 Task: Get directions from Mount Everest, Nepal and China to Sagarmatha National Park, Nepal departing at 5:00 pm tomorrow
Action: Mouse moved to (254, 35)
Screenshot: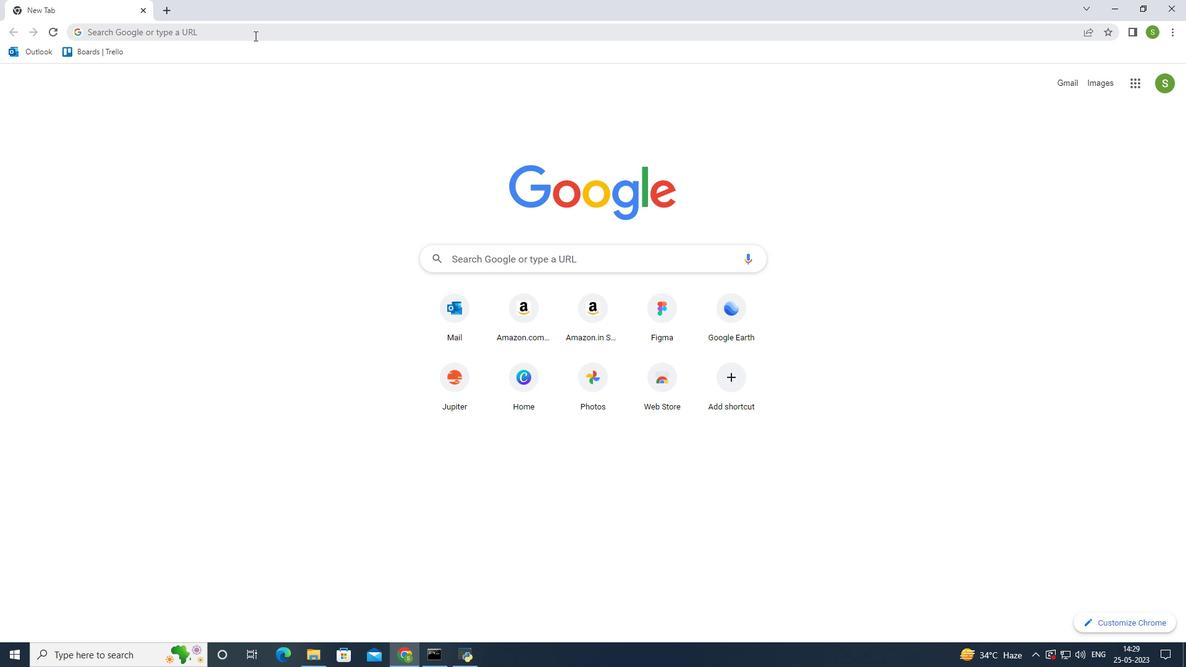 
Action: Mouse pressed left at (254, 35)
Screenshot: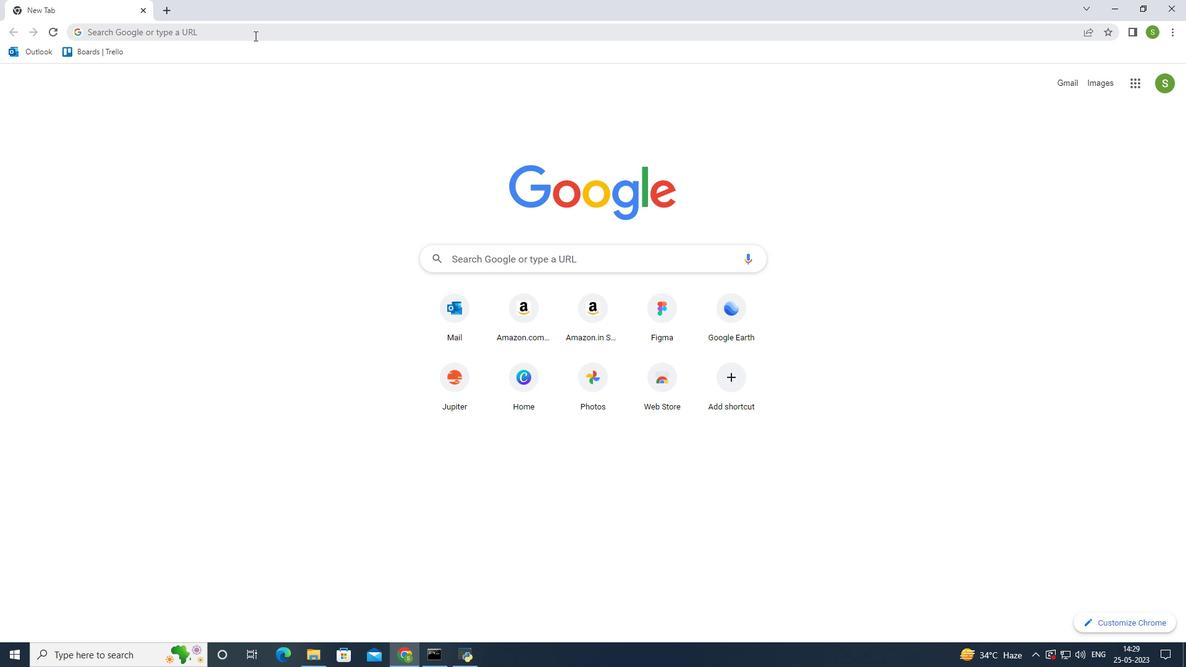 
Action: Mouse moved to (211, 56)
Screenshot: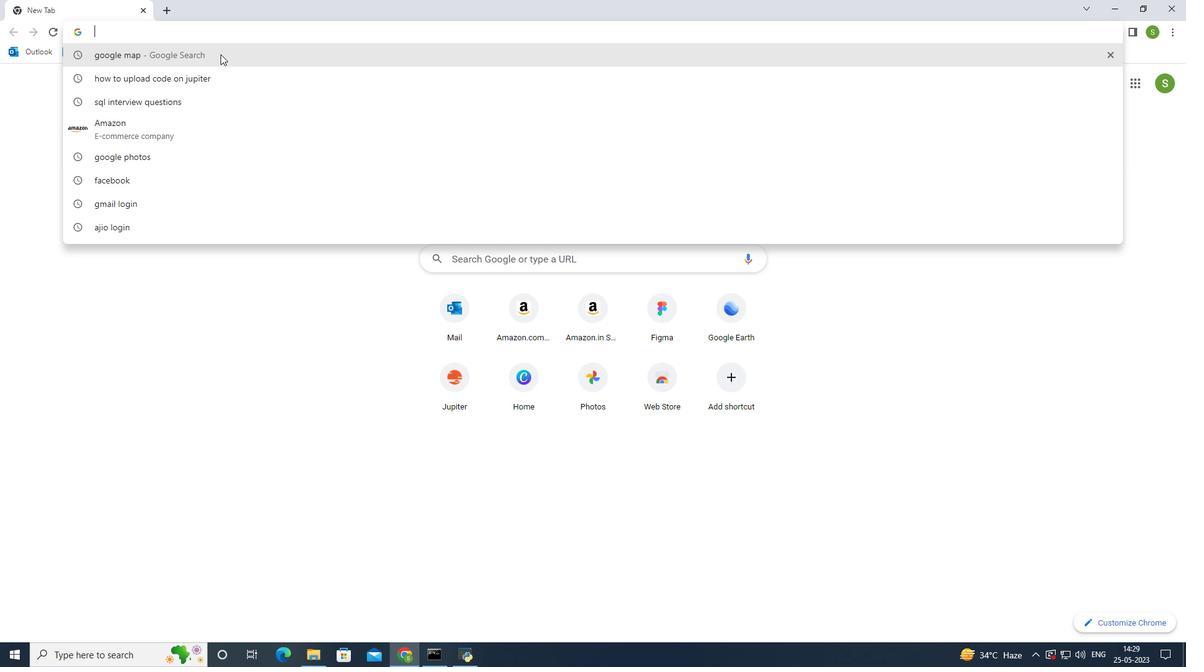 
Action: Mouse pressed left at (211, 56)
Screenshot: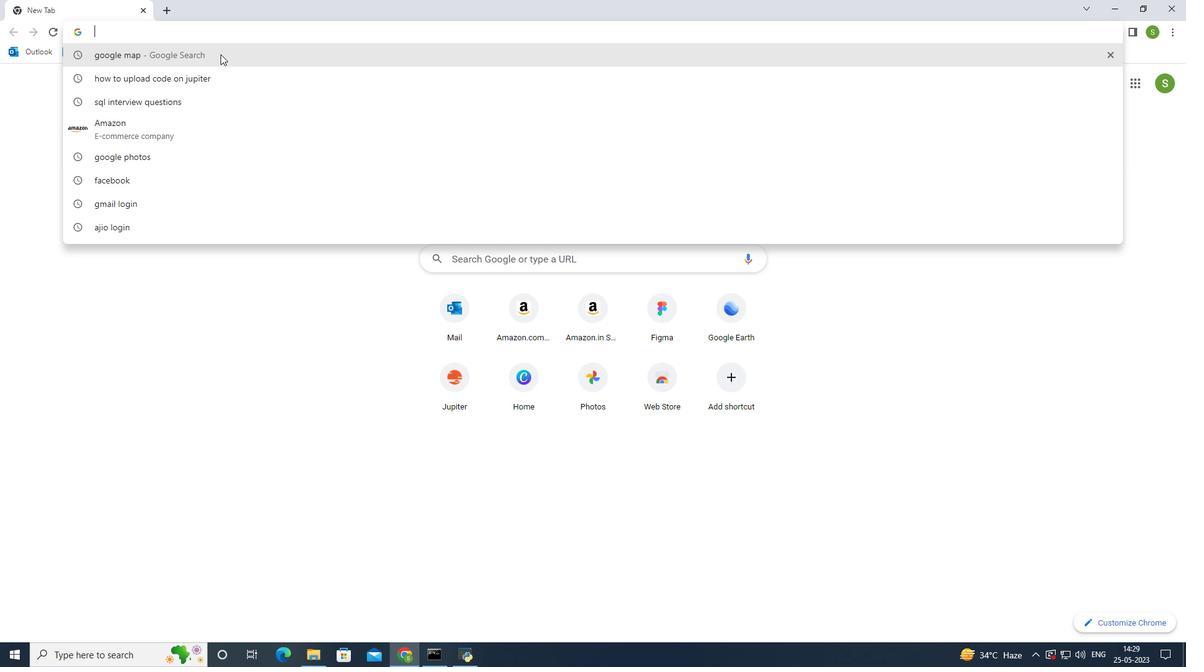 
Action: Mouse moved to (198, 190)
Screenshot: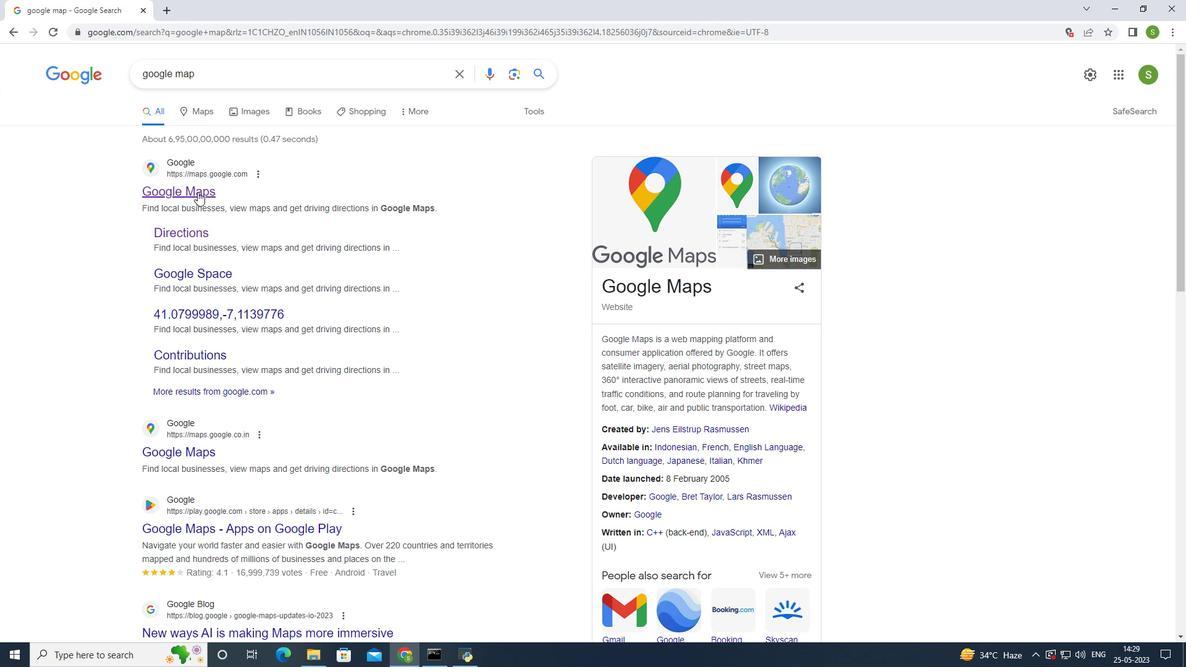 
Action: Mouse pressed left at (198, 190)
Screenshot: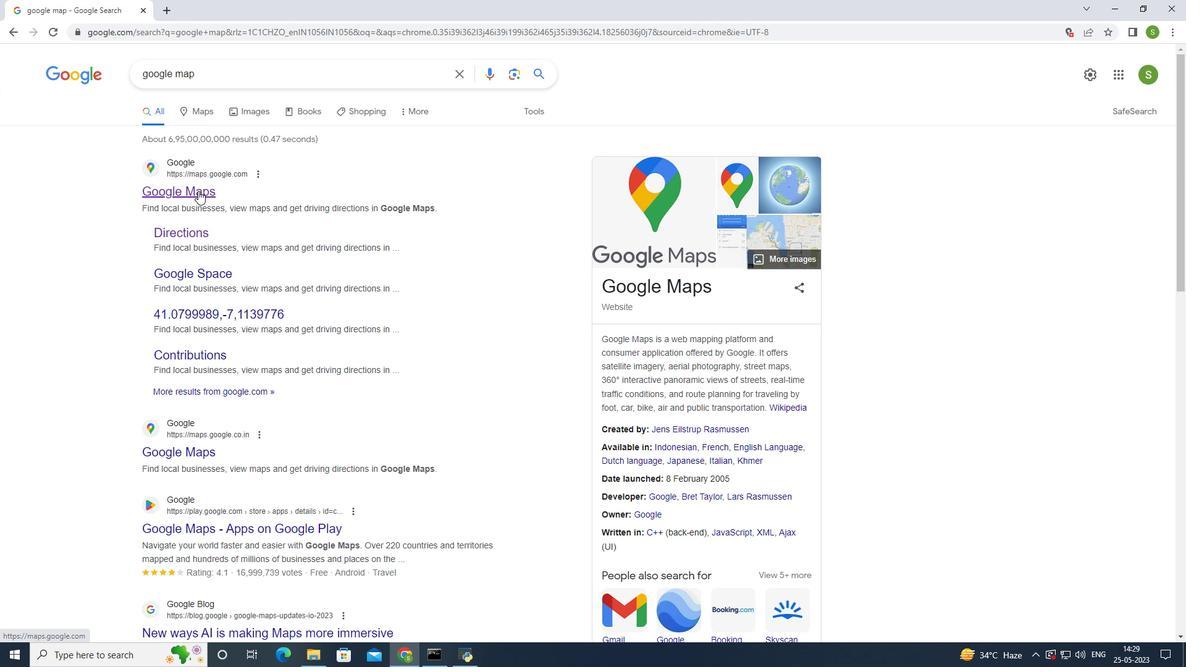 
Action: Mouse moved to (197, 66)
Screenshot: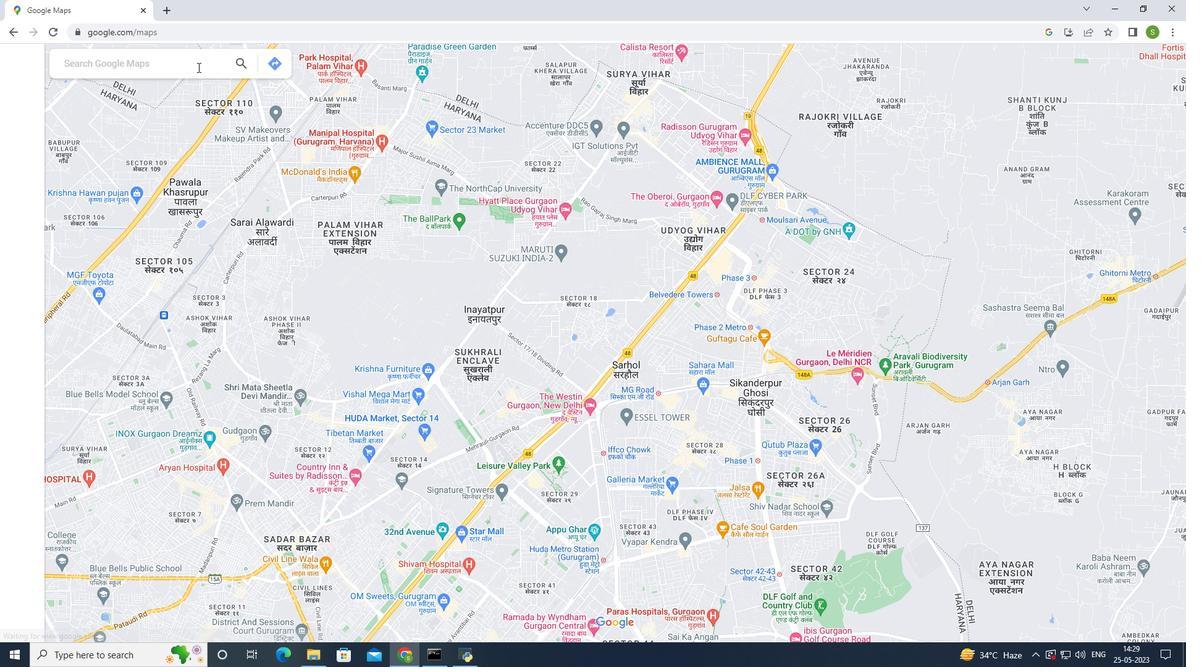 
Action: Mouse pressed left at (197, 66)
Screenshot: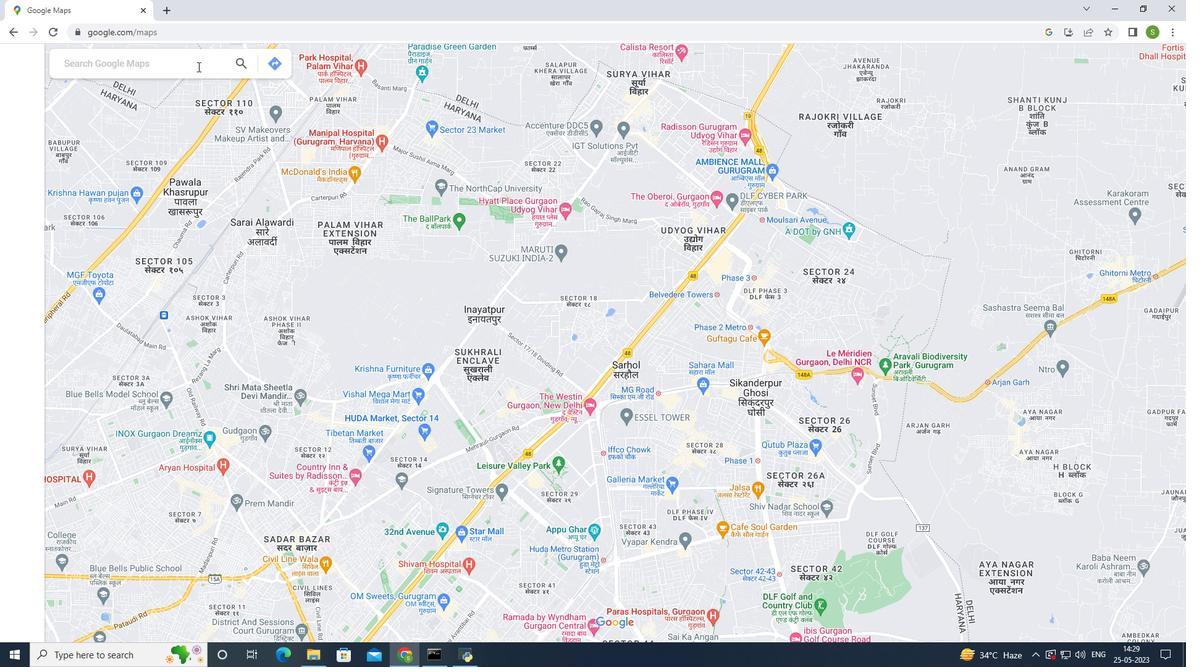 
Action: Mouse moved to (189, 67)
Screenshot: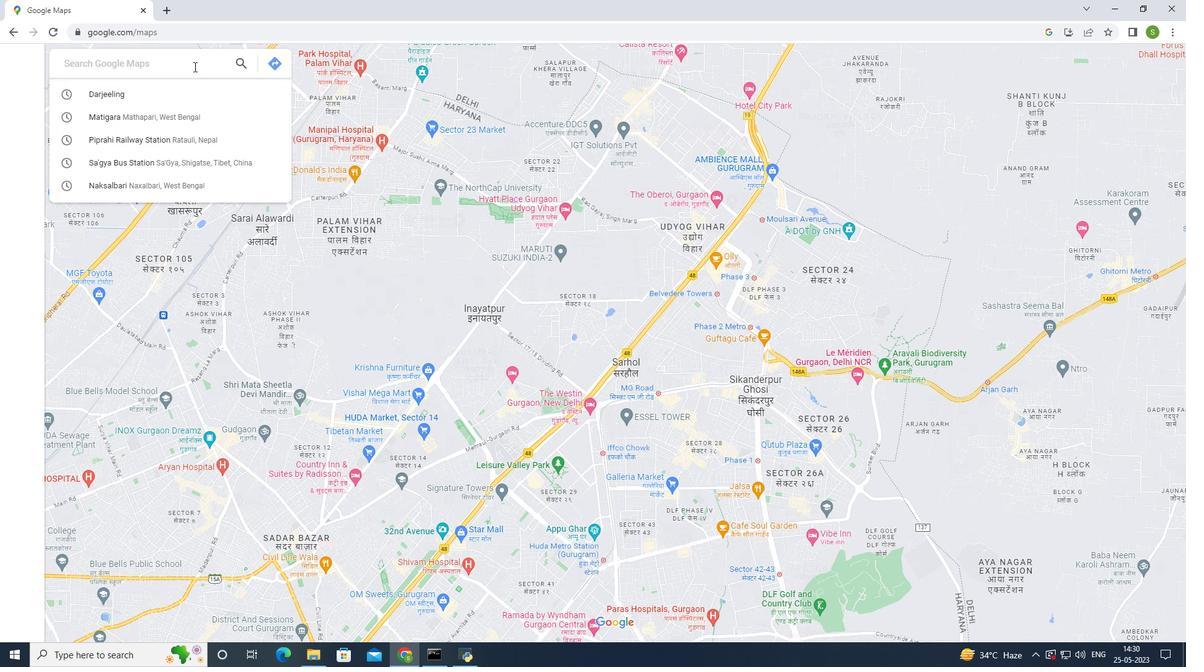 
Action: Key pressed <Key.caps_lock>M<Key.caps_lock>ount<Key.space><Key.caps_lock>E<Key.caps_lock>verest<Key.space><Key.caps_lock>N<Key.caps_lock>epal<Key.space>and<Key.space><Key.caps_lock>C<Key.caps_lock>hina<Key.space>tp<Key.backspace>o<Key.space><Key.caps_lock>S<Key.caps_lock>agarmatha<Key.space><Key.caps_lock>N<Key.caps_lock>ational<Key.space><Key.caps_lock>P<Key.caps_lock>ark,<Key.space><Key.caps_lock>N<Key.caps_lock>epal<Key.enter>
Screenshot: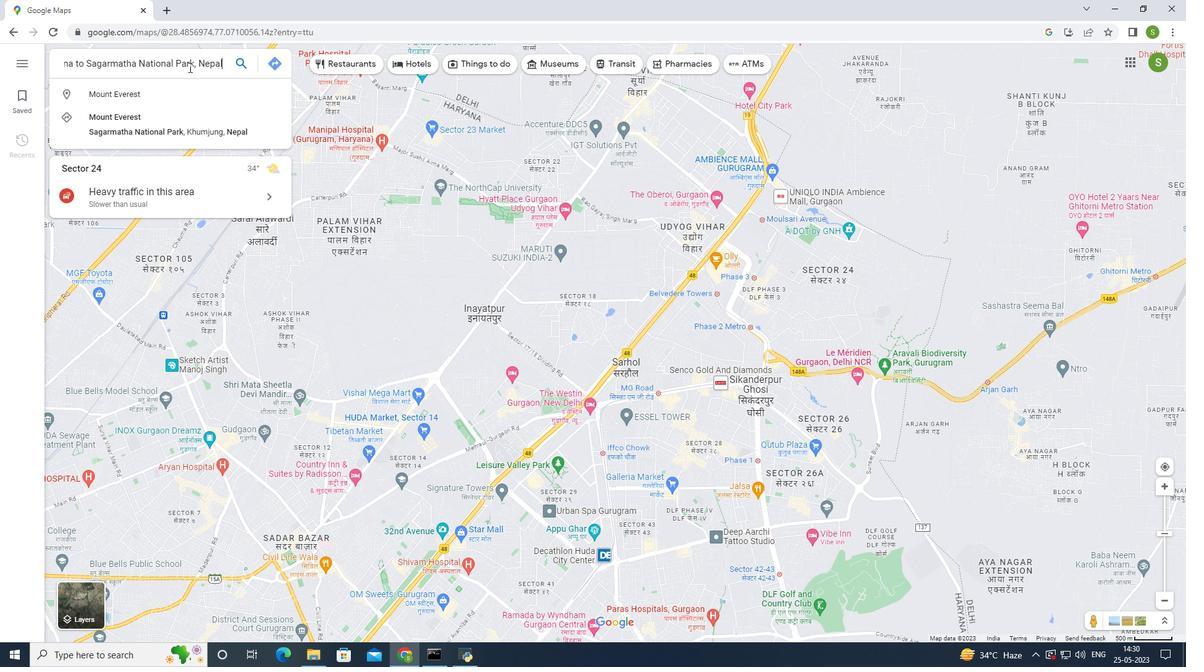 
Action: Mouse moved to (352, 66)
Screenshot: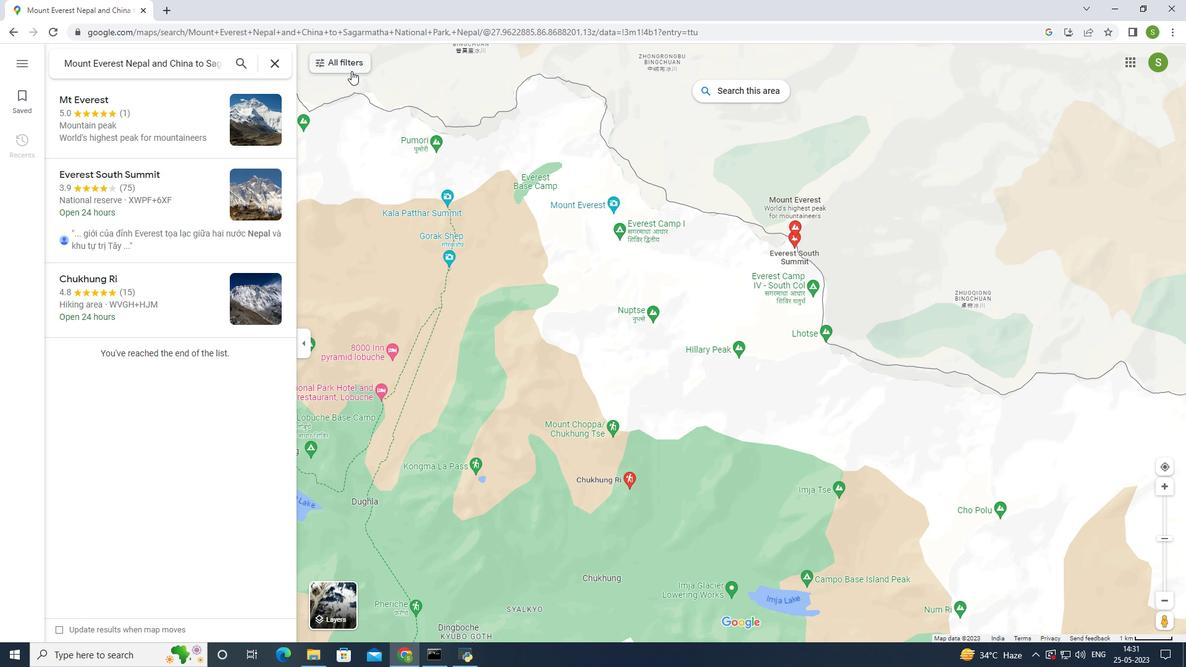 
Action: Mouse pressed left at (352, 66)
Screenshot: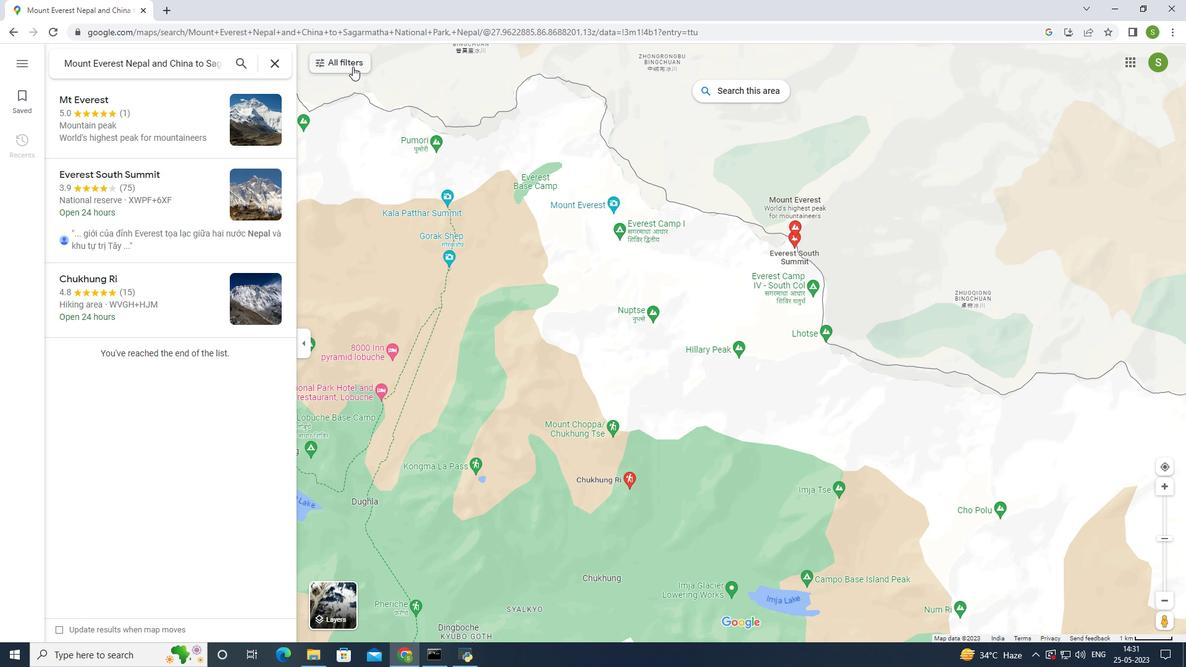 
Action: Mouse moved to (278, 65)
Screenshot: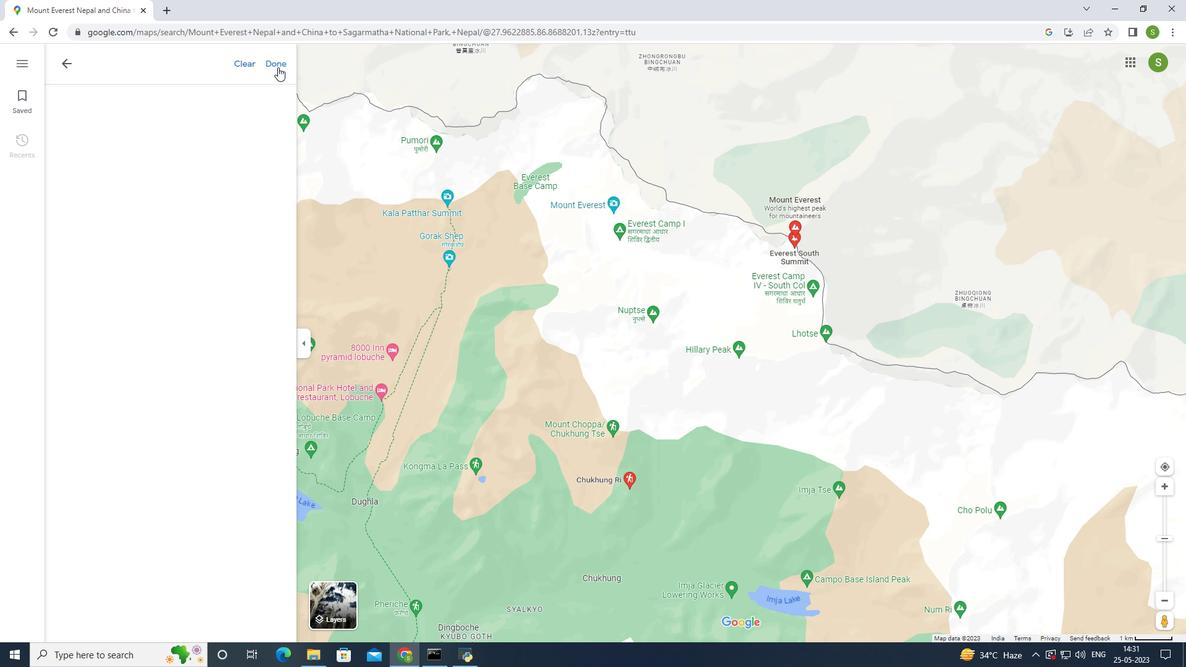 
Action: Mouse pressed left at (278, 65)
Screenshot: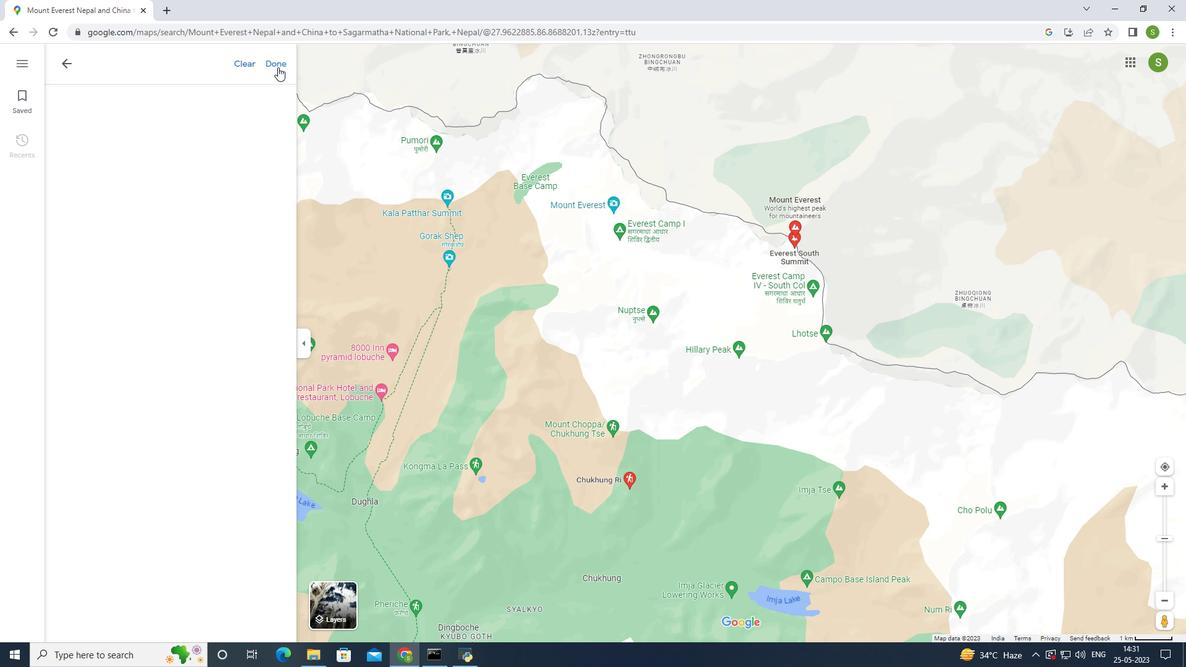 
Action: Mouse moved to (271, 63)
Screenshot: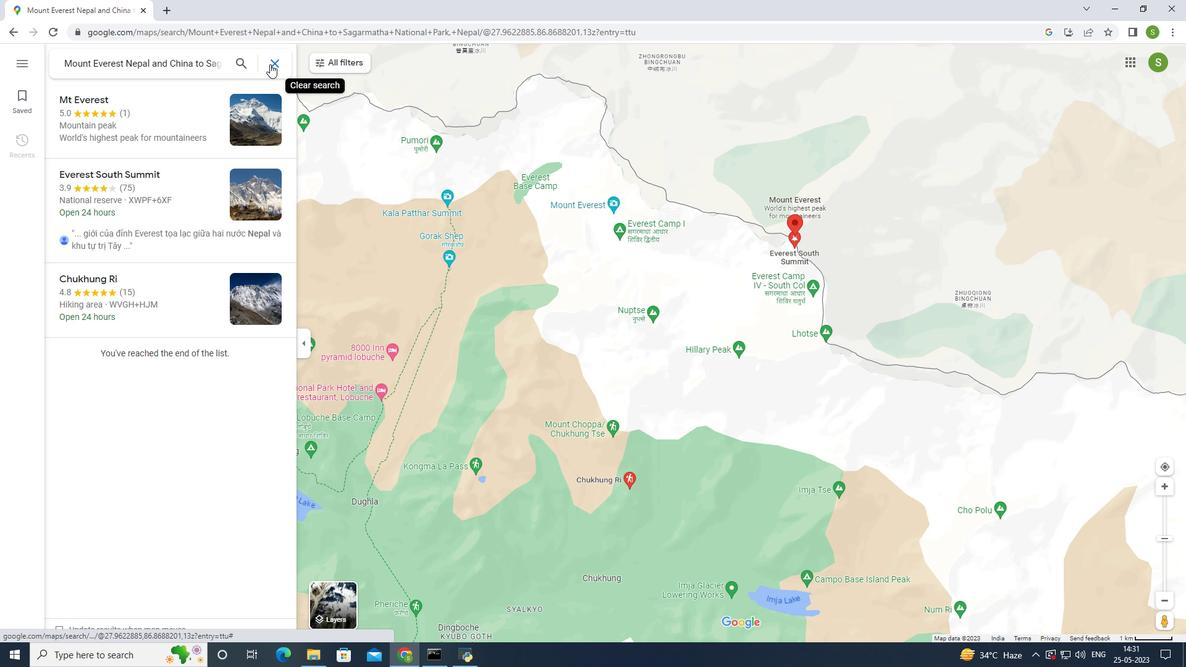 
Action: Mouse pressed left at (271, 63)
Screenshot: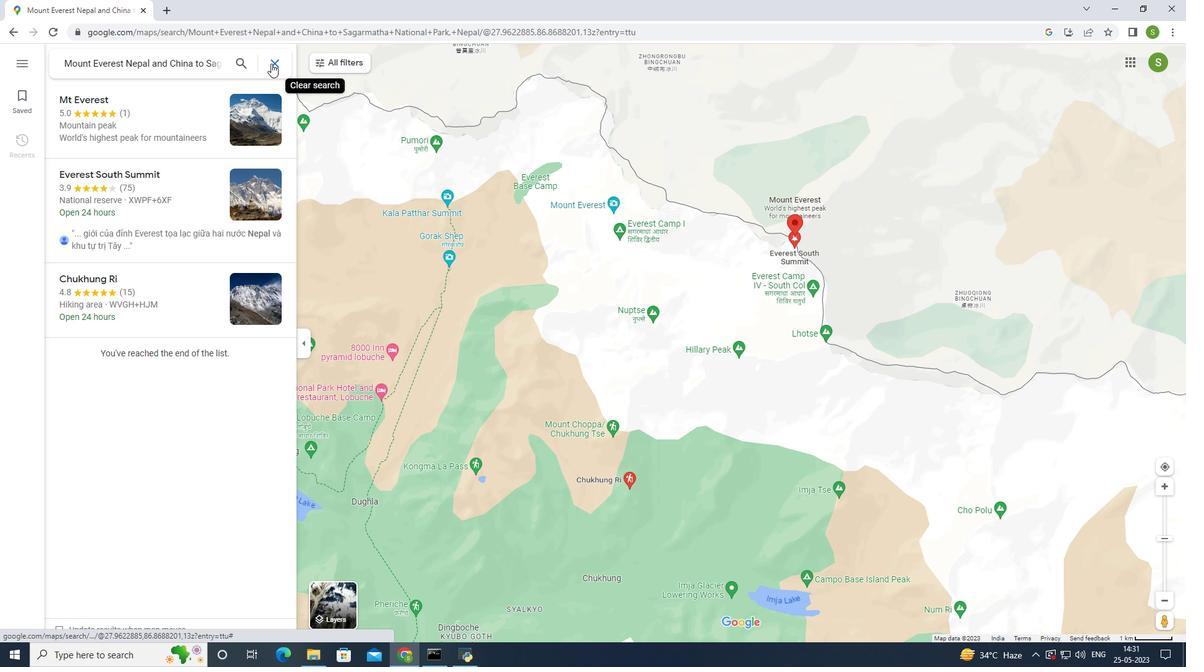 
Action: Mouse moved to (223, 63)
Screenshot: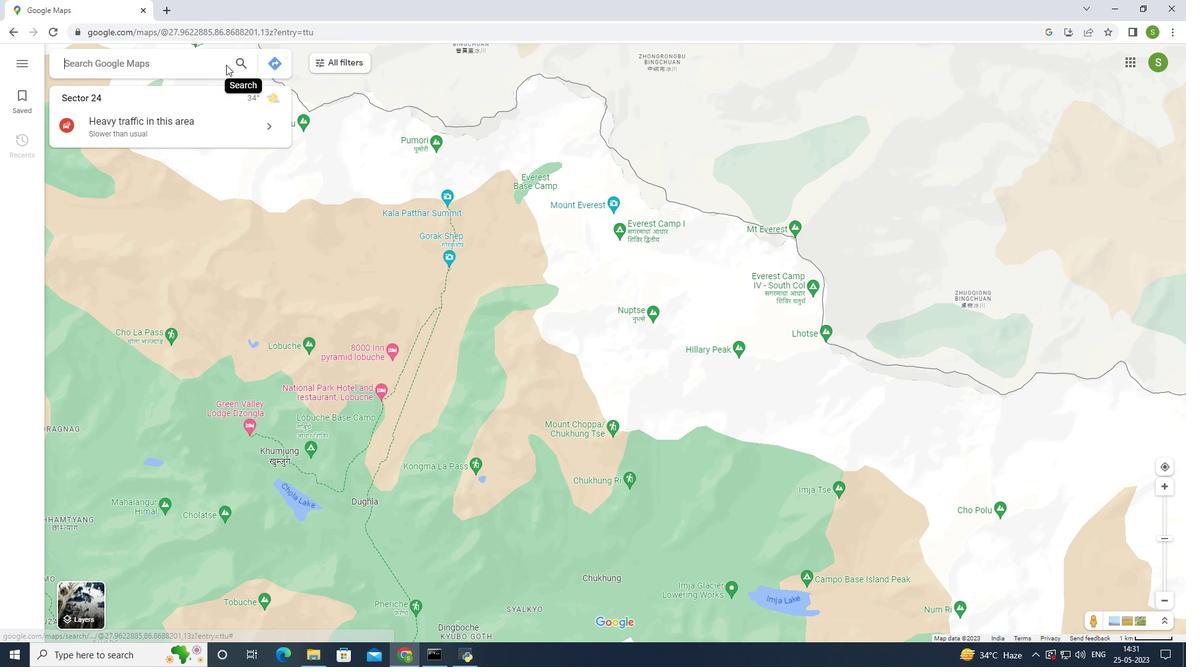 
Action: Mouse pressed left at (223, 63)
Screenshot: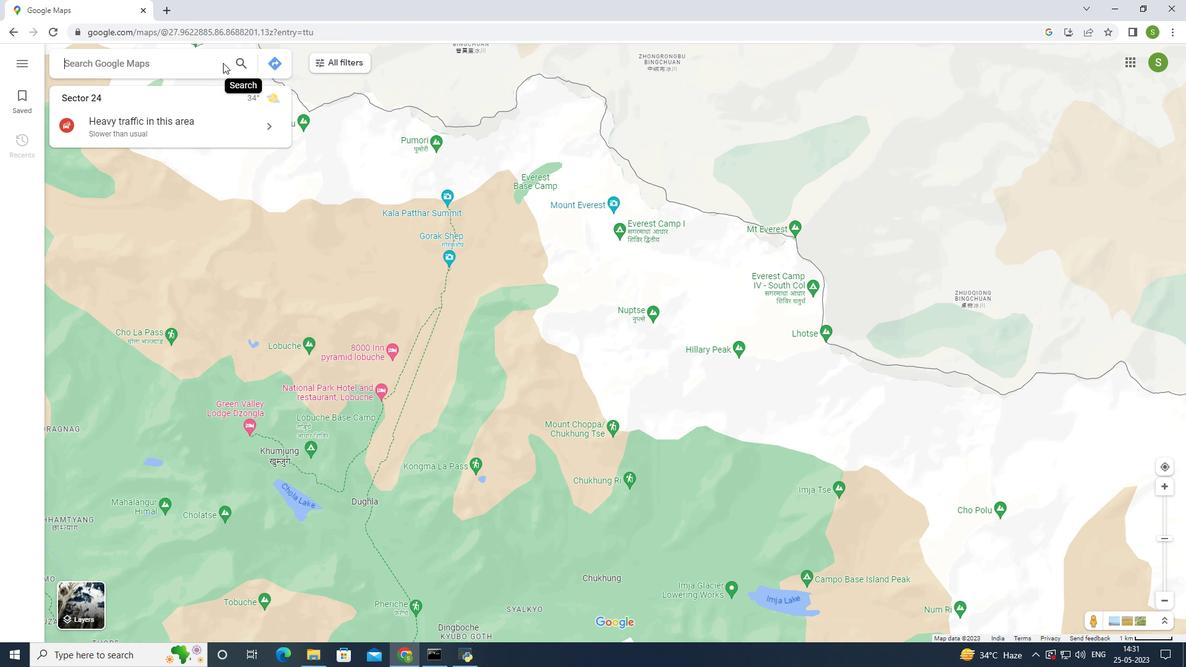 
Action: Mouse moved to (198, 64)
Screenshot: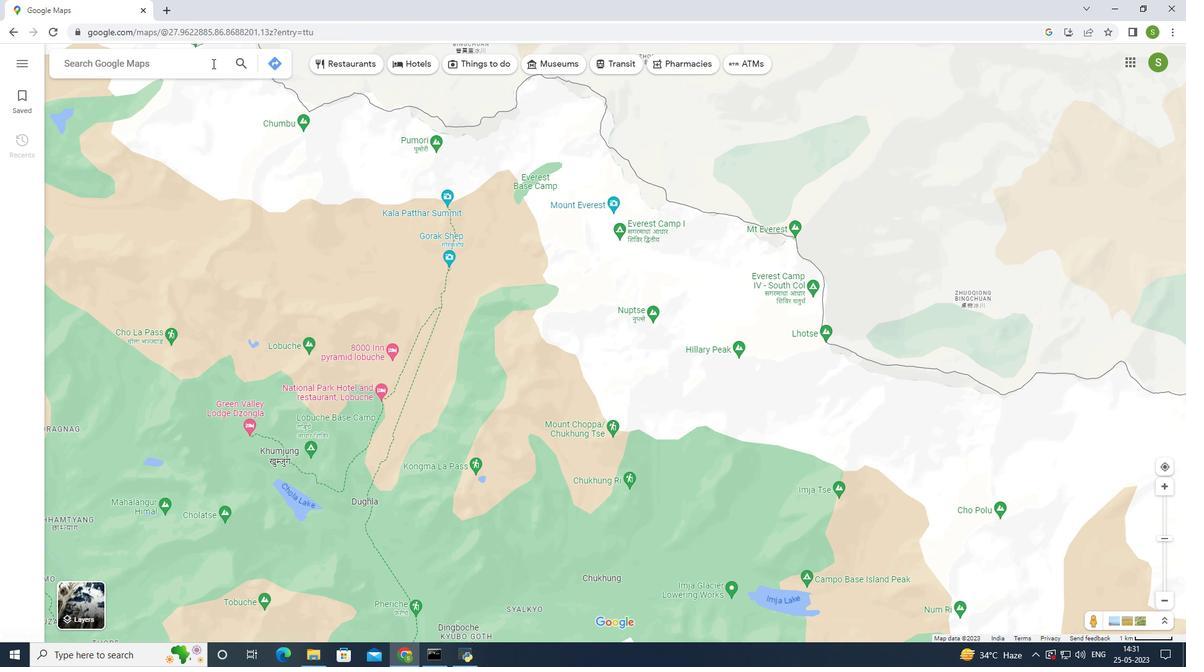
Action: Mouse pressed left at (198, 64)
Screenshot: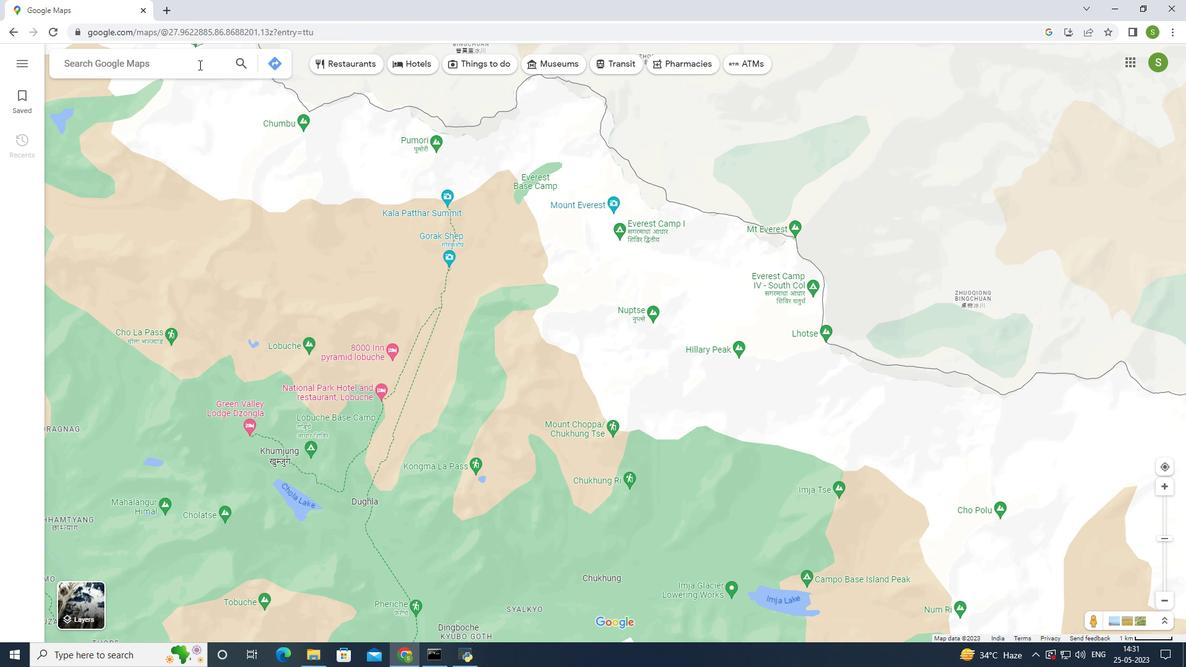 
Action: Mouse moved to (269, 34)
Screenshot: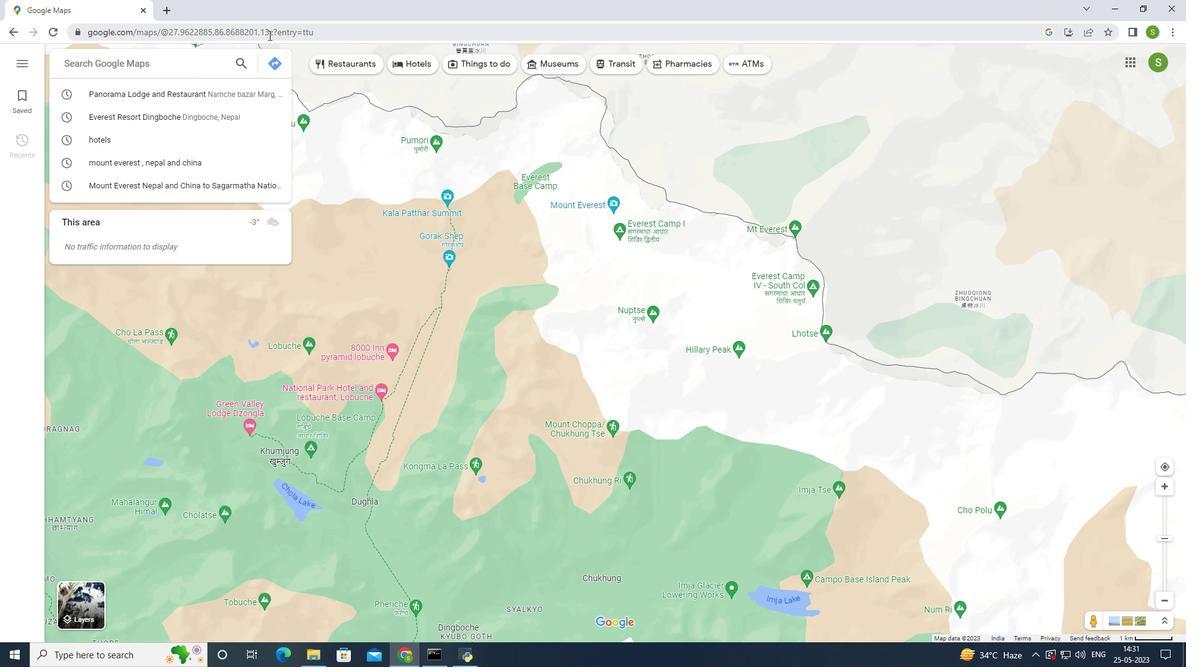 
Action: Key pressed <Key.caps_lock>M
Screenshot: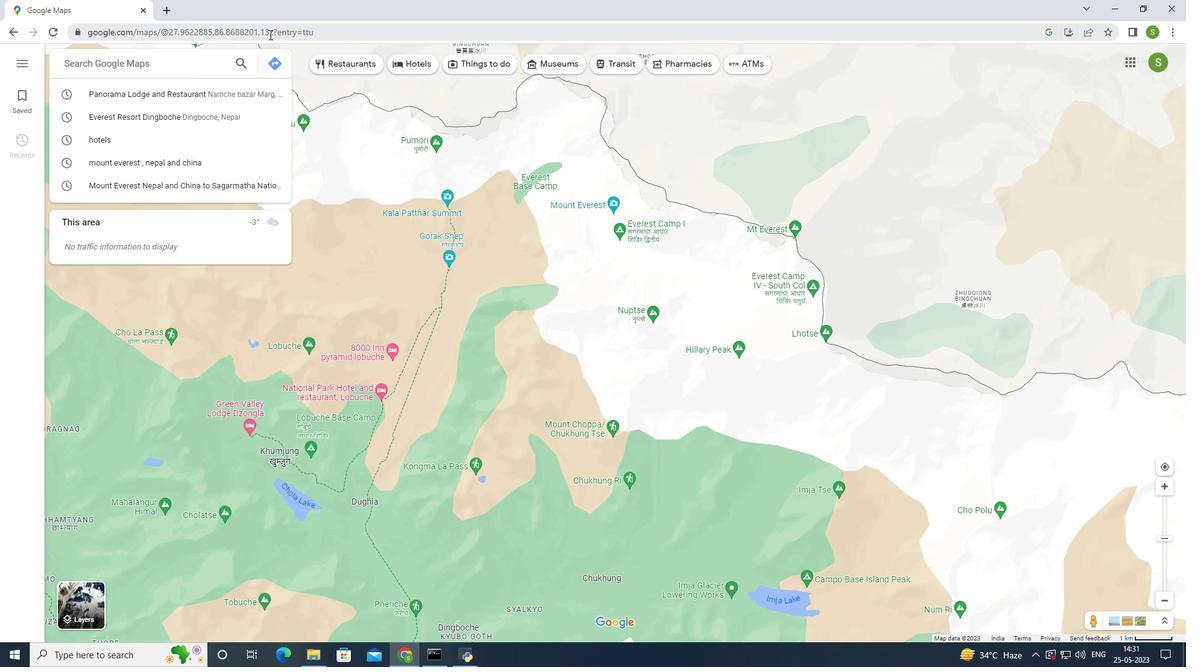 
Action: Mouse moved to (270, 33)
Screenshot: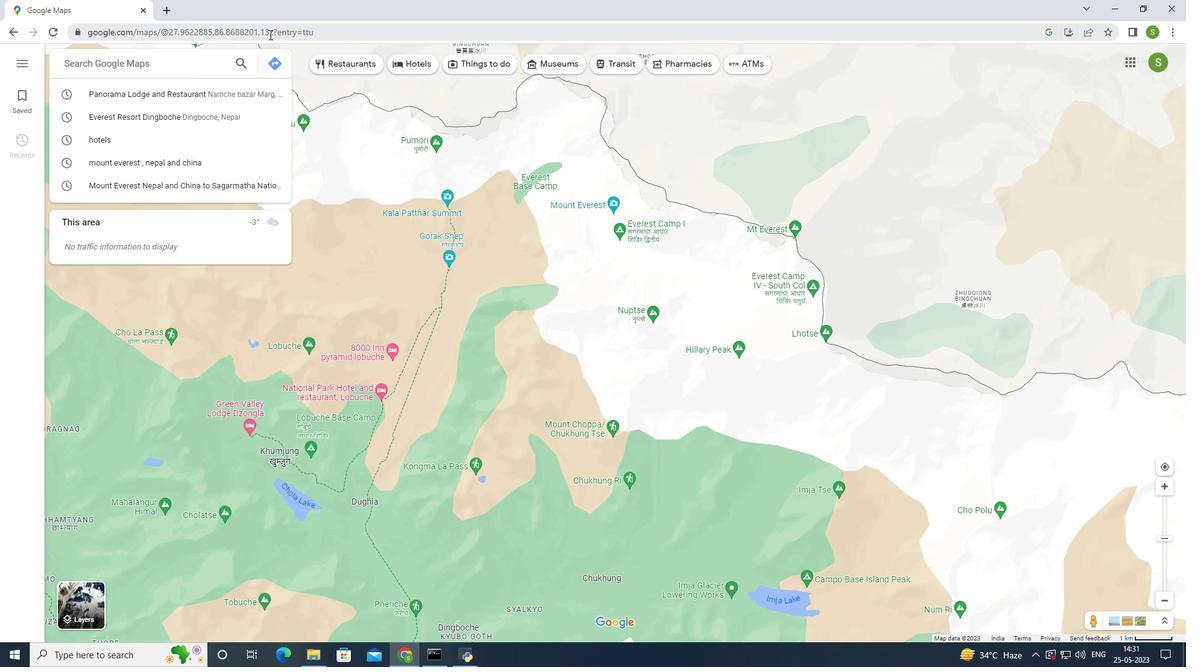 
Action: Key pressed <Key.caps_lock>
Screenshot: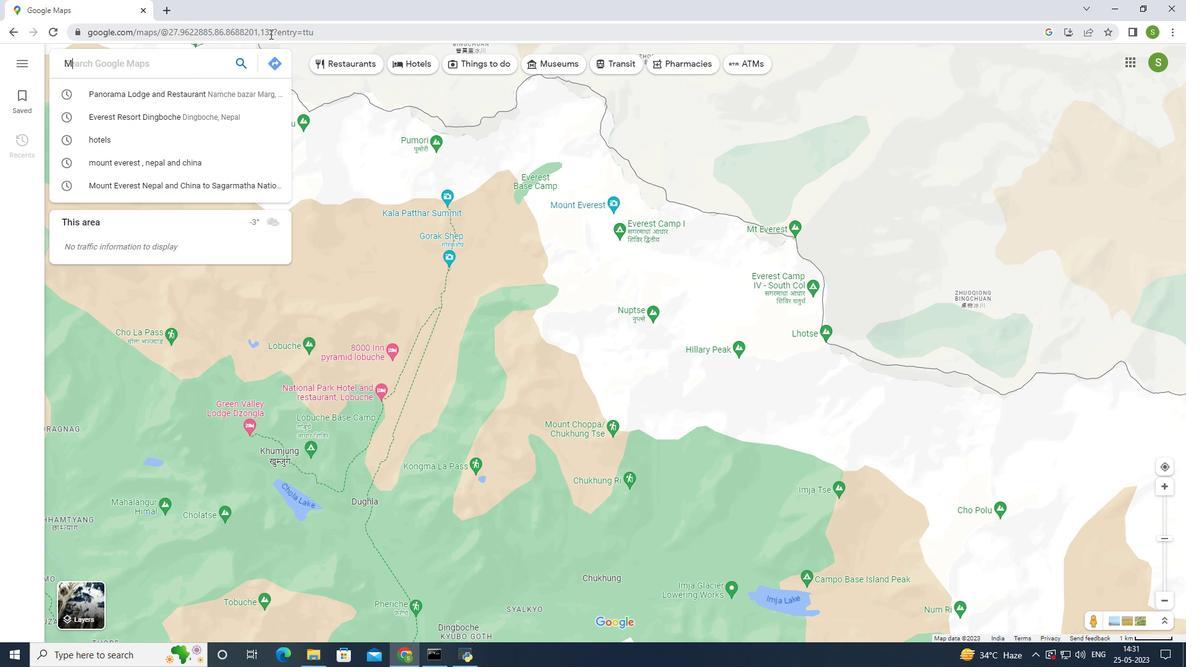 
Action: Mouse moved to (272, 32)
Screenshot: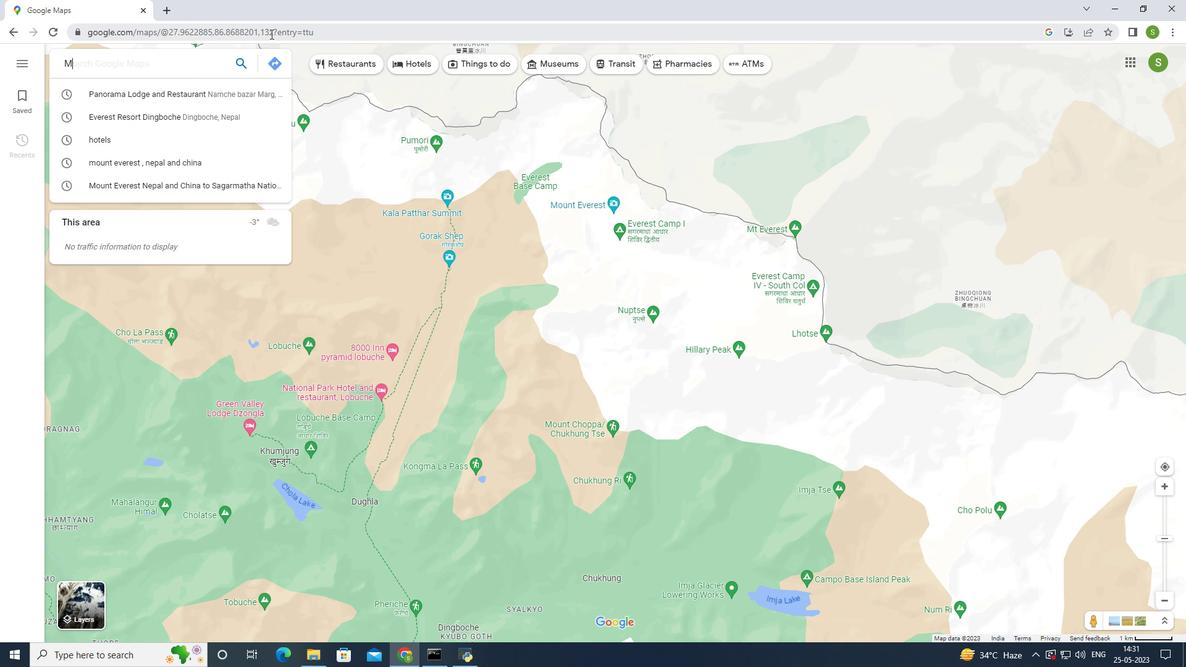 
Action: Key pressed o
Screenshot: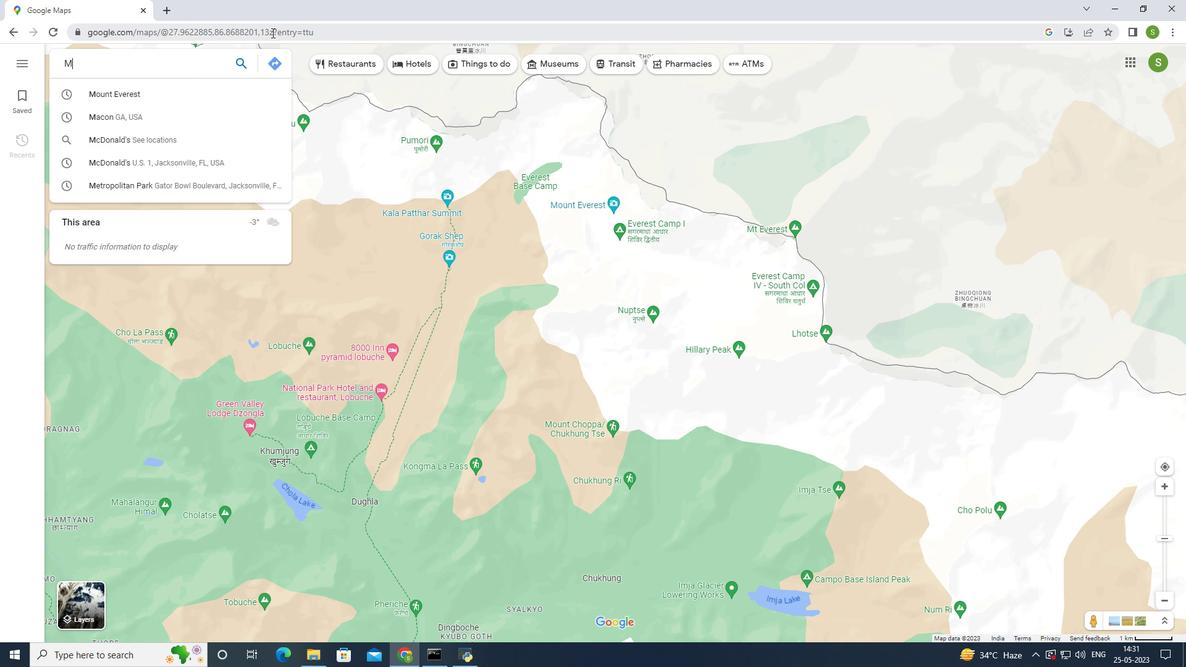 
Action: Mouse moved to (273, 31)
Screenshot: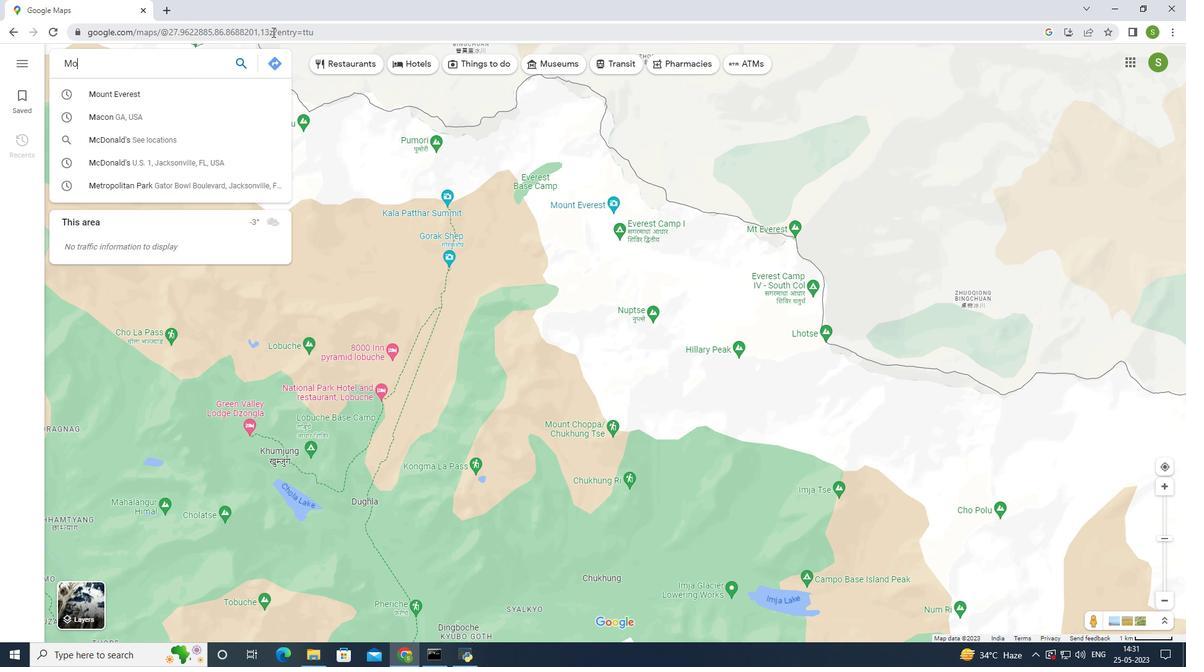 
Action: Key pressed u
Screenshot: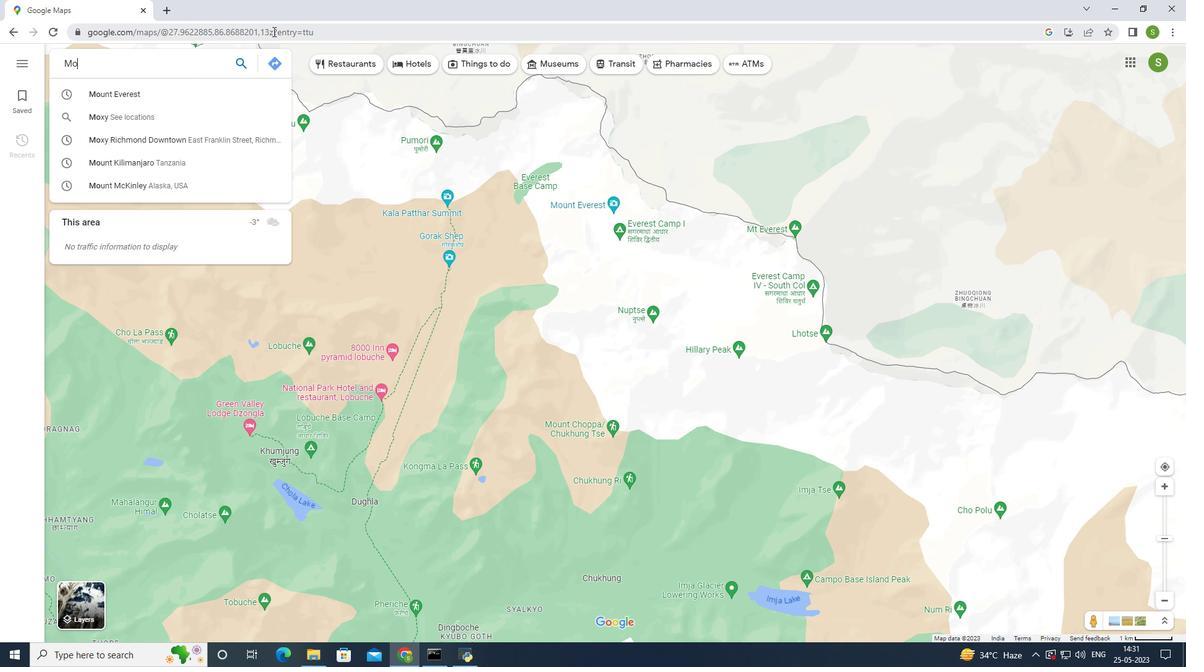 
Action: Mouse moved to (273, 31)
Screenshot: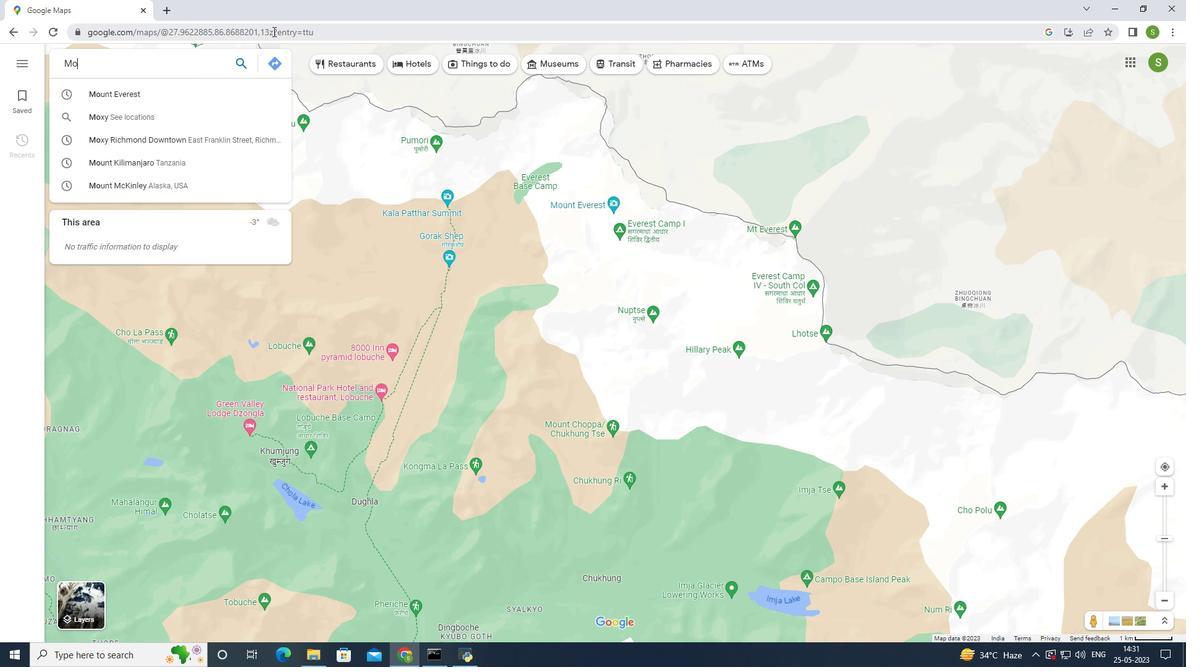 
Action: Key pressed n
Screenshot: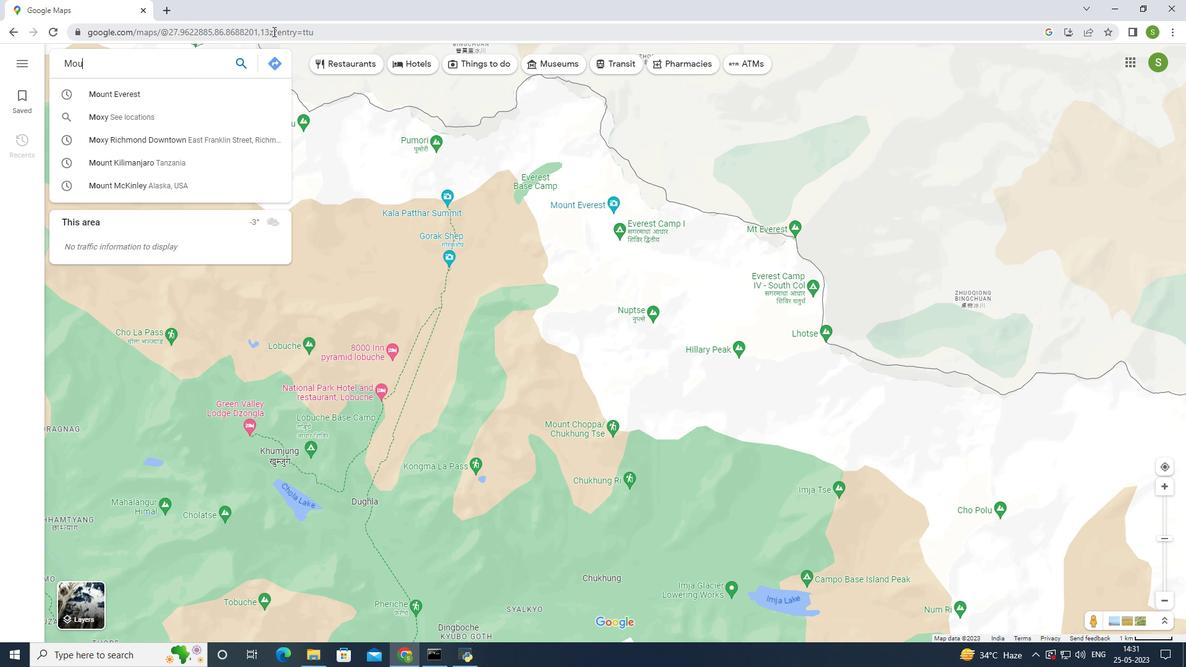 
Action: Mouse moved to (273, 31)
Screenshot: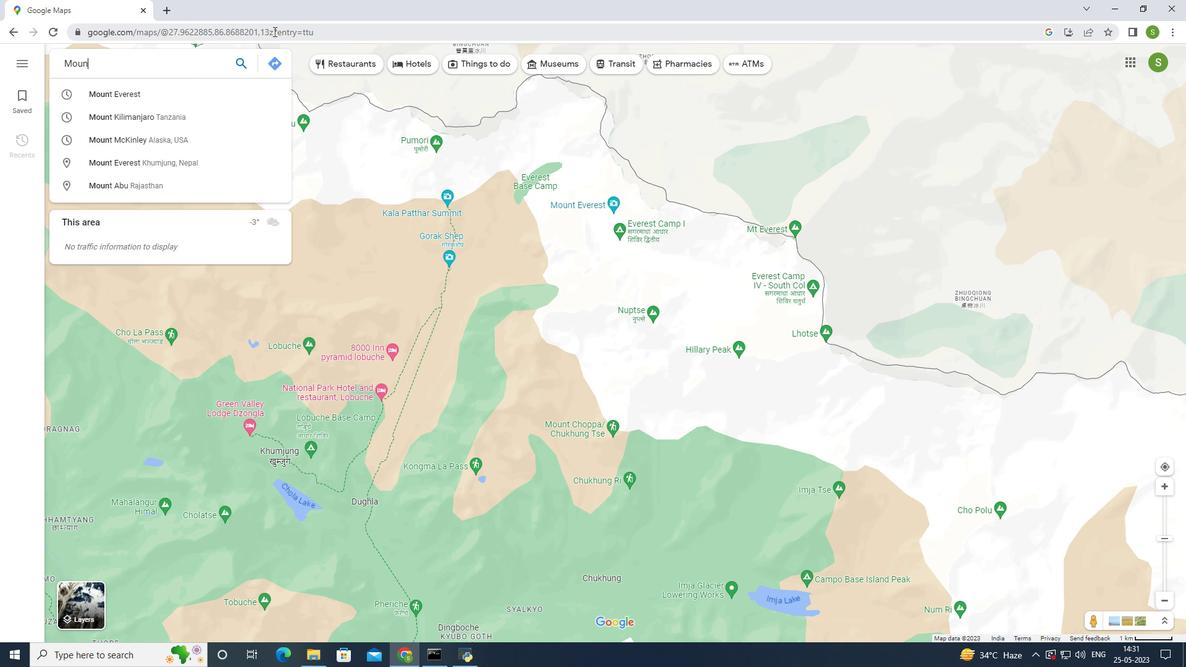 
Action: Key pressed t
Screenshot: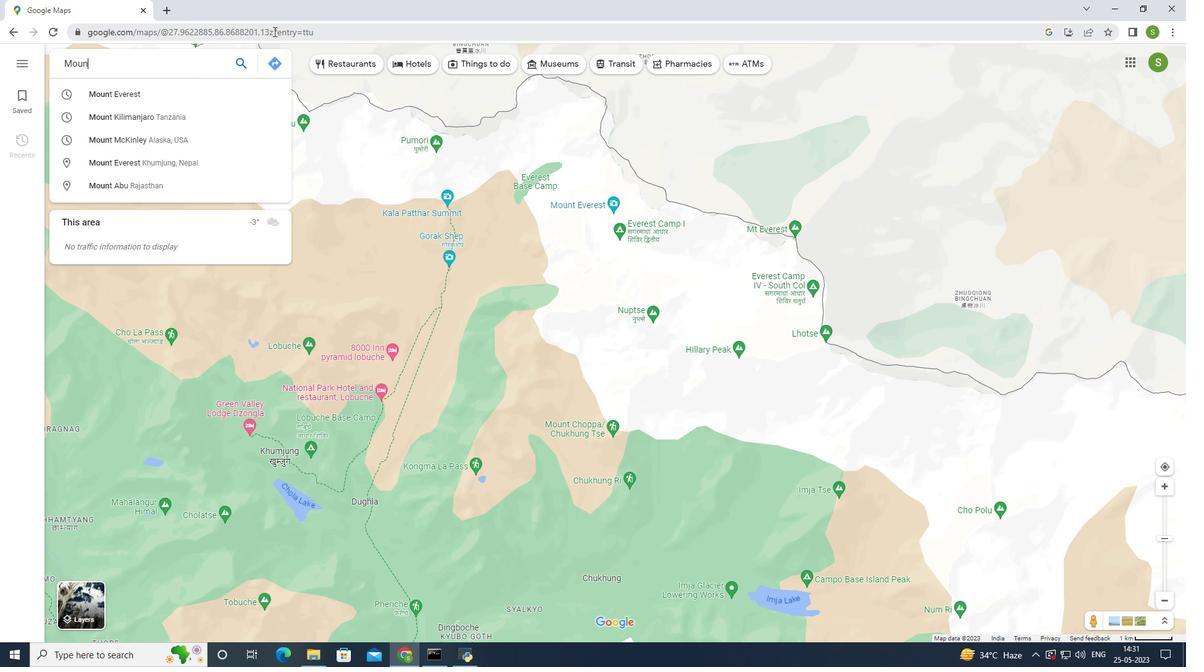 
Action: Mouse moved to (274, 30)
Screenshot: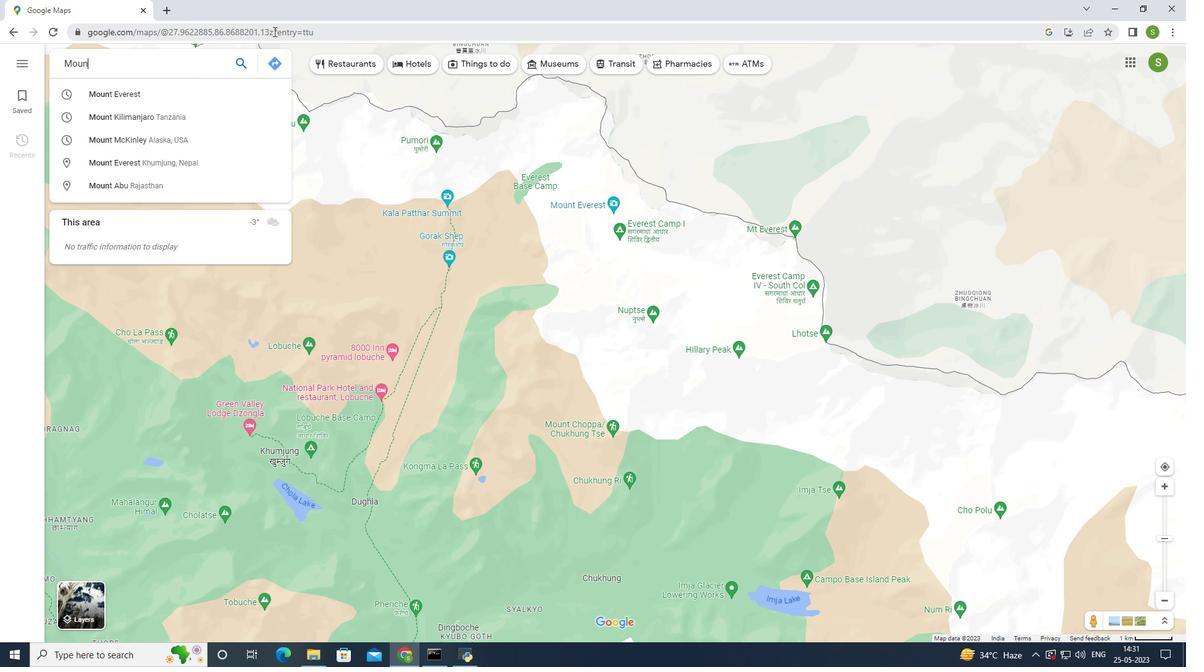 
Action: Key pressed <Key.space><Key.caps_lock>E<Key.caps_lock>verest,<Key.space><Key.caps_lock>N<Key.caps_lock>epal<Key.space>and<Key.space><Key.caps_lock>C<Key.caps_lock>hina<Key.space>to<Key.space><Key.caps_lock>S<Key.caps_lock>agarmar<Key.backspace>tha<Key.space><Key.caps_lock>N<Key.caps_lock>atina<Key.backspace><Key.backspace><Key.backspace>ional<Key.space><Key.caps_lock>P<Key.caps_lock>ark<Key.enter>
Screenshot: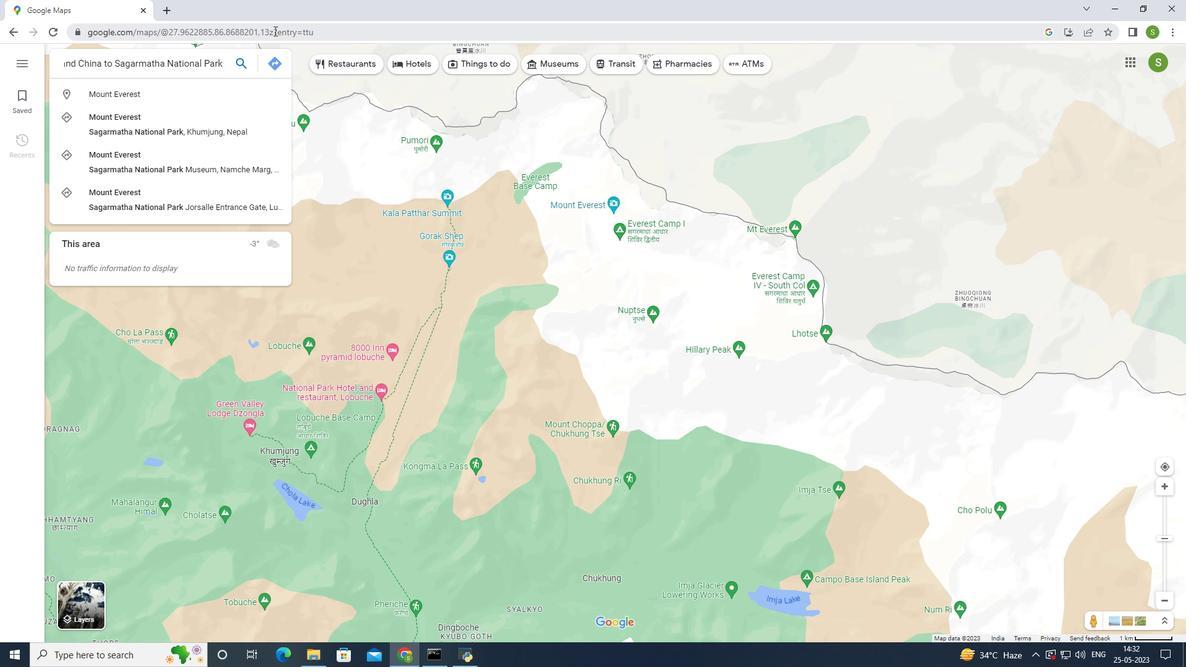 
Action: Mouse moved to (662, 376)
Screenshot: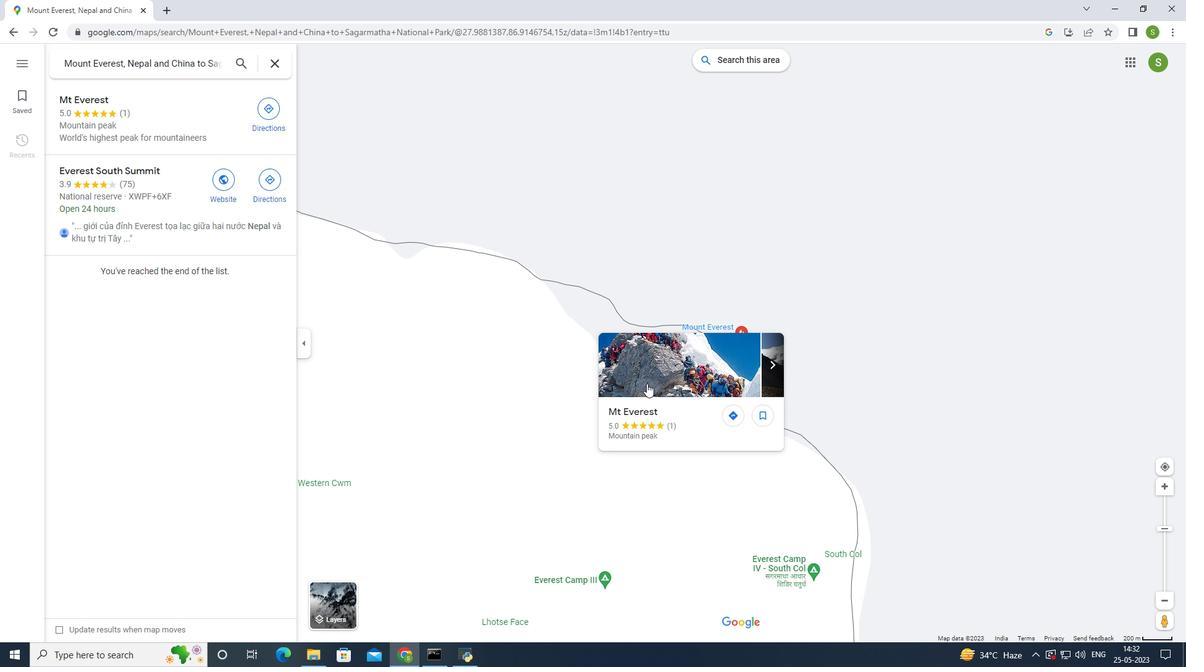 
Action: Mouse pressed left at (662, 376)
Screenshot: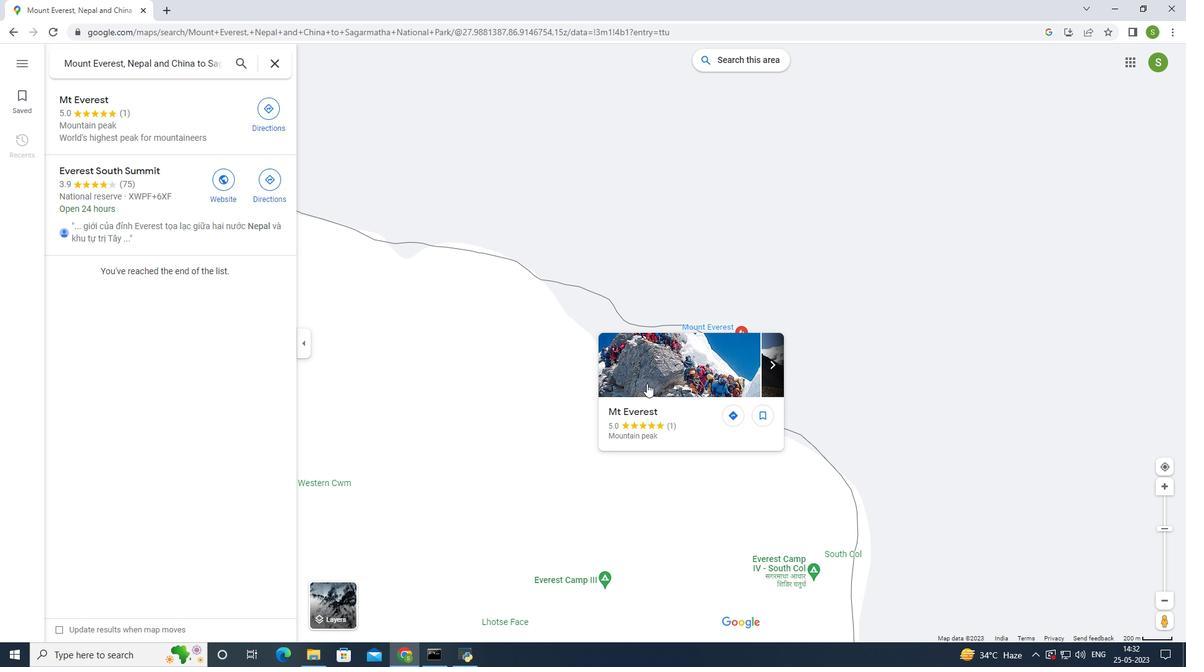 
Action: Mouse moved to (445, 395)
Screenshot: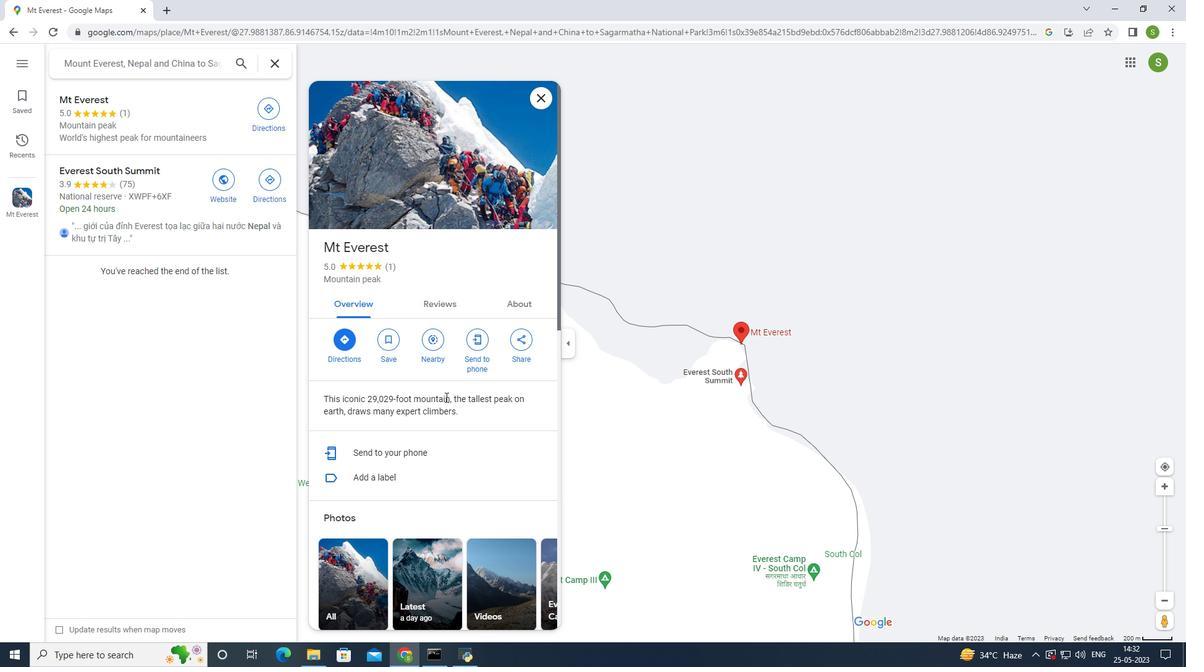 
Action: Mouse scrolled (445, 394) with delta (0, 0)
Screenshot: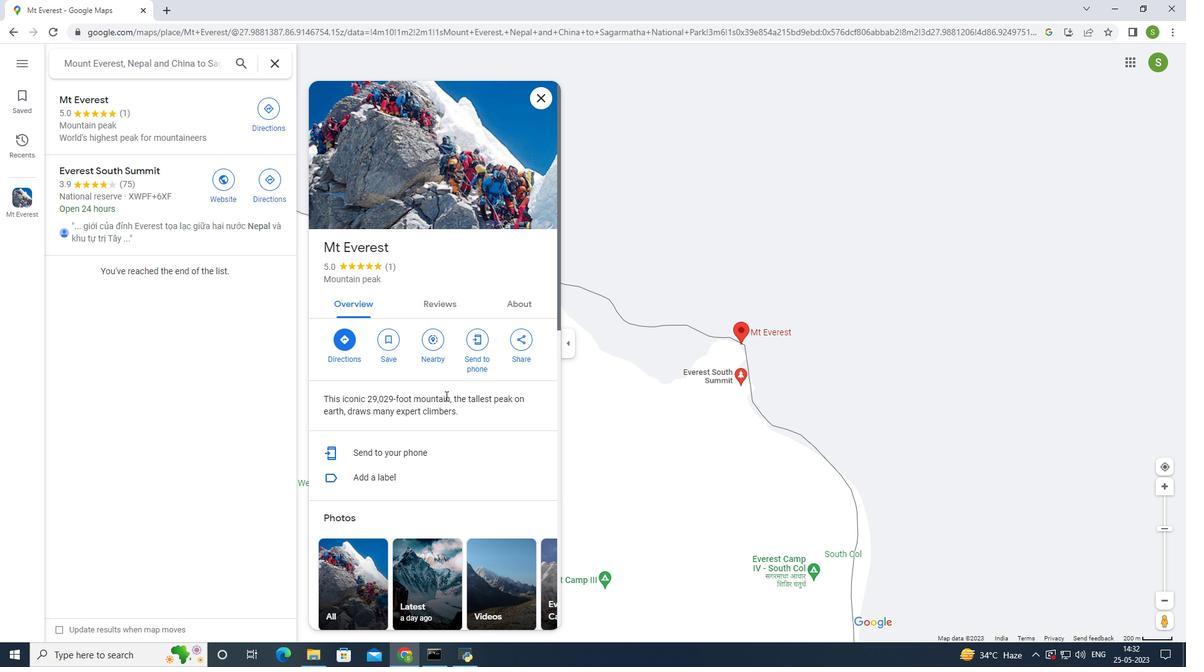 
Action: Mouse scrolled (445, 394) with delta (0, 0)
Screenshot: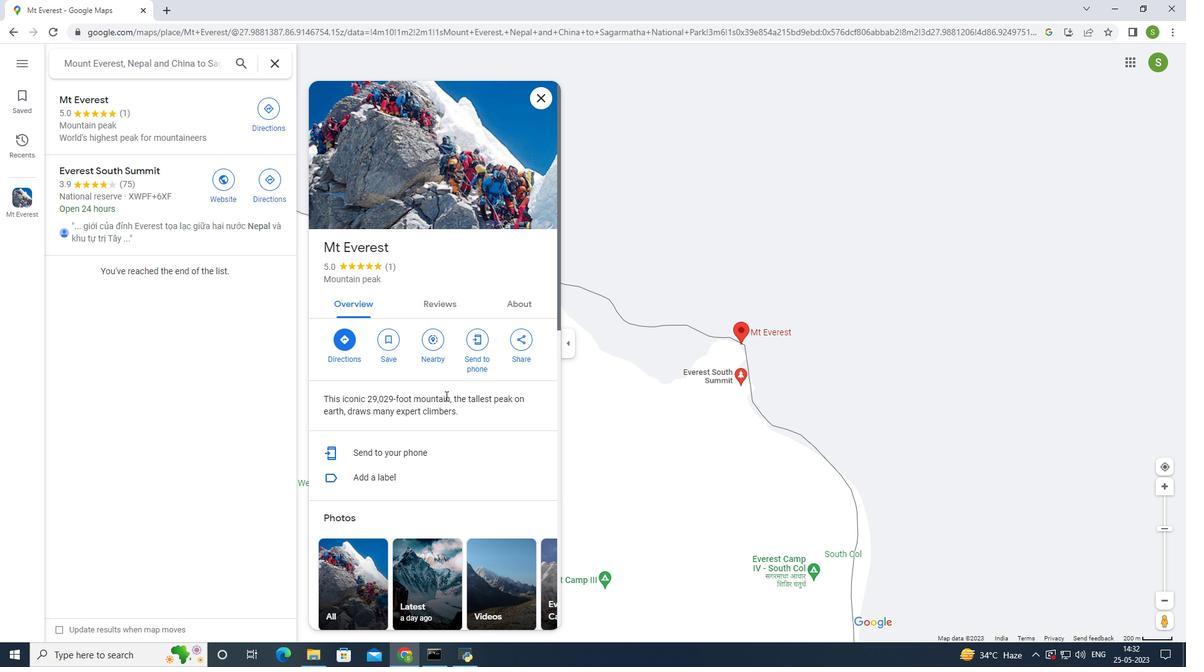 
Action: Mouse scrolled (445, 394) with delta (0, 0)
Screenshot: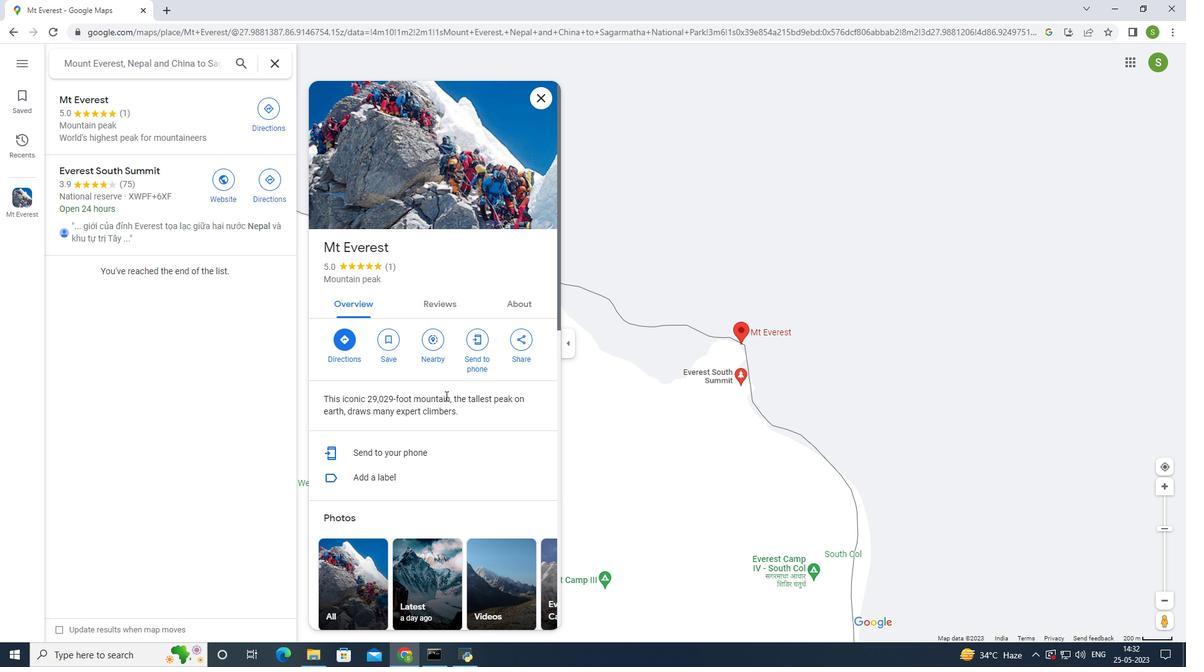 
Action: Mouse scrolled (445, 394) with delta (0, 0)
Screenshot: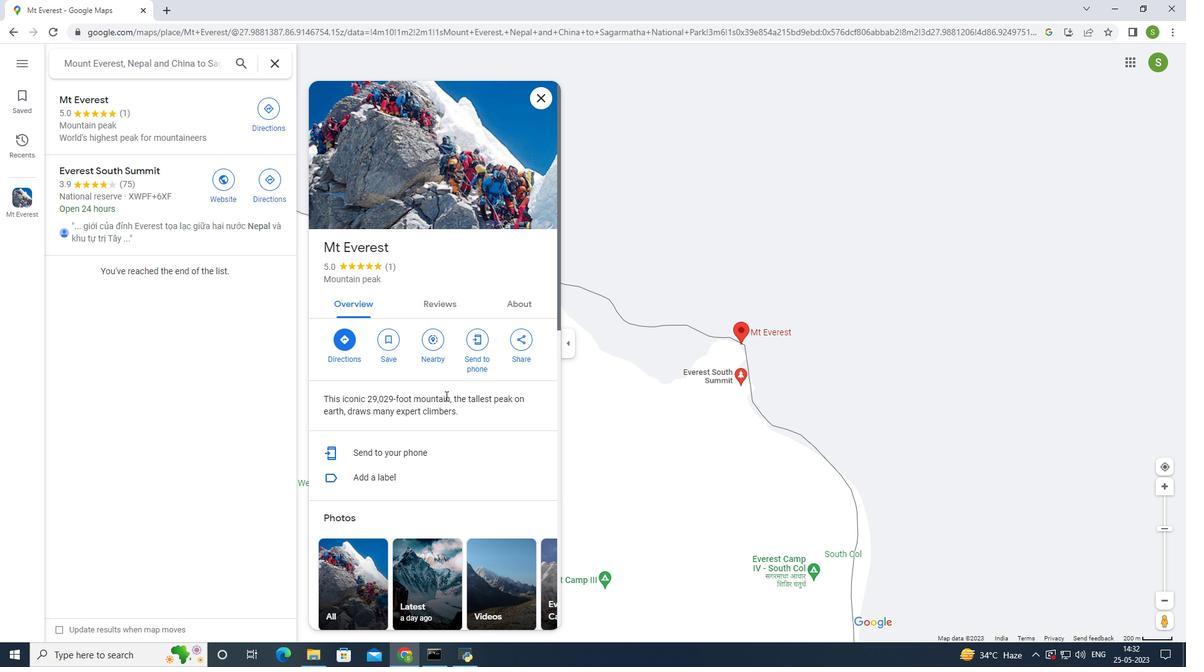 
Action: Mouse scrolled (445, 394) with delta (0, 0)
Screenshot: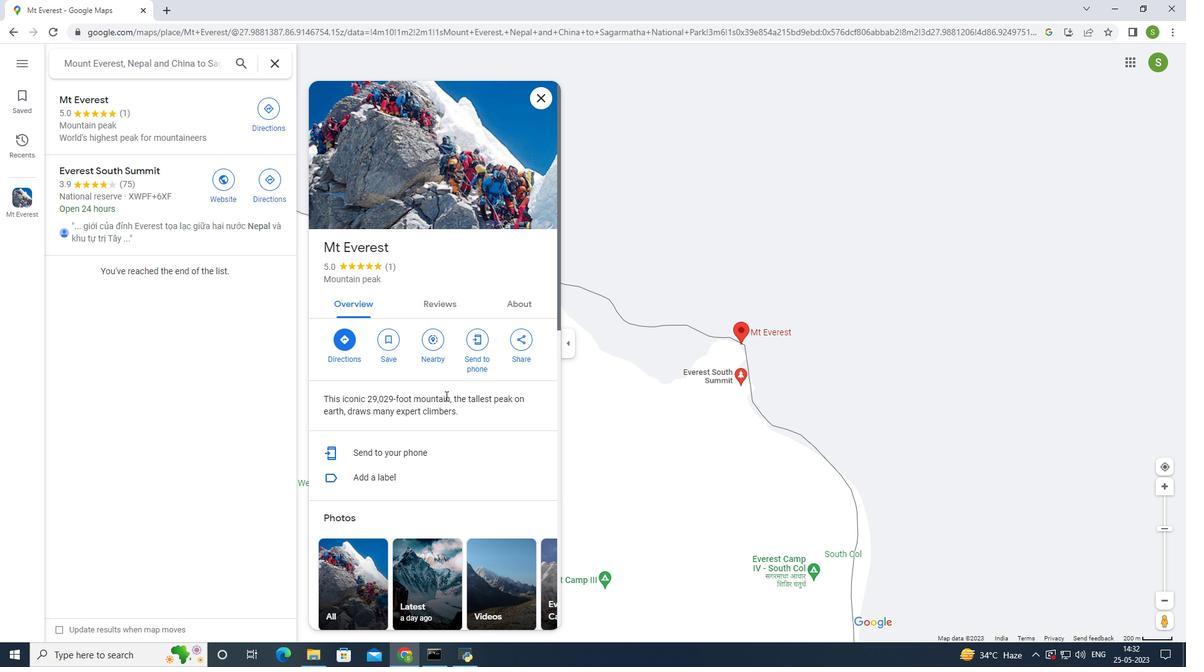 
Action: Mouse scrolled (445, 394) with delta (0, 0)
Screenshot: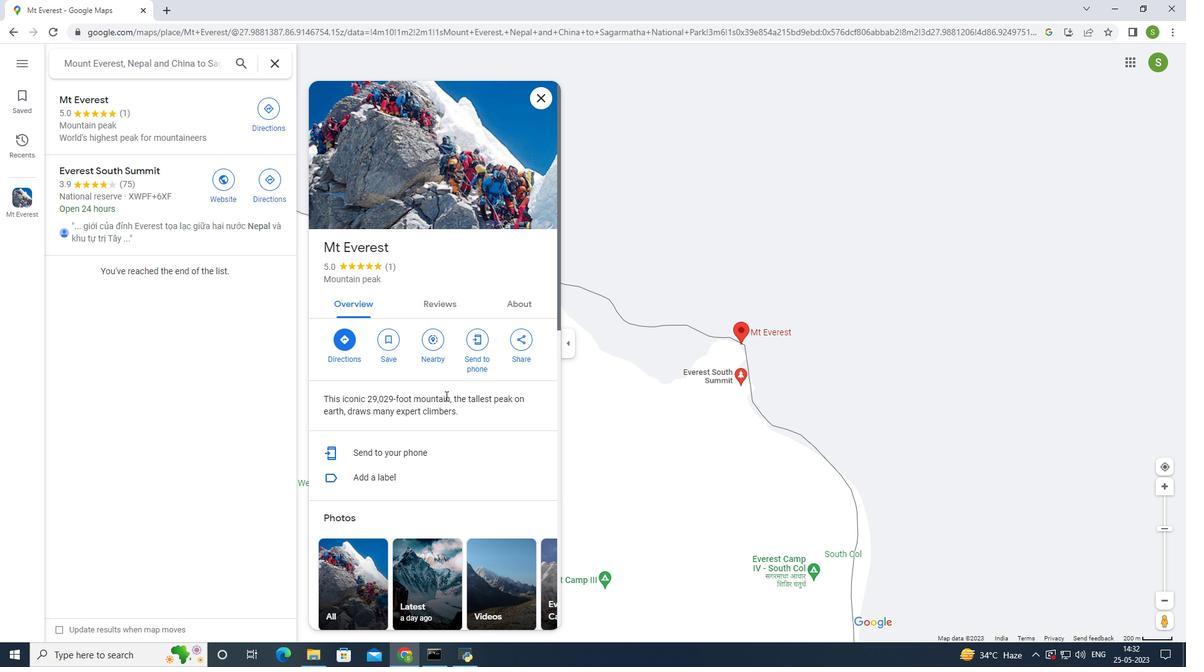 
Action: Mouse moved to (445, 394)
Screenshot: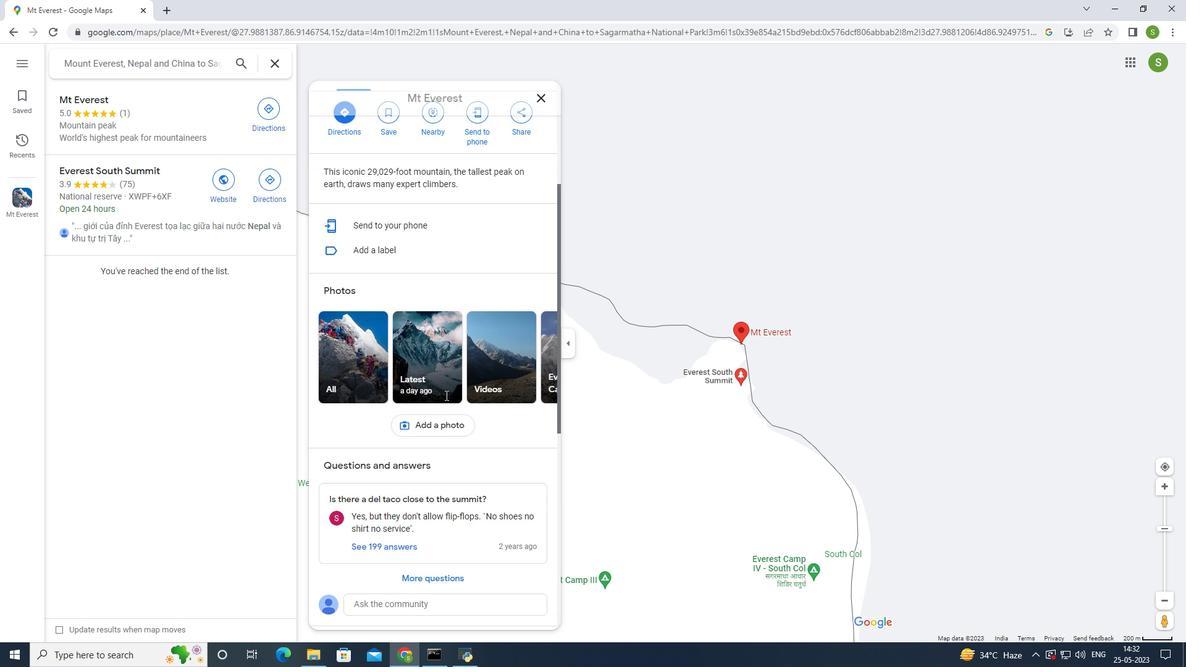 
Action: Mouse scrolled (445, 394) with delta (0, 0)
Screenshot: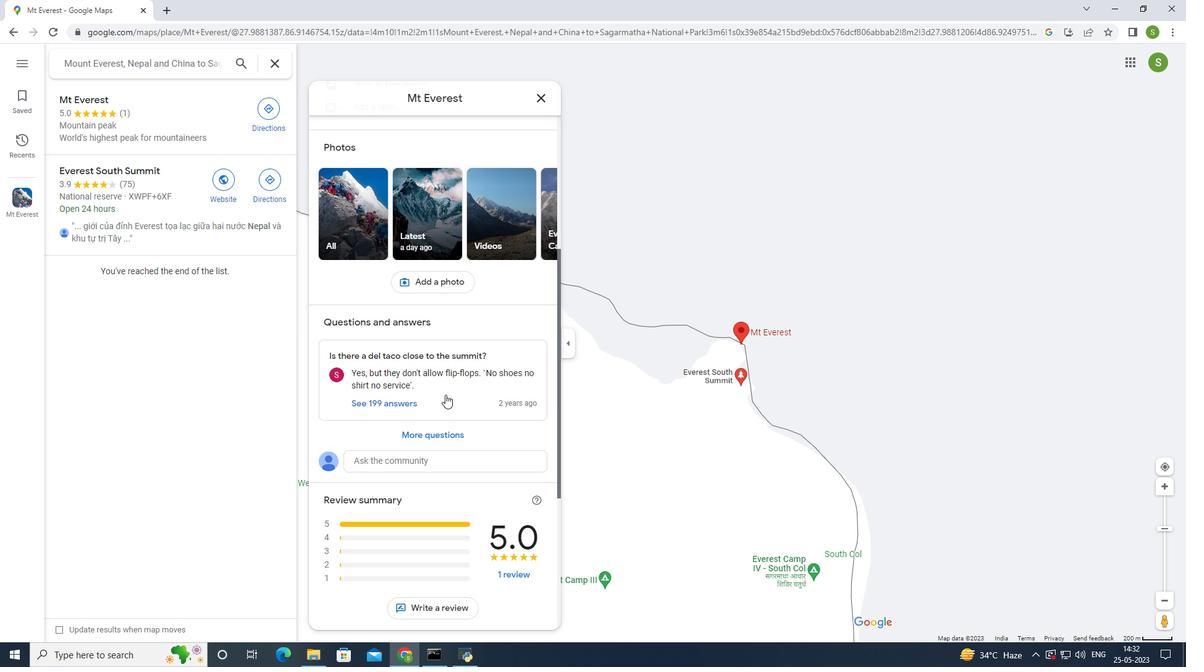 
Action: Mouse scrolled (445, 394) with delta (0, 0)
Screenshot: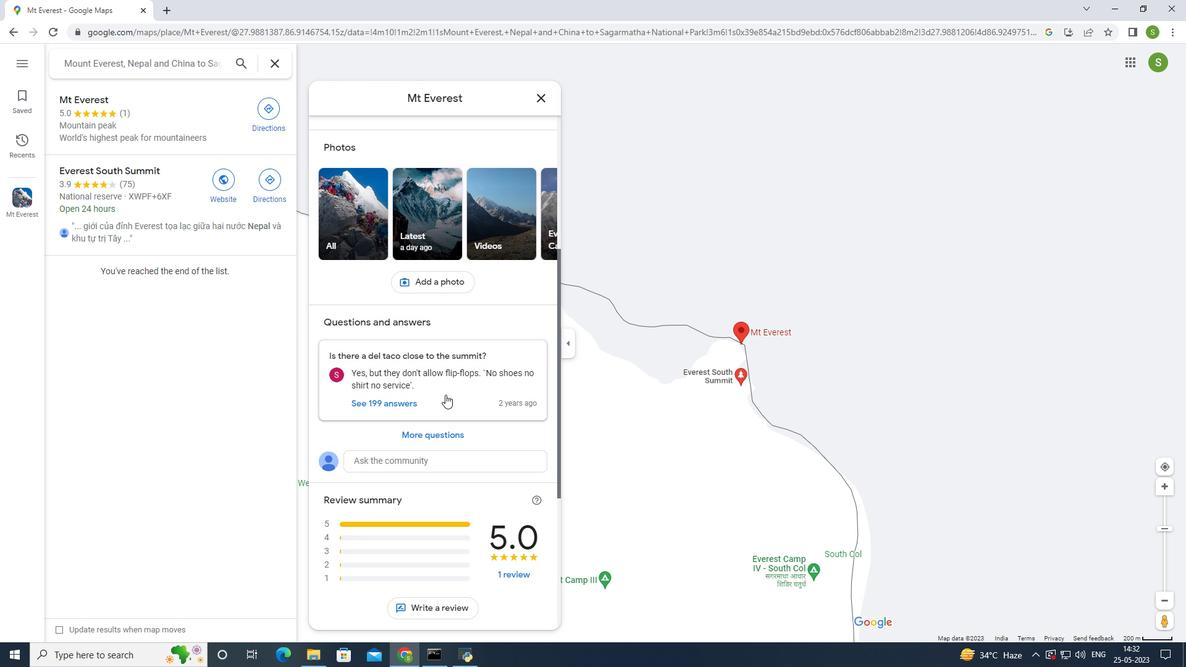 
Action: Mouse scrolled (445, 395) with delta (0, 0)
Screenshot: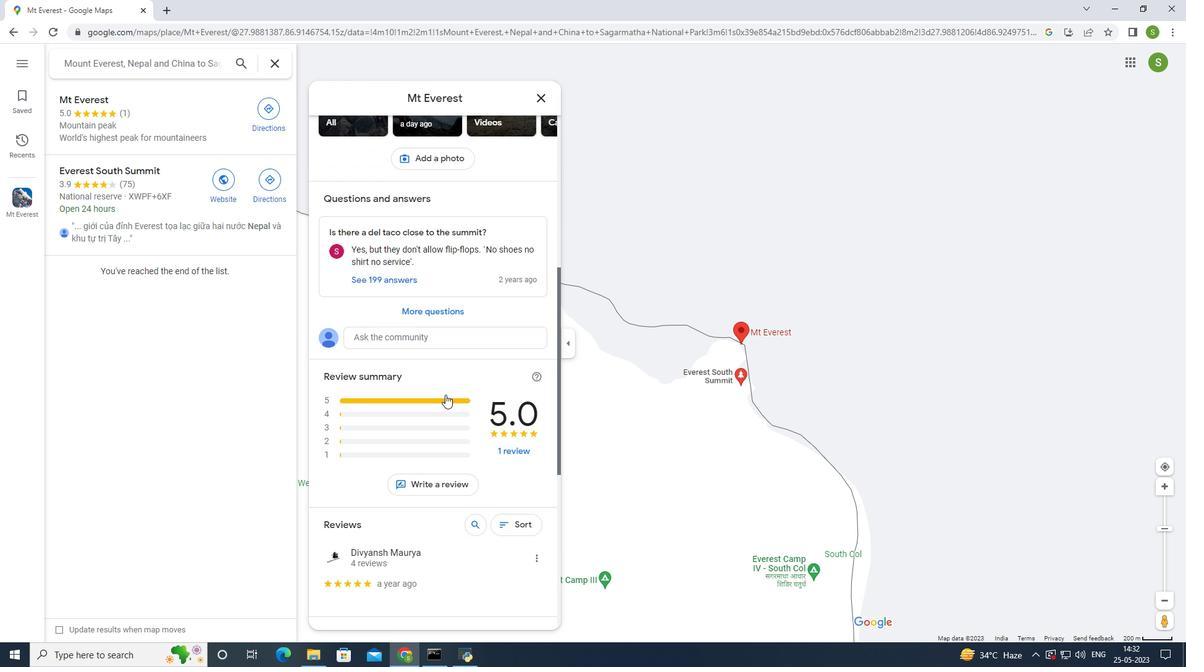 
Action: Mouse scrolled (445, 395) with delta (0, 0)
Screenshot: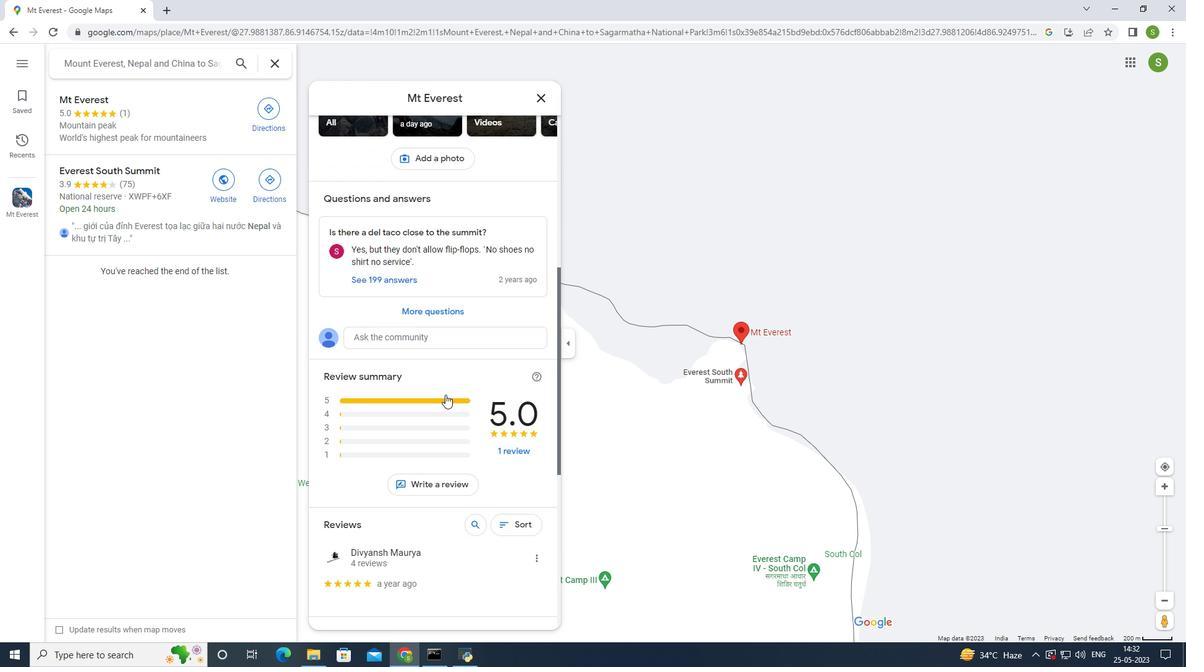 
Action: Mouse moved to (454, 389)
Screenshot: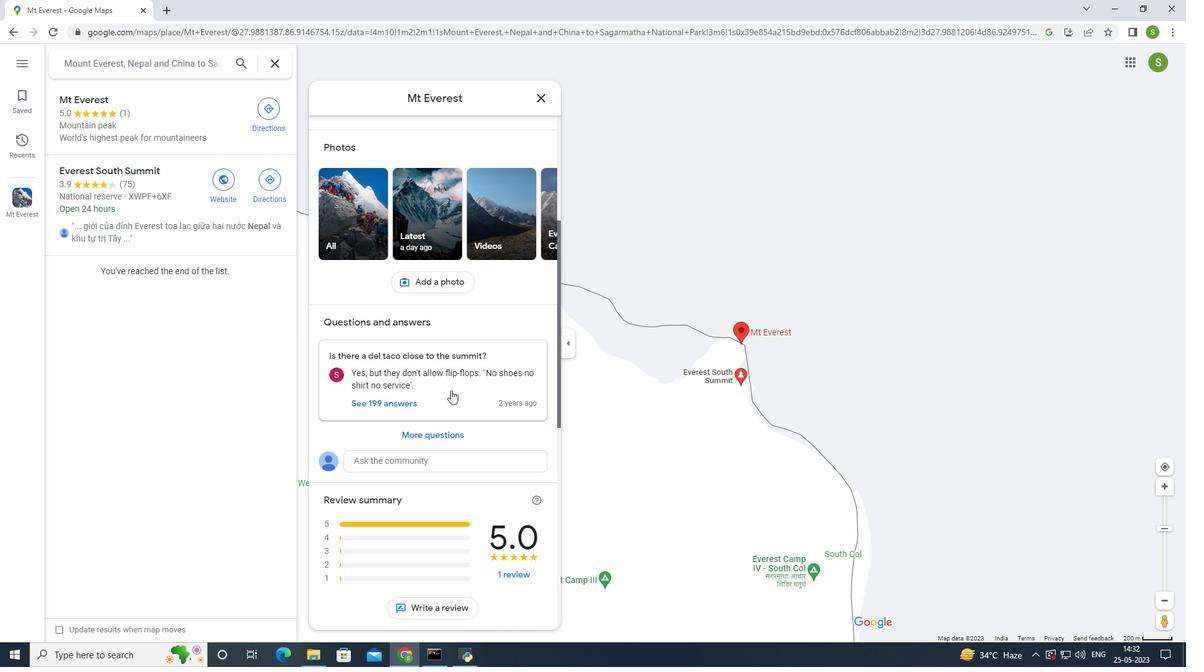 
Action: Mouse scrolled (454, 388) with delta (0, 0)
Screenshot: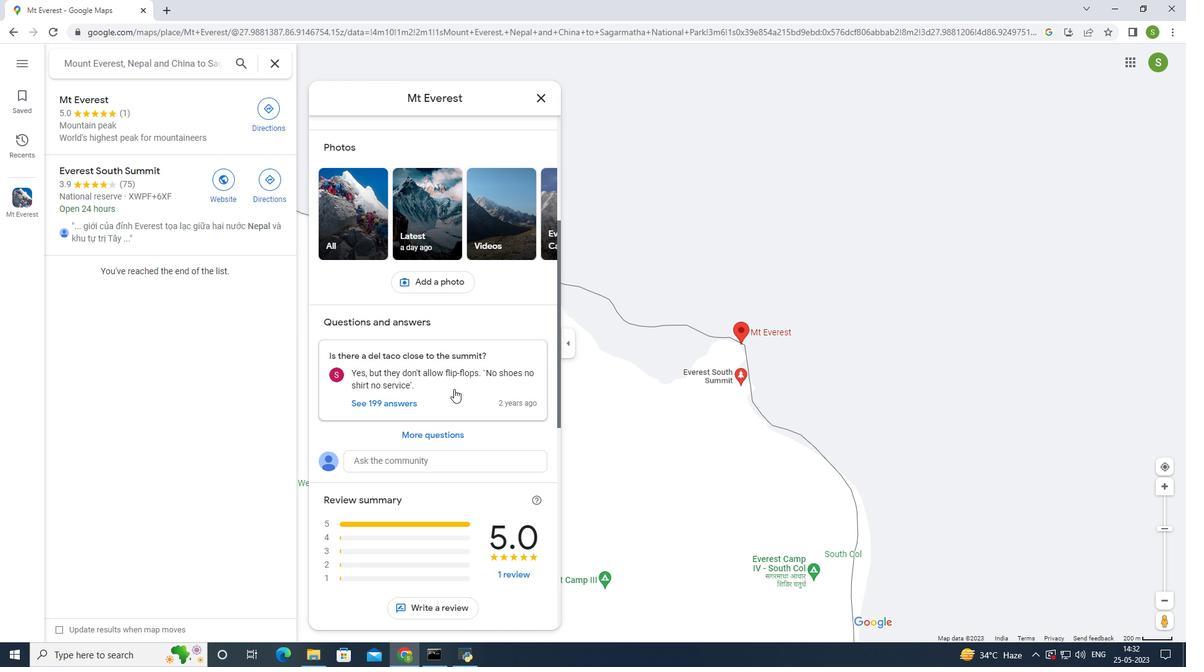 
Action: Mouse scrolled (454, 388) with delta (0, 0)
Screenshot: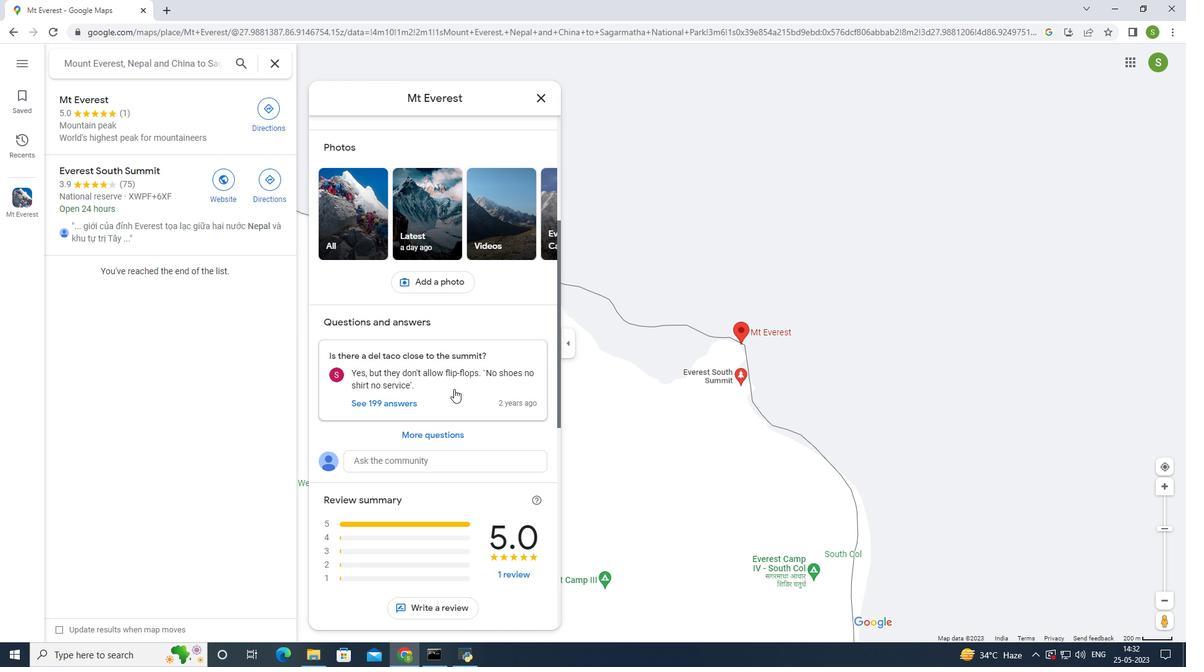 
Action: Mouse scrolled (454, 388) with delta (0, 0)
Screenshot: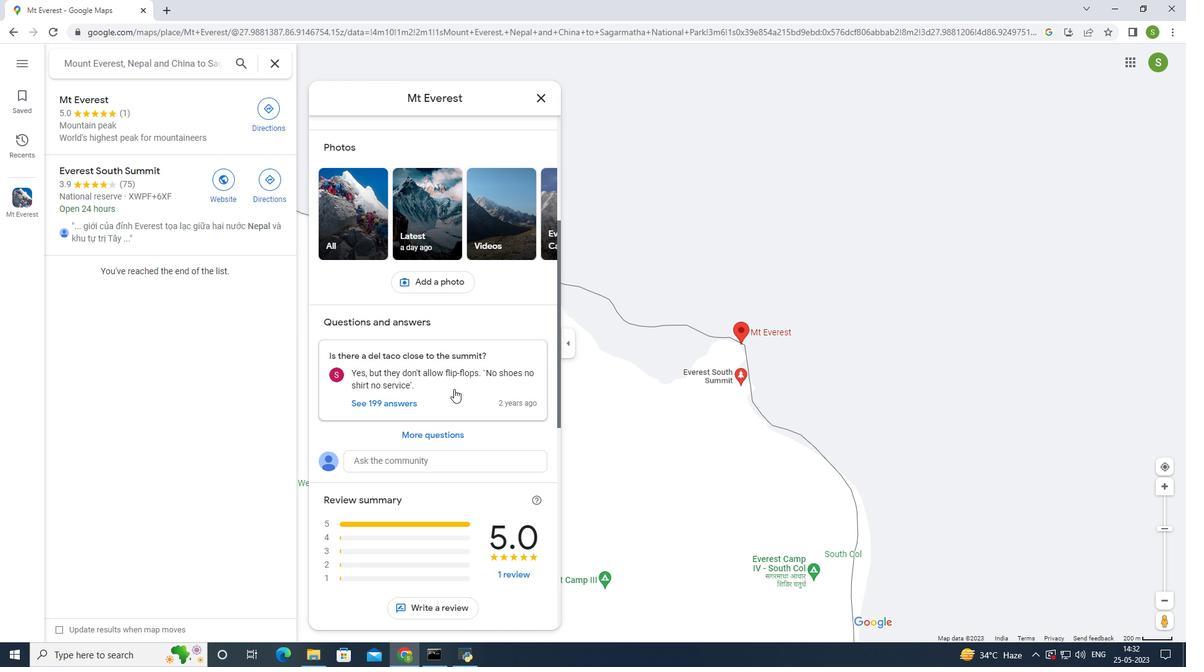 
Action: Mouse moved to (454, 389)
Screenshot: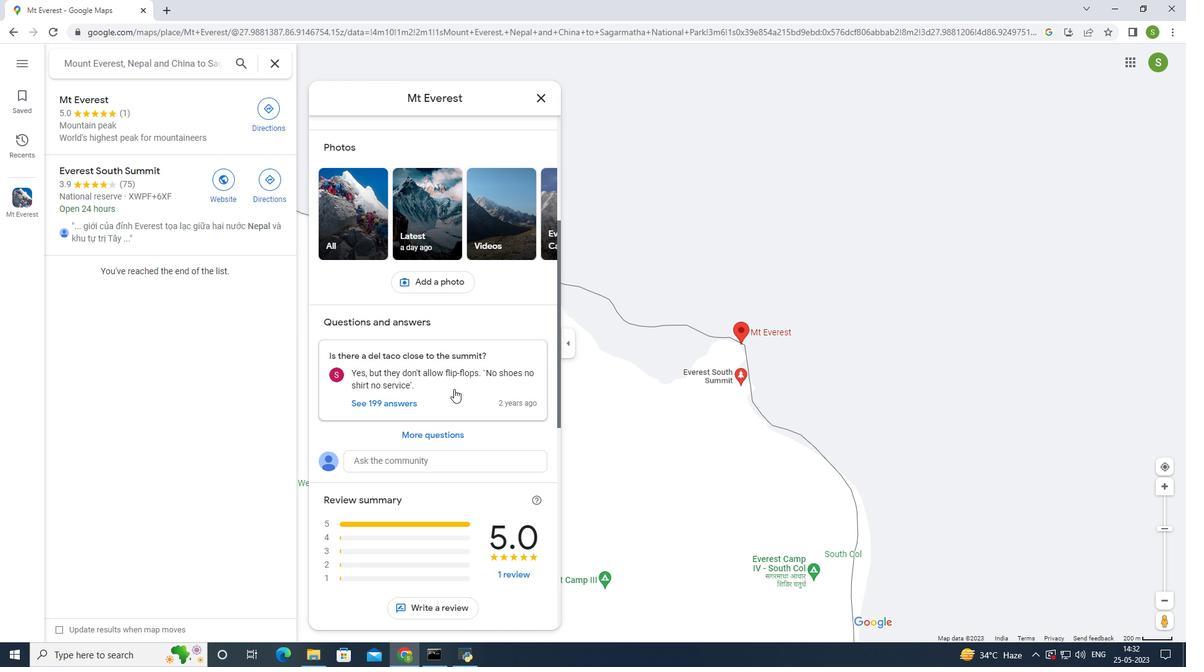 
Action: Mouse scrolled (454, 388) with delta (0, 0)
Screenshot: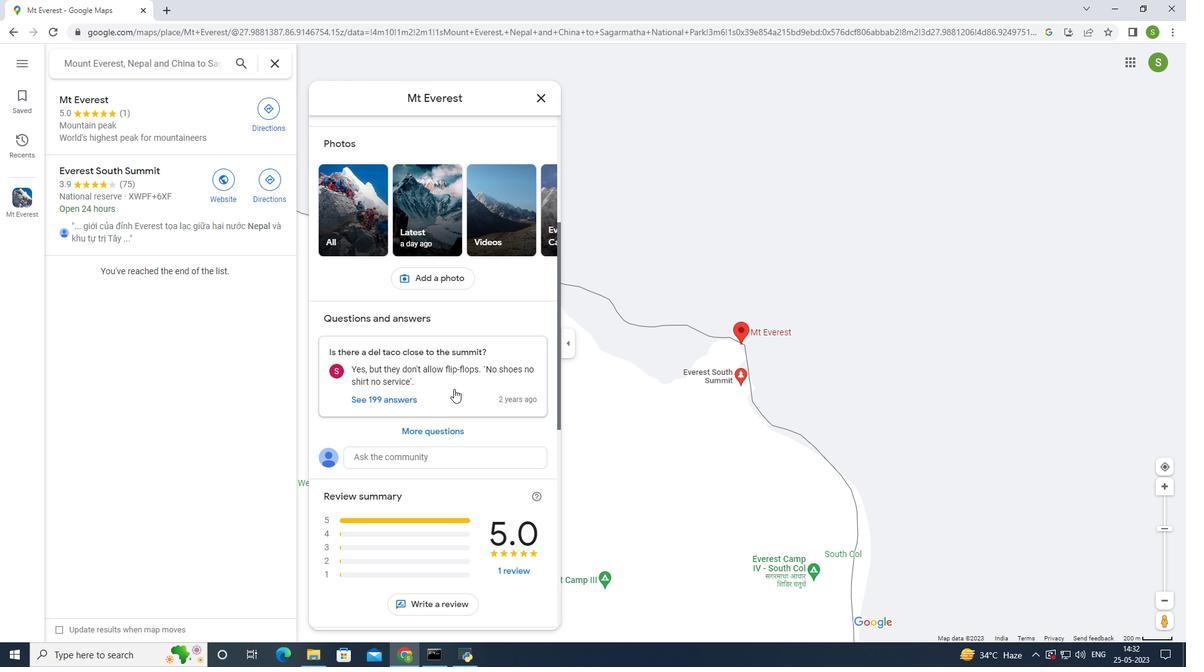
Action: Mouse moved to (460, 396)
Screenshot: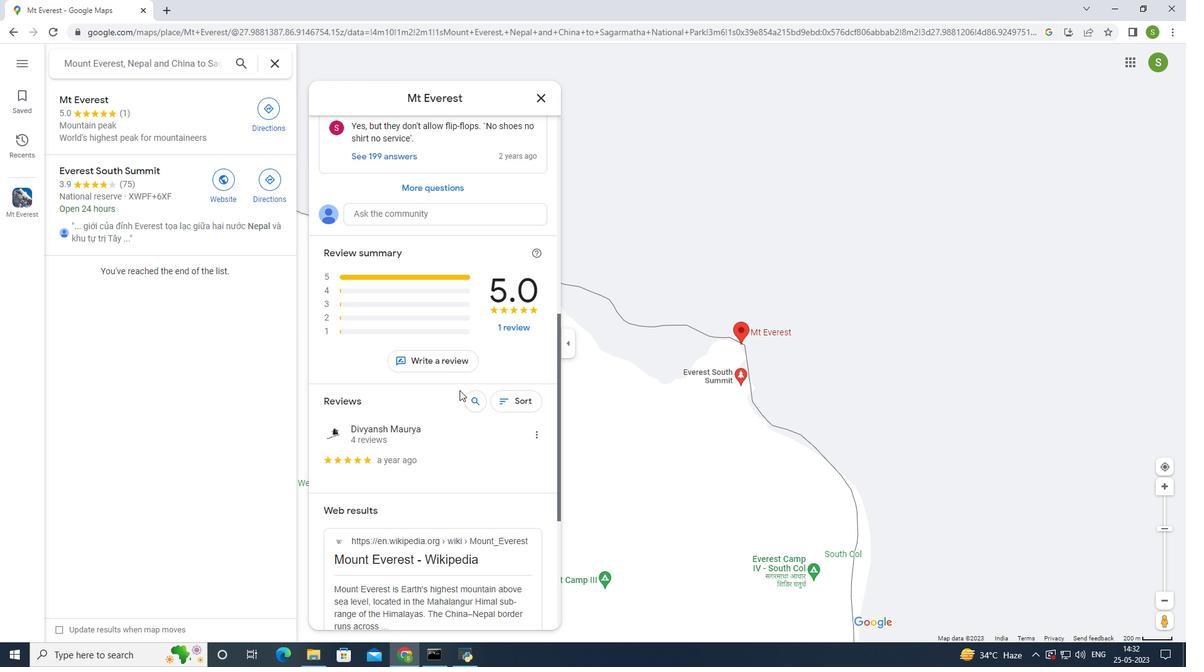 
Action: Mouse scrolled (460, 395) with delta (0, 0)
Screenshot: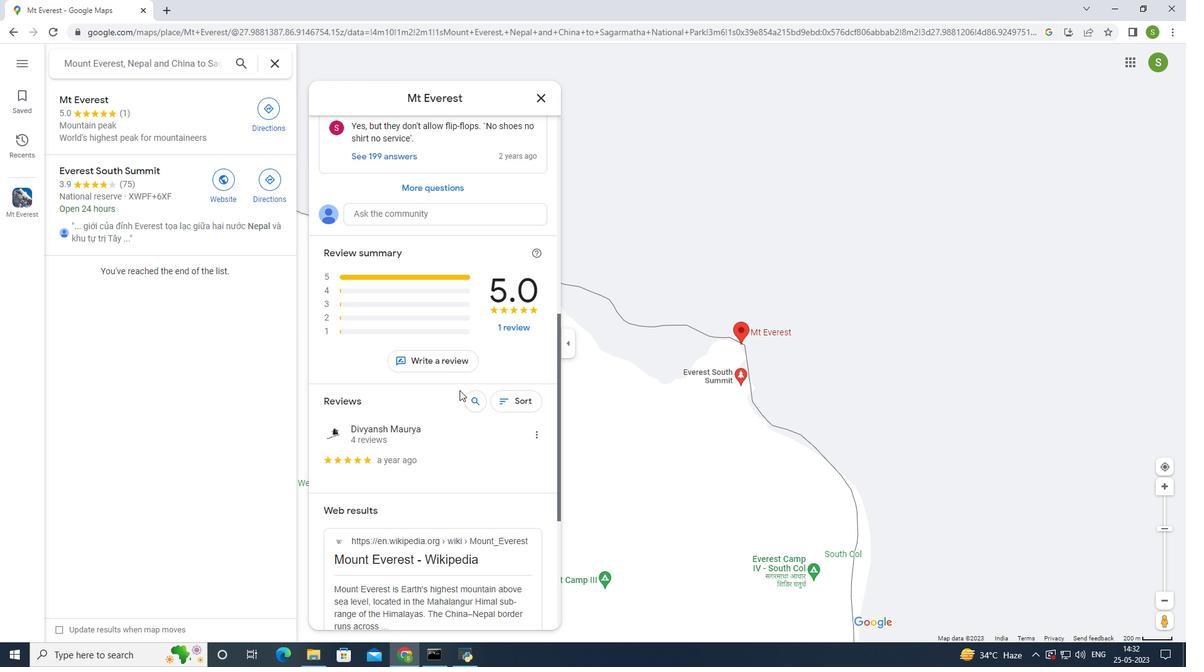 
Action: Mouse moved to (461, 399)
Screenshot: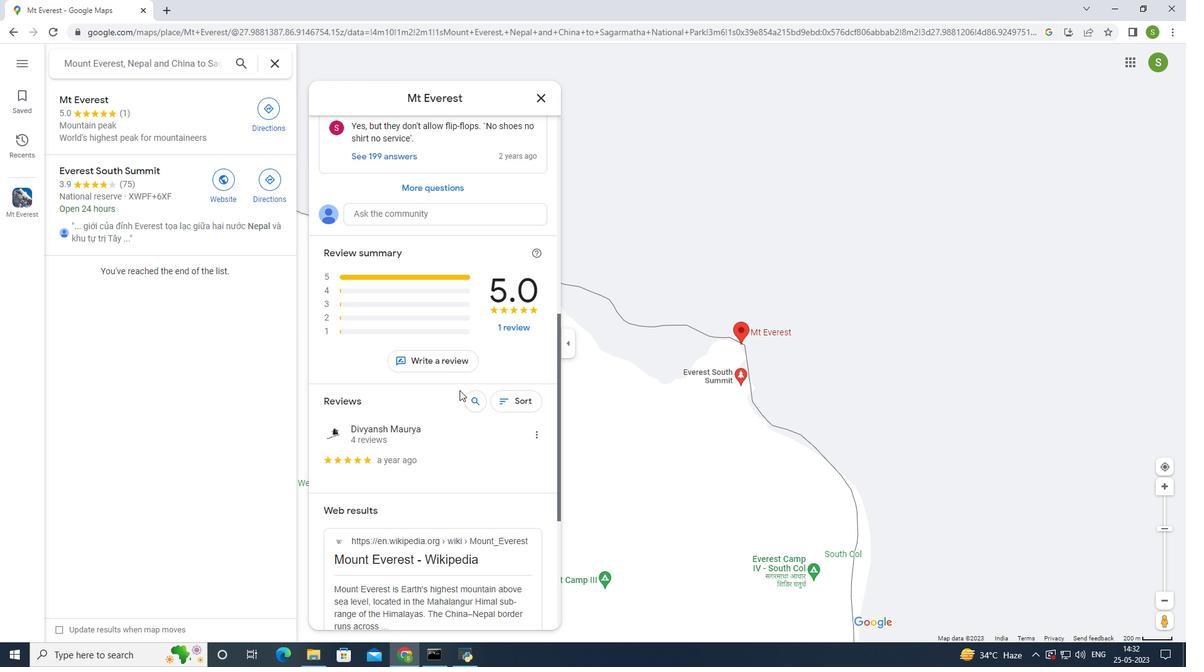 
Action: Mouse scrolled (461, 399) with delta (0, 0)
Screenshot: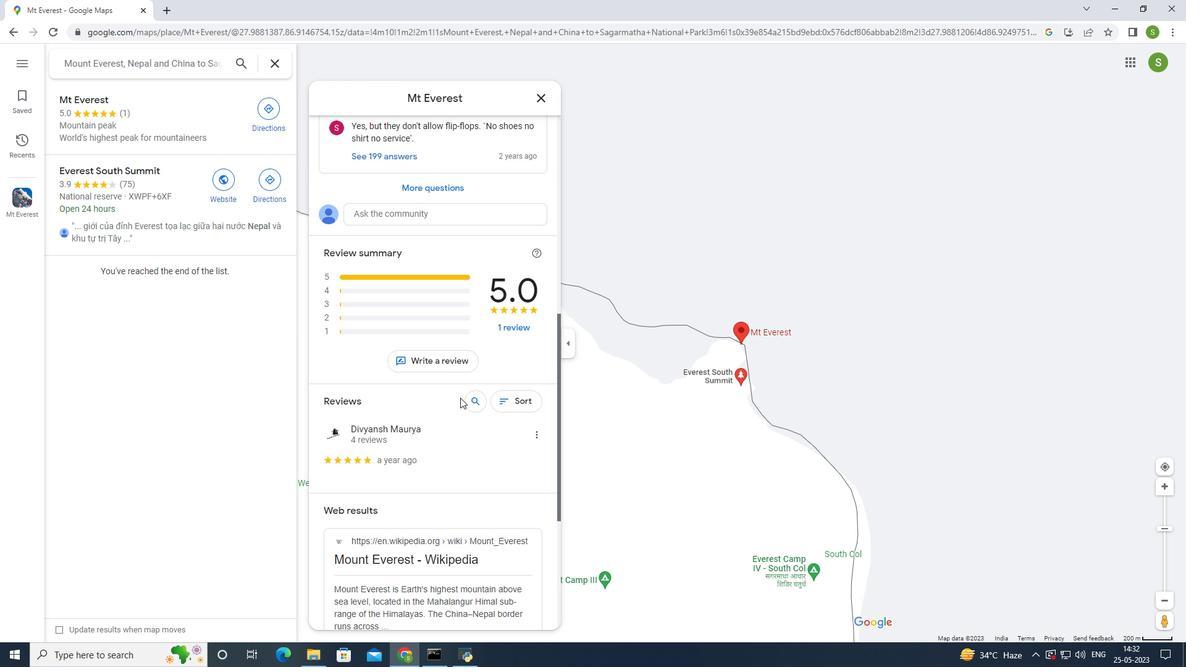 
Action: Mouse moved to (461, 400)
Screenshot: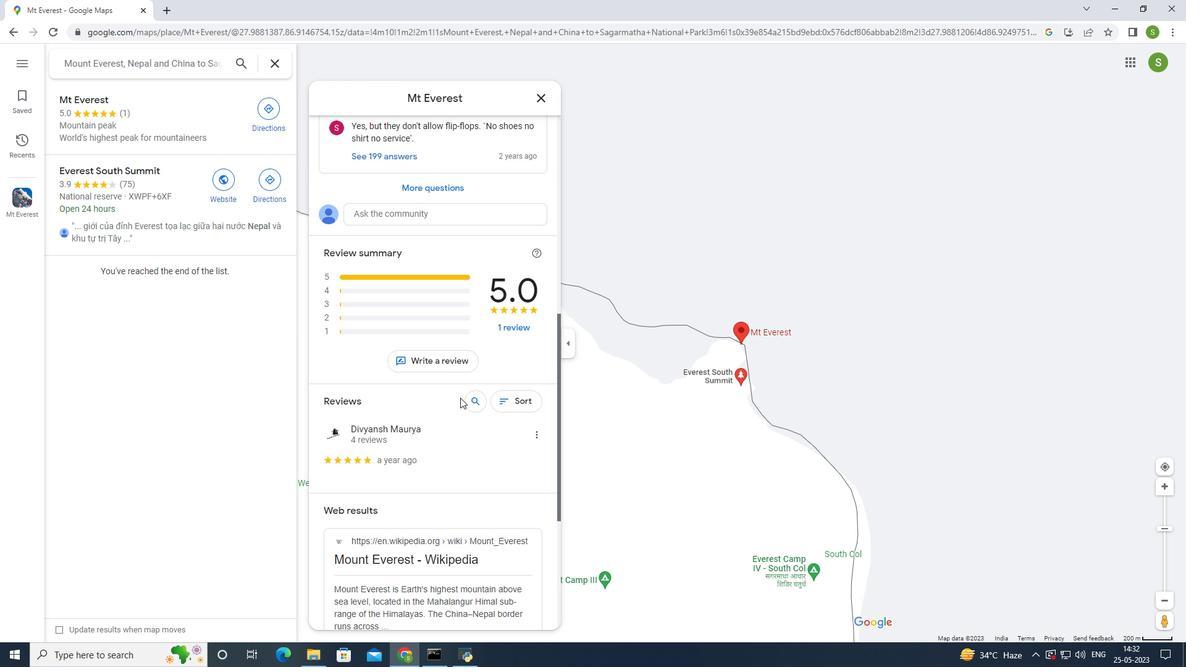 
Action: Mouse scrolled (461, 399) with delta (0, 0)
Screenshot: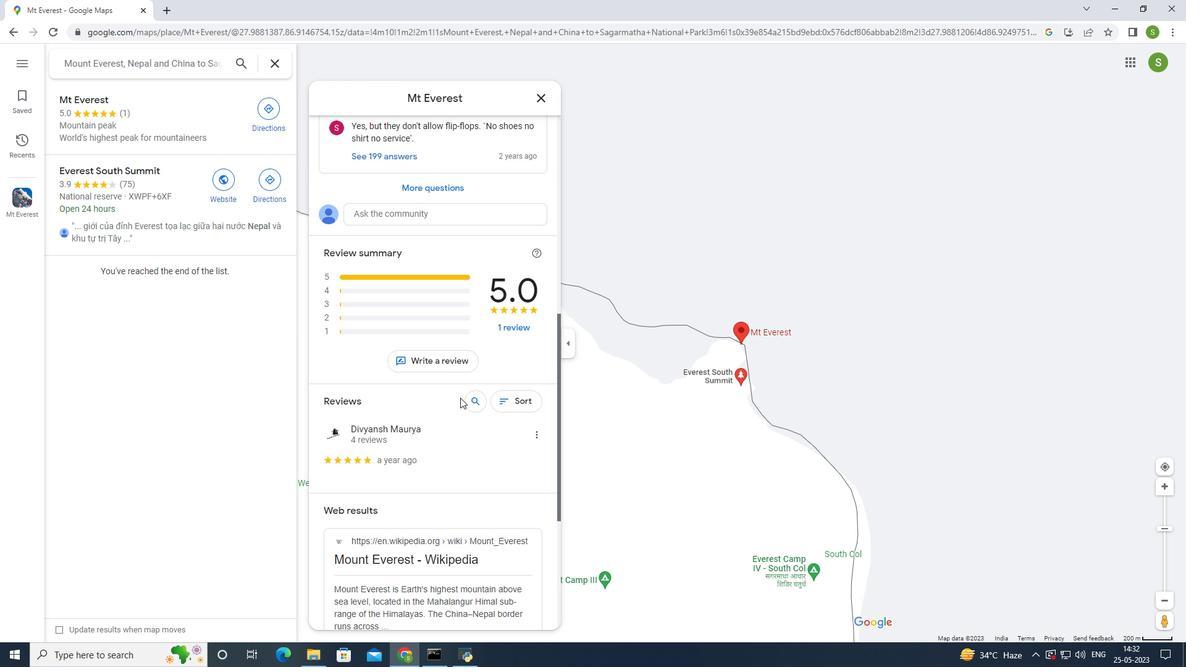 
Action: Mouse moved to (461, 400)
Screenshot: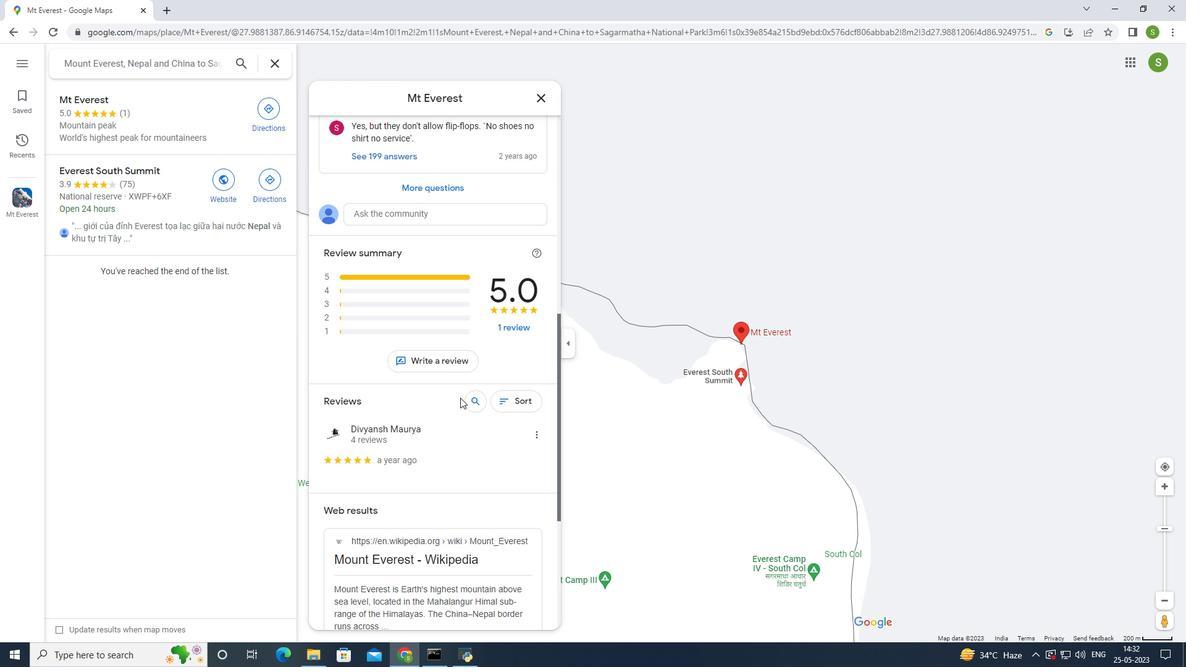 
Action: Mouse scrolled (461, 400) with delta (0, 0)
Screenshot: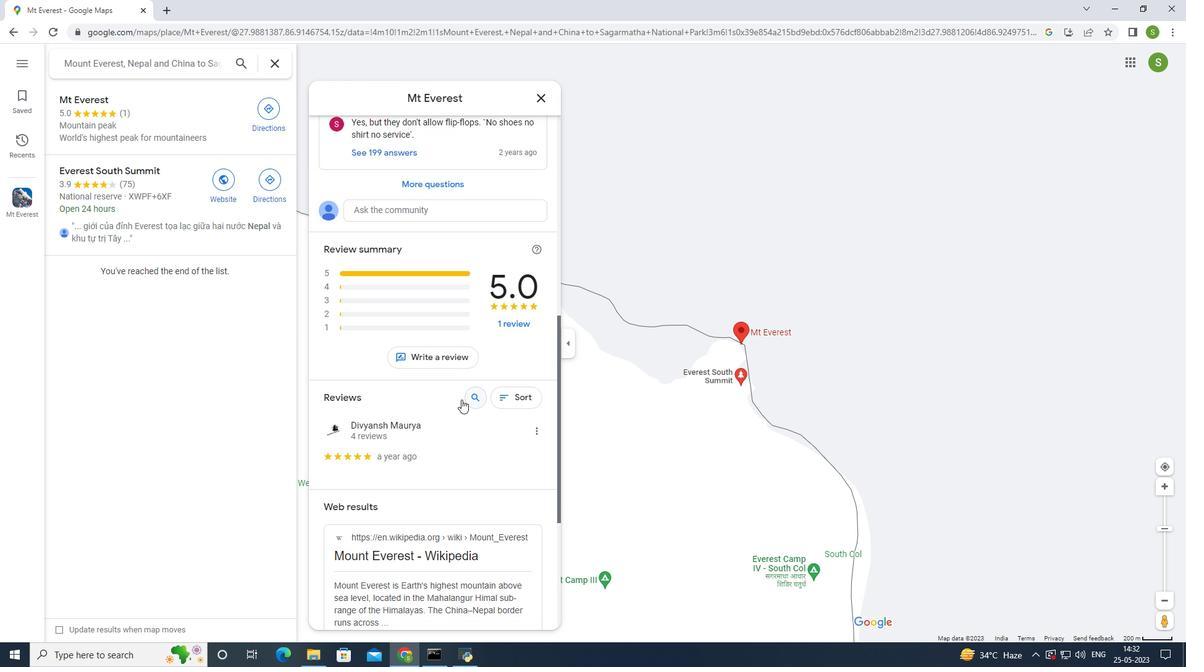 
Action: Mouse moved to (462, 402)
Screenshot: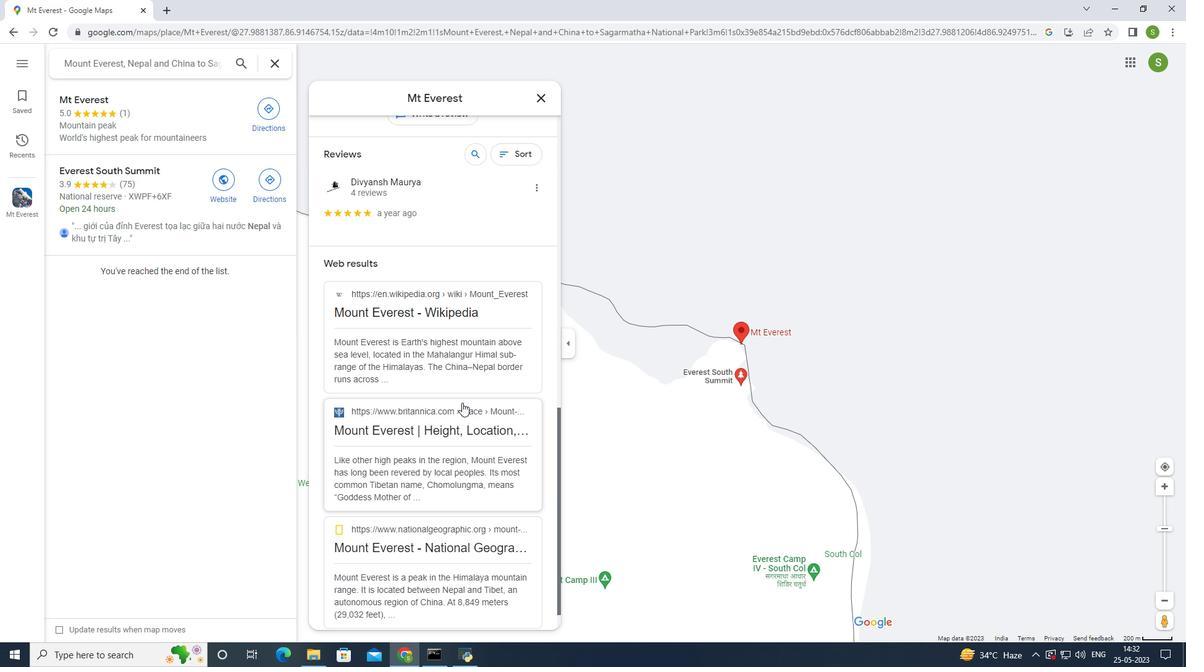
Action: Mouse scrolled (462, 403) with delta (0, 0)
Screenshot: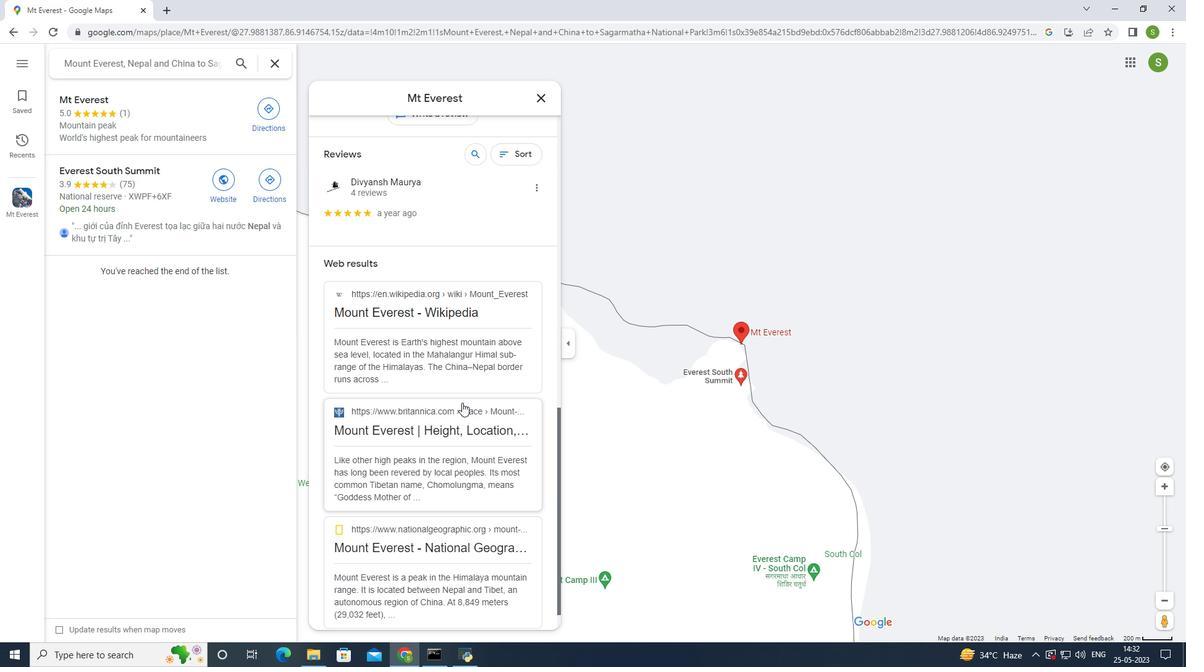 
Action: Mouse scrolled (462, 403) with delta (0, 0)
Screenshot: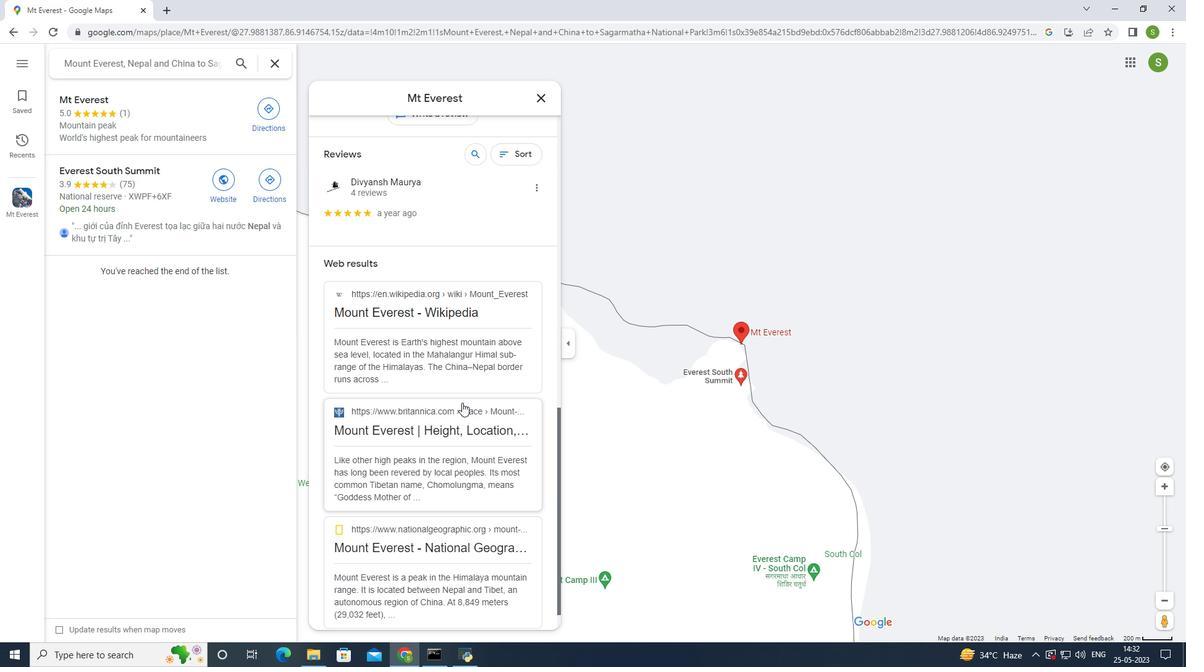 
Action: Mouse moved to (463, 402)
Screenshot: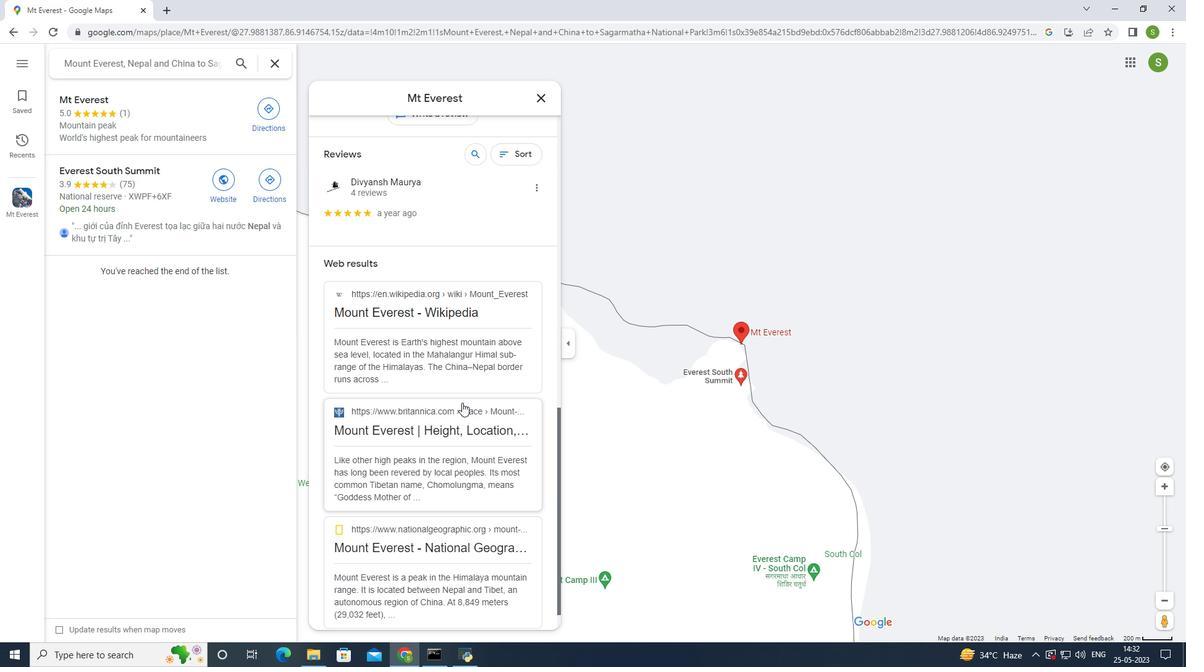 
Action: Mouse scrolled (463, 403) with delta (0, 0)
Screenshot: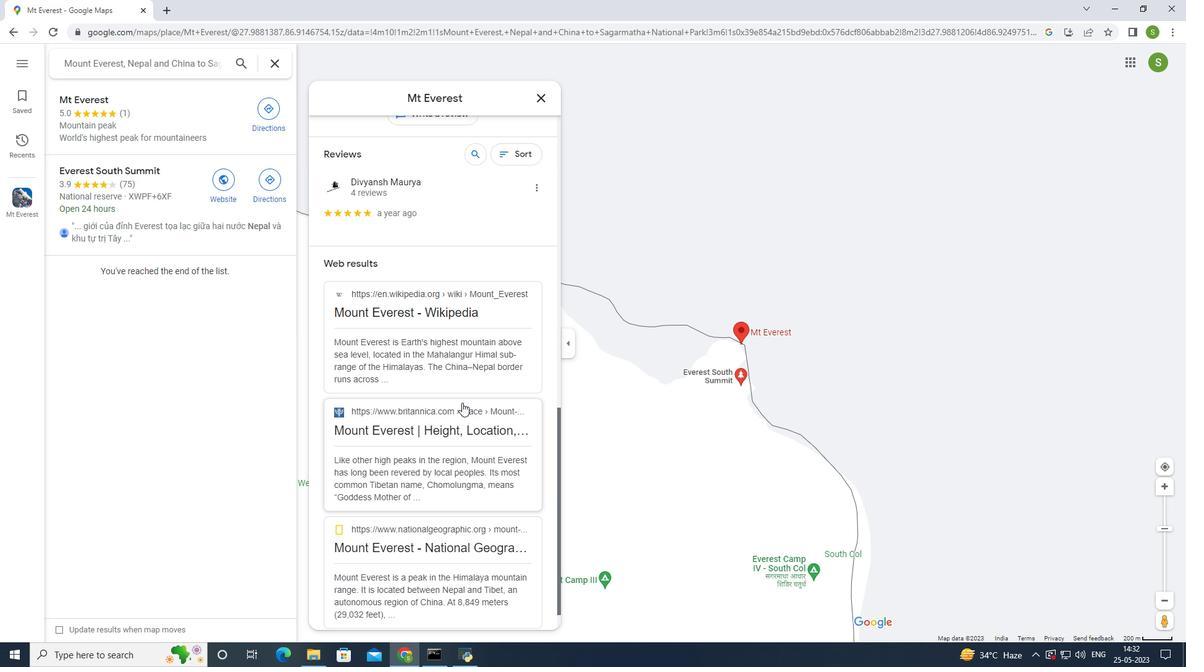 
Action: Mouse scrolled (463, 403) with delta (0, 0)
Screenshot: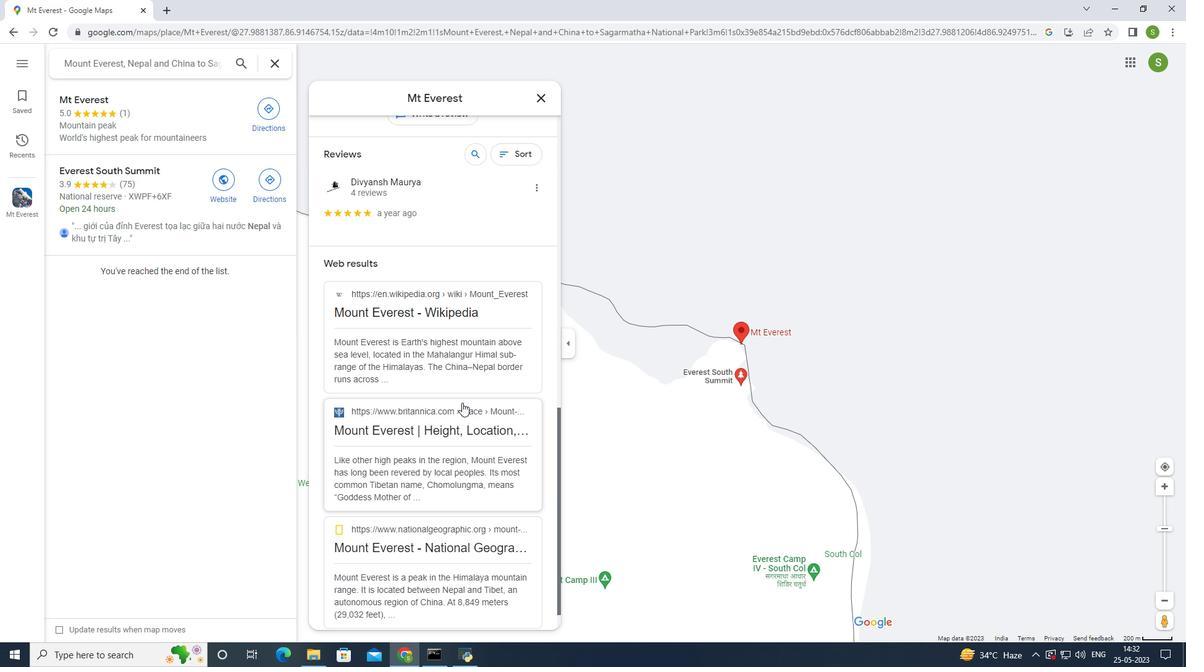 
Action: Mouse moved to (463, 402)
Screenshot: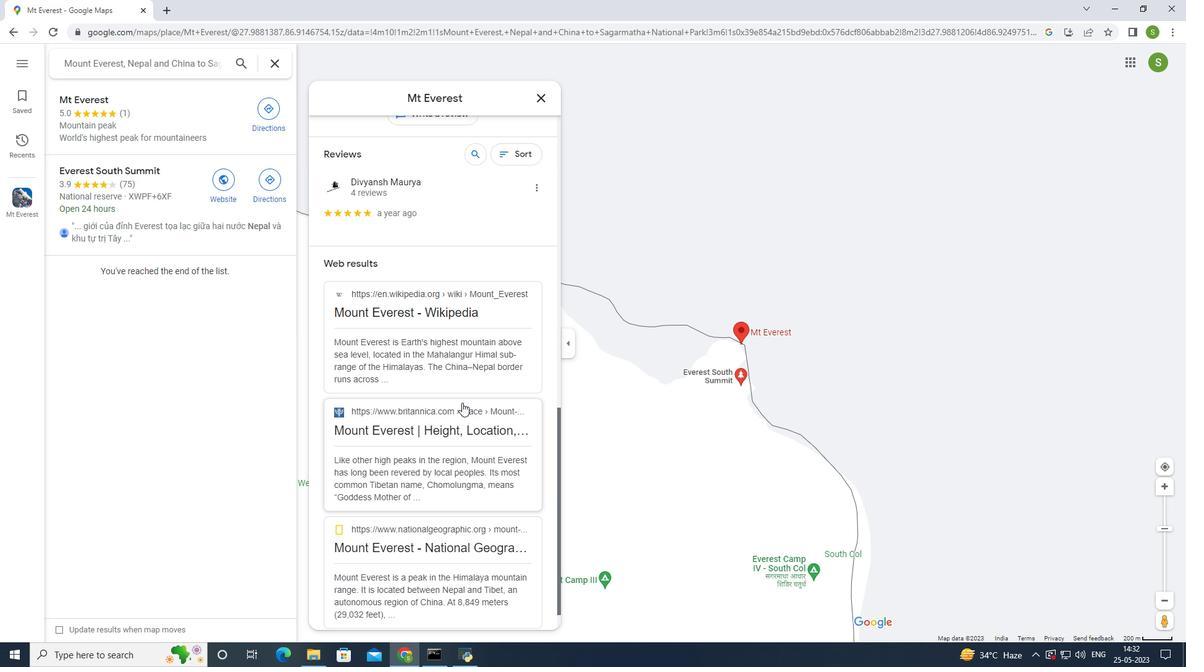 
Action: Mouse scrolled (463, 403) with delta (0, 0)
Screenshot: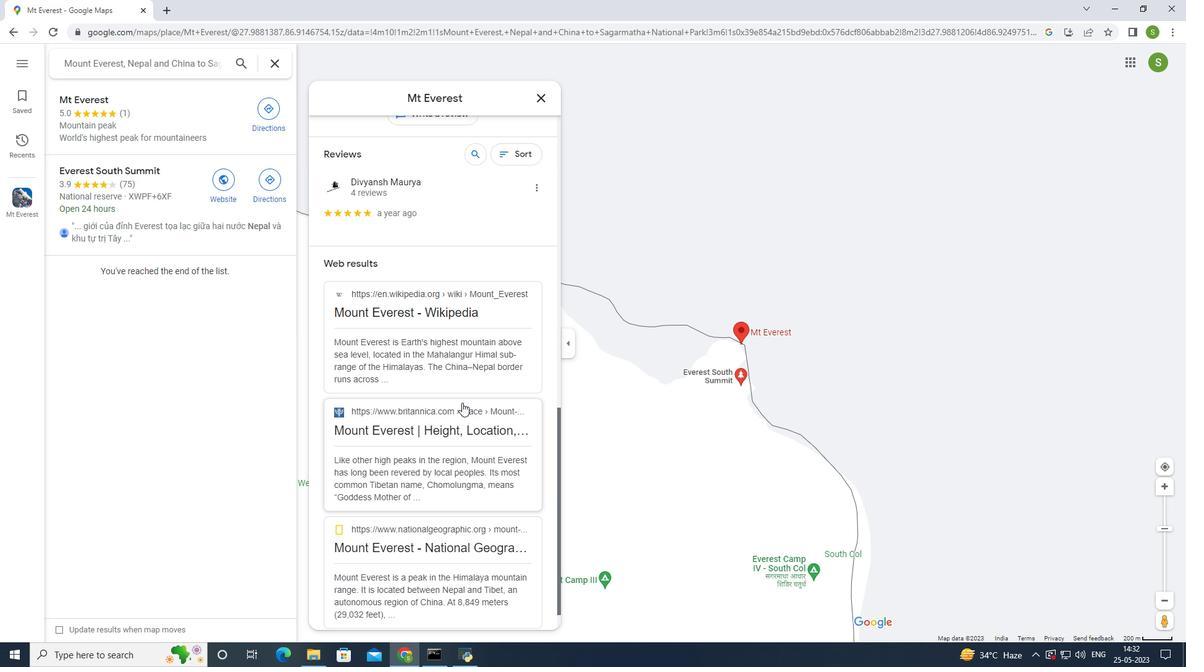 
Action: Mouse moved to (468, 399)
Screenshot: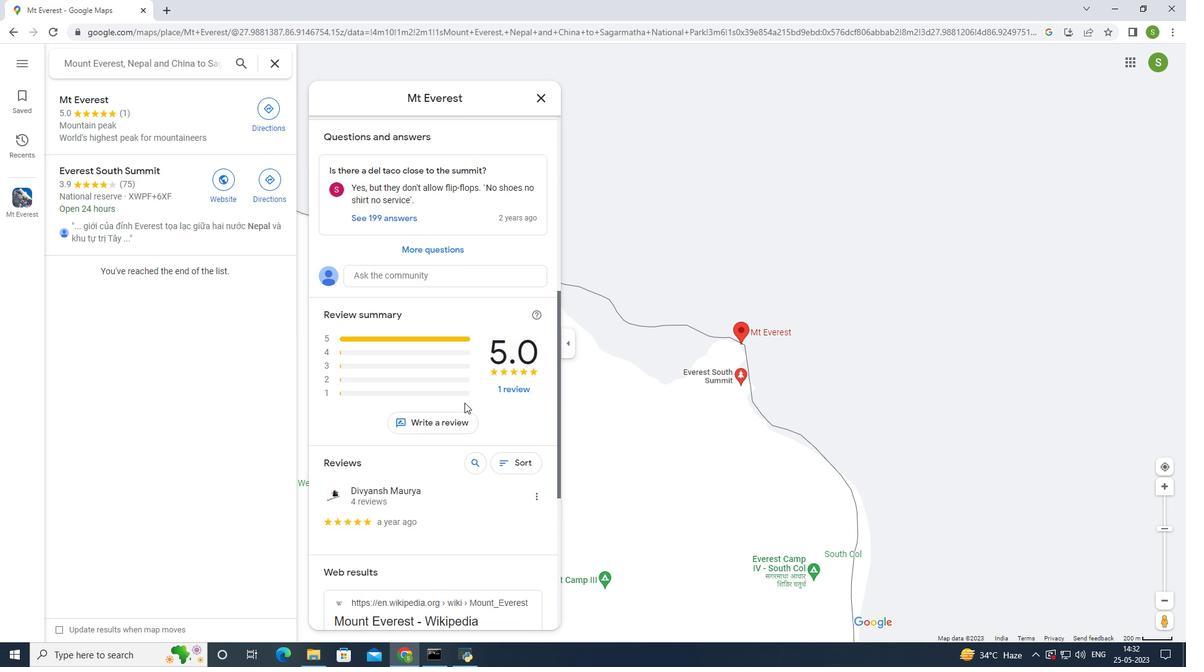 
Action: Mouse scrolled (468, 400) with delta (0, 0)
Screenshot: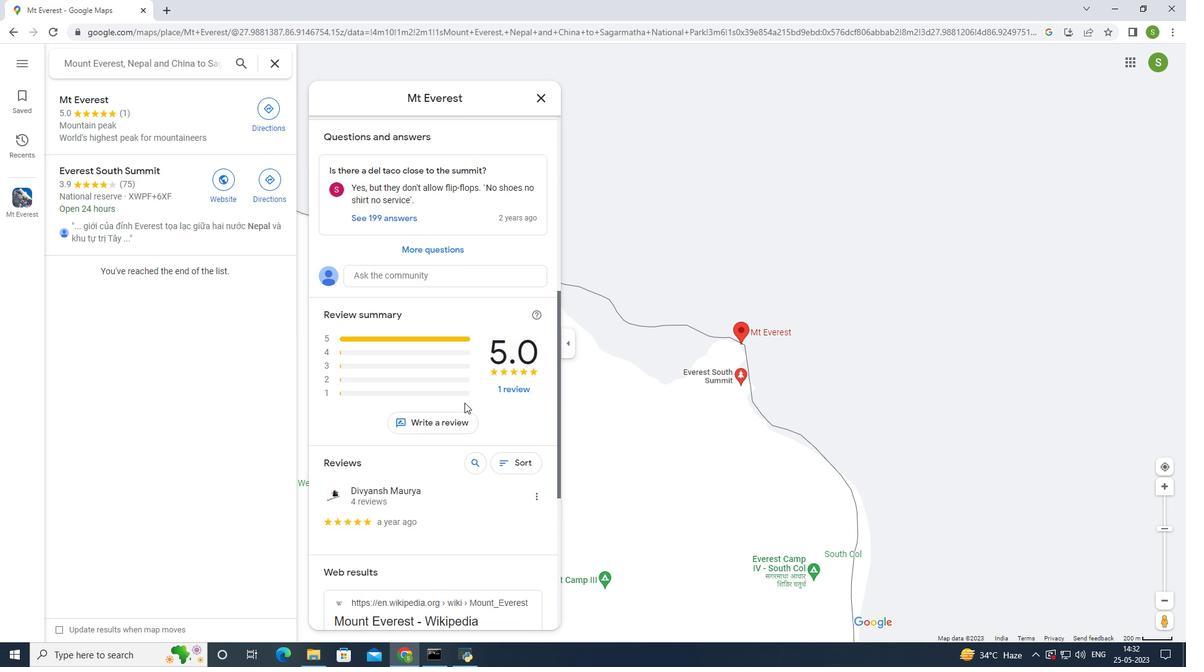 
Action: Mouse moved to (468, 399)
Screenshot: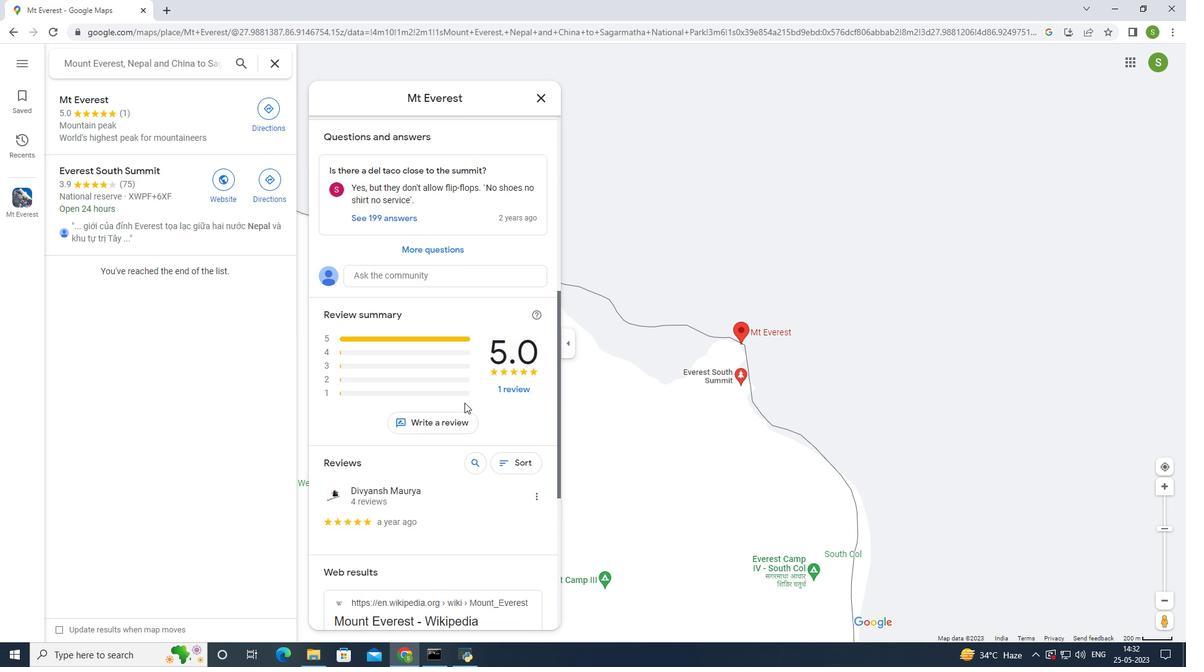 
Action: Mouse scrolled (468, 400) with delta (0, 0)
Screenshot: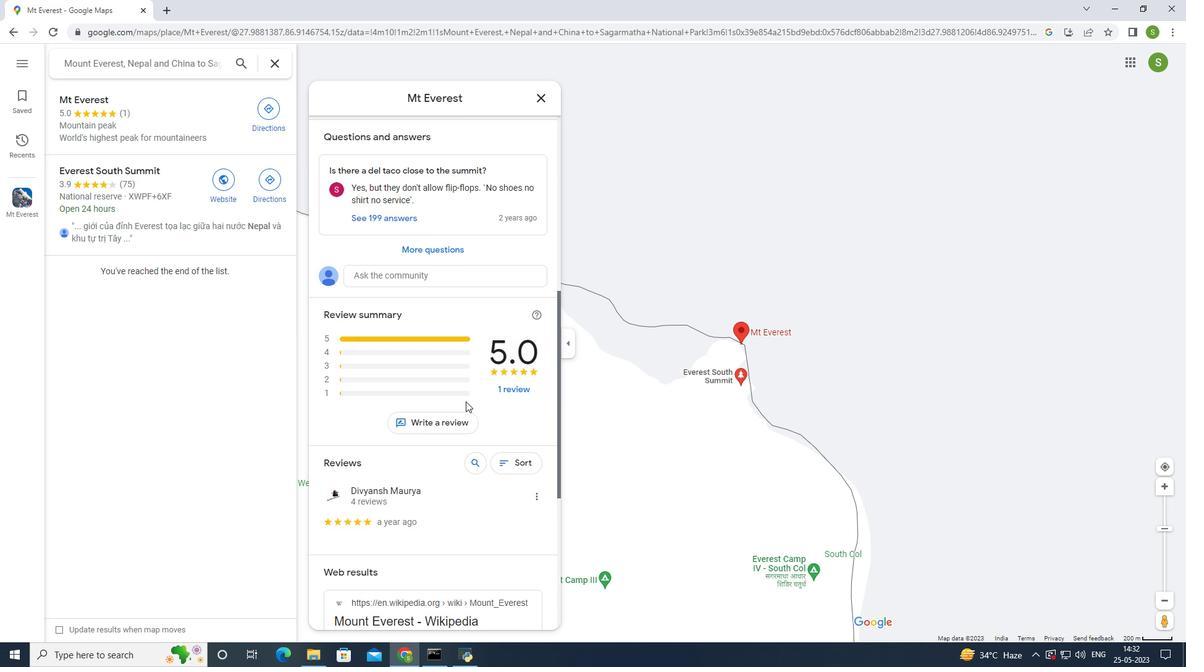
Action: Mouse moved to (470, 399)
Screenshot: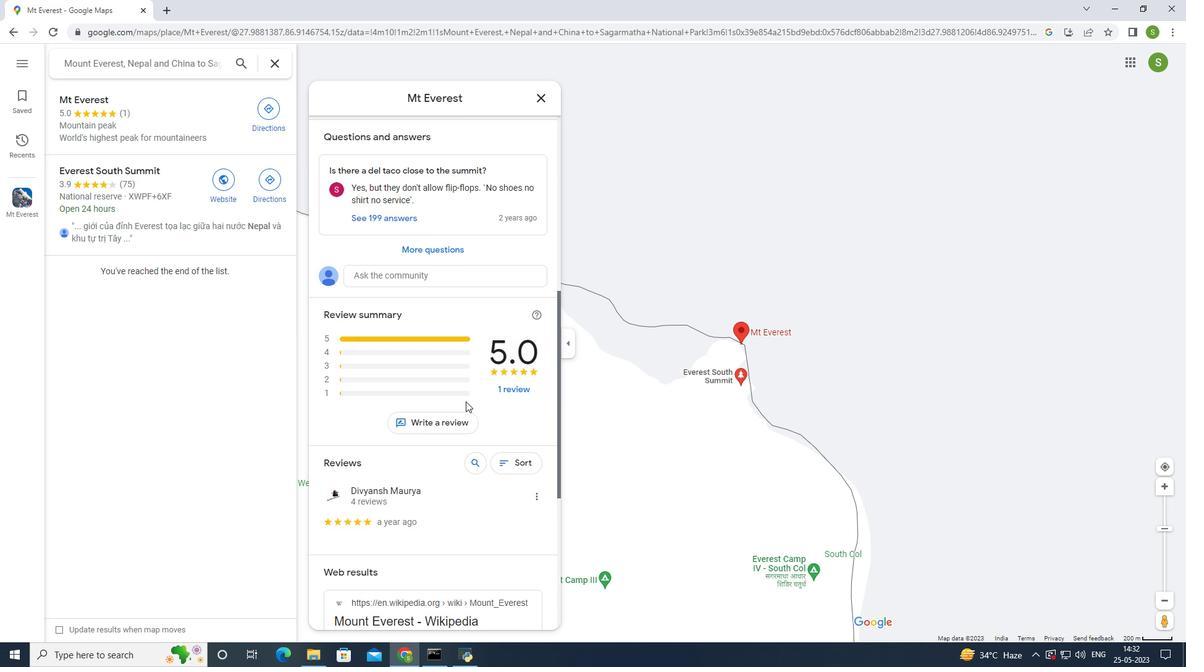 
Action: Mouse scrolled (470, 400) with delta (0, 0)
Screenshot: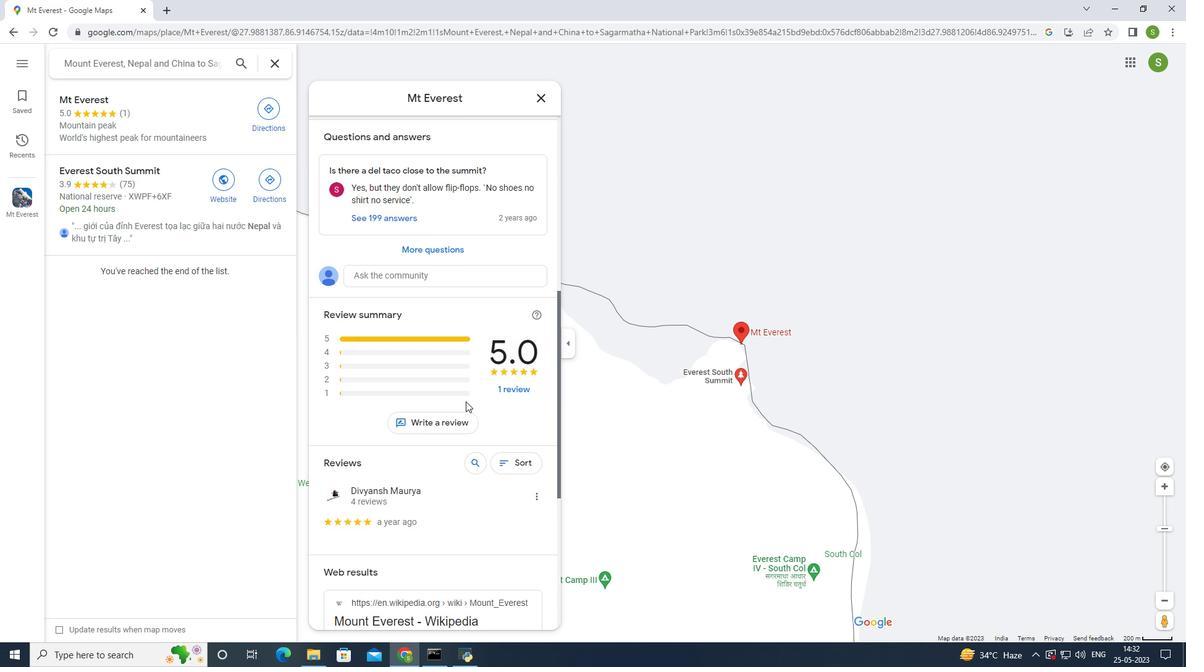 
Action: Mouse scrolled (470, 400) with delta (0, 0)
Screenshot: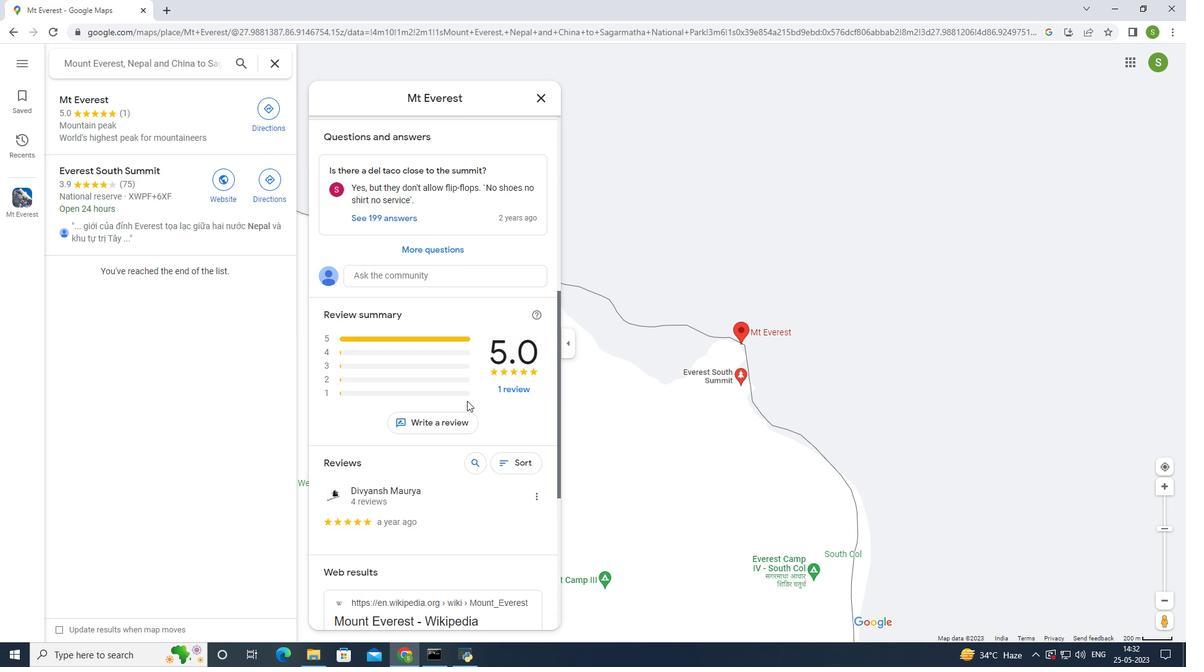 
Action: Mouse moved to (470, 399)
Screenshot: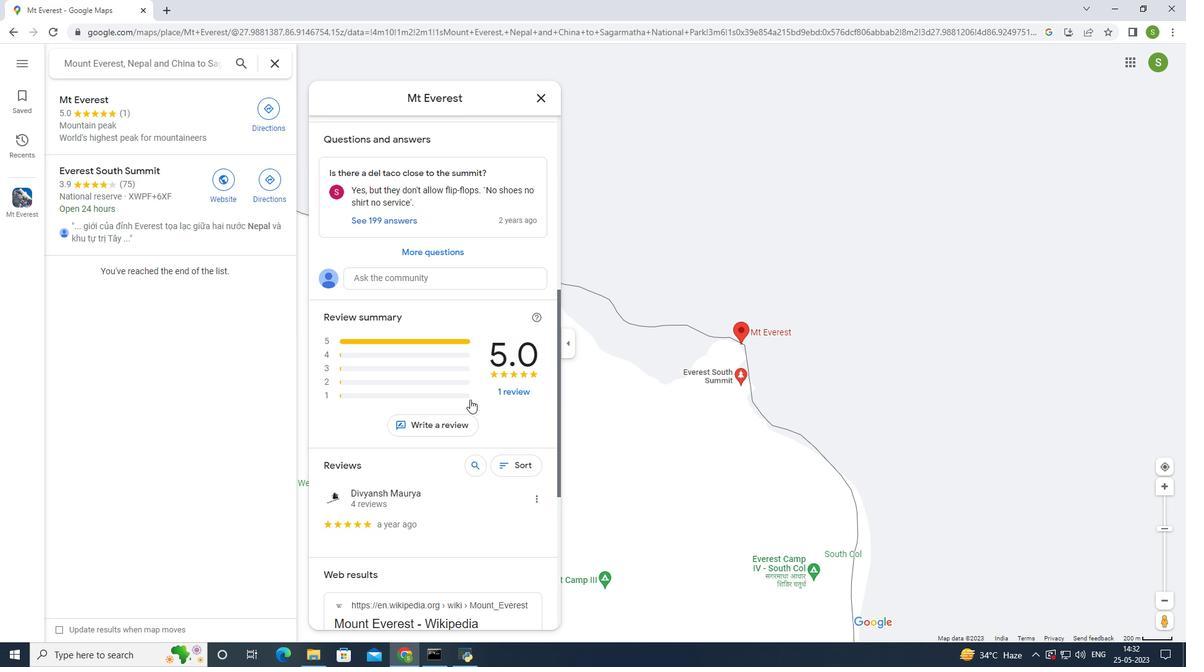 
Action: Mouse scrolled (470, 400) with delta (0, 0)
Screenshot: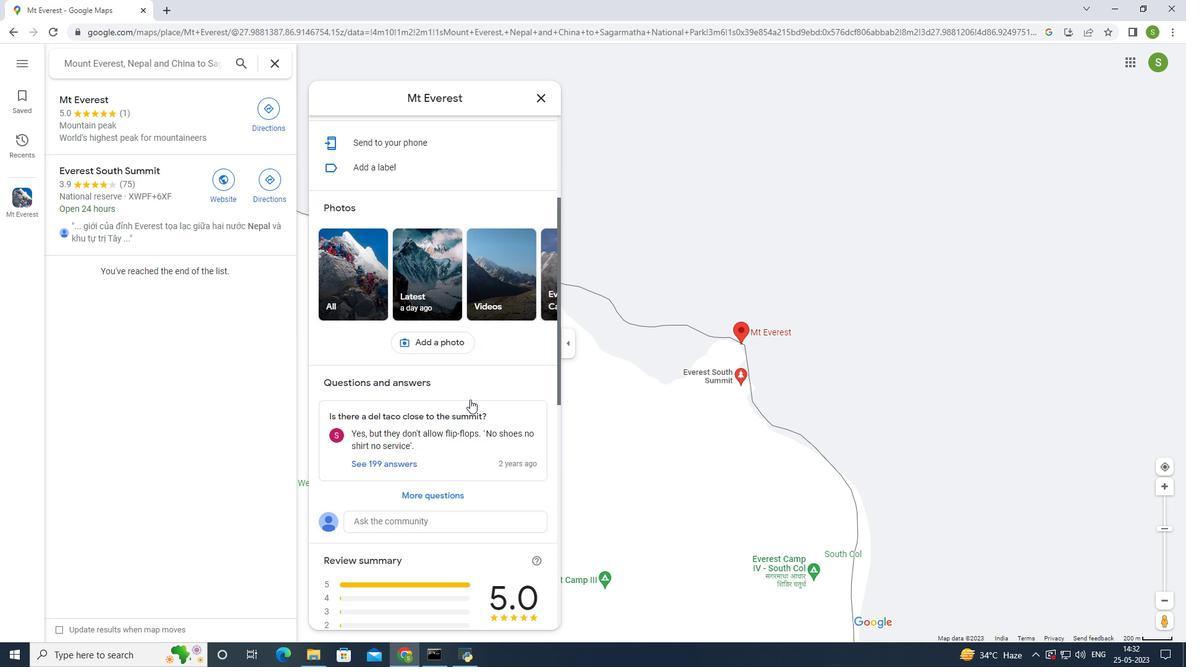
Action: Mouse scrolled (470, 400) with delta (0, 0)
Screenshot: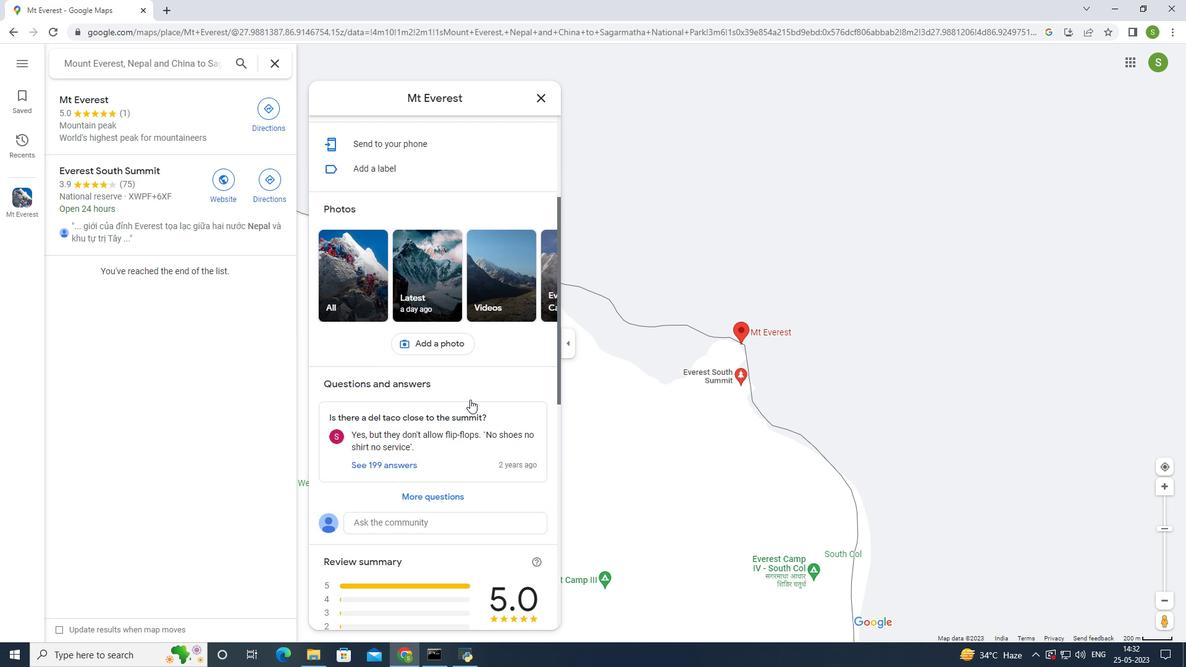 
Action: Mouse scrolled (470, 400) with delta (0, 0)
Screenshot: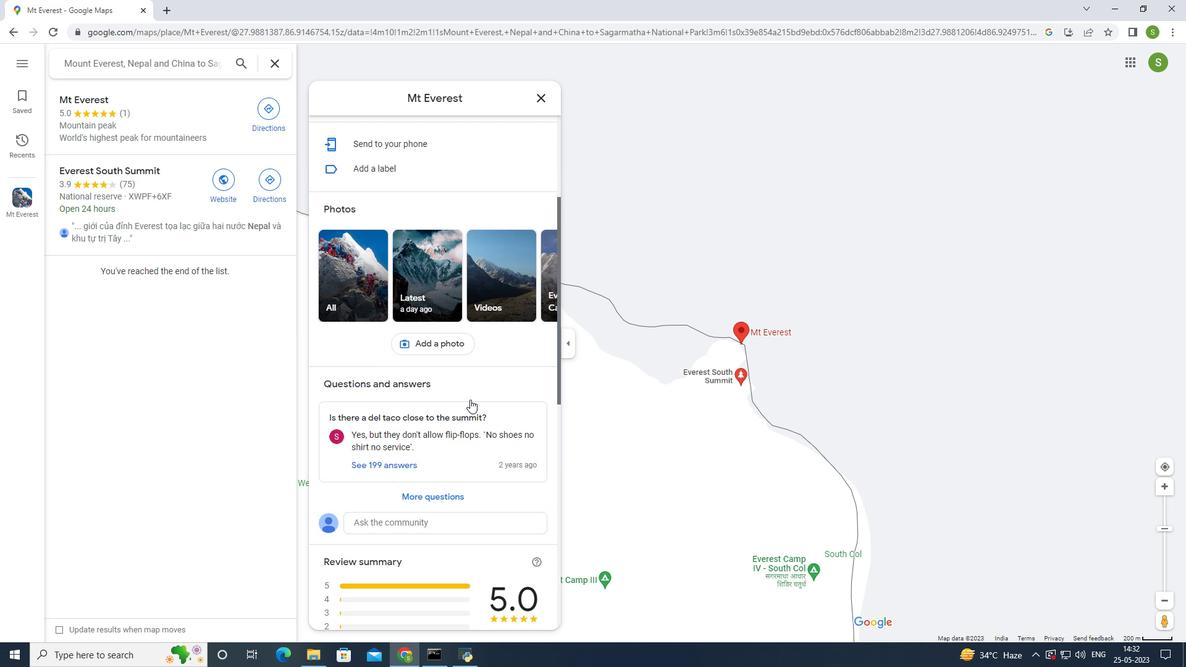 
Action: Mouse scrolled (470, 400) with delta (0, 0)
Screenshot: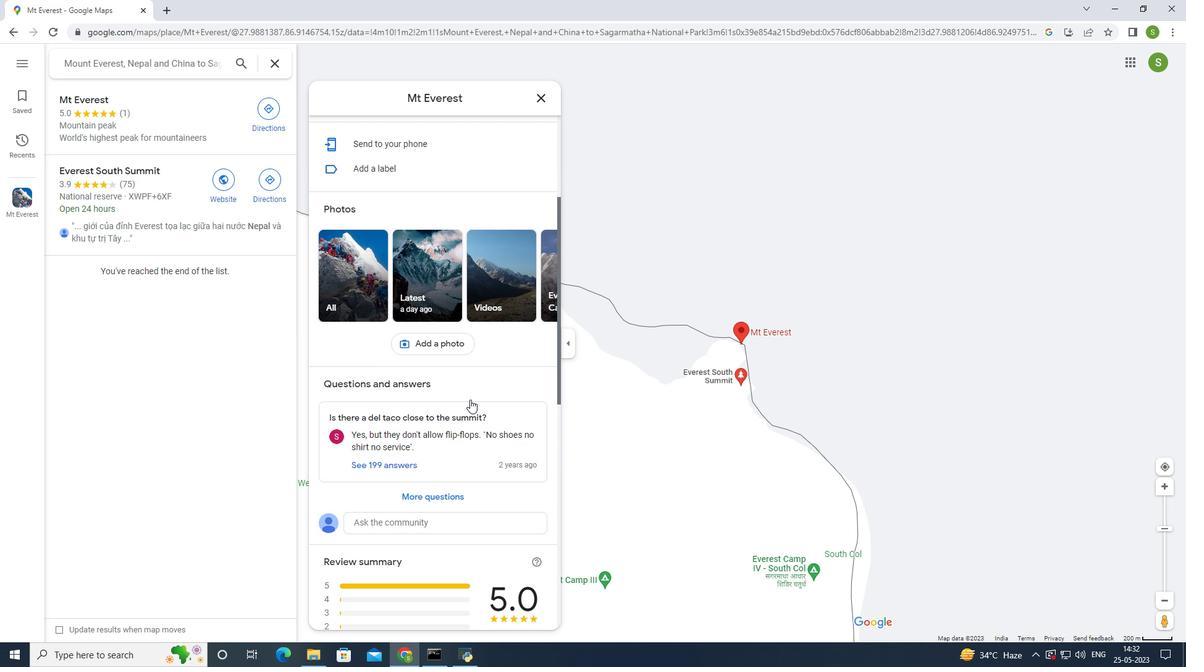 
Action: Mouse moved to (470, 399)
Screenshot: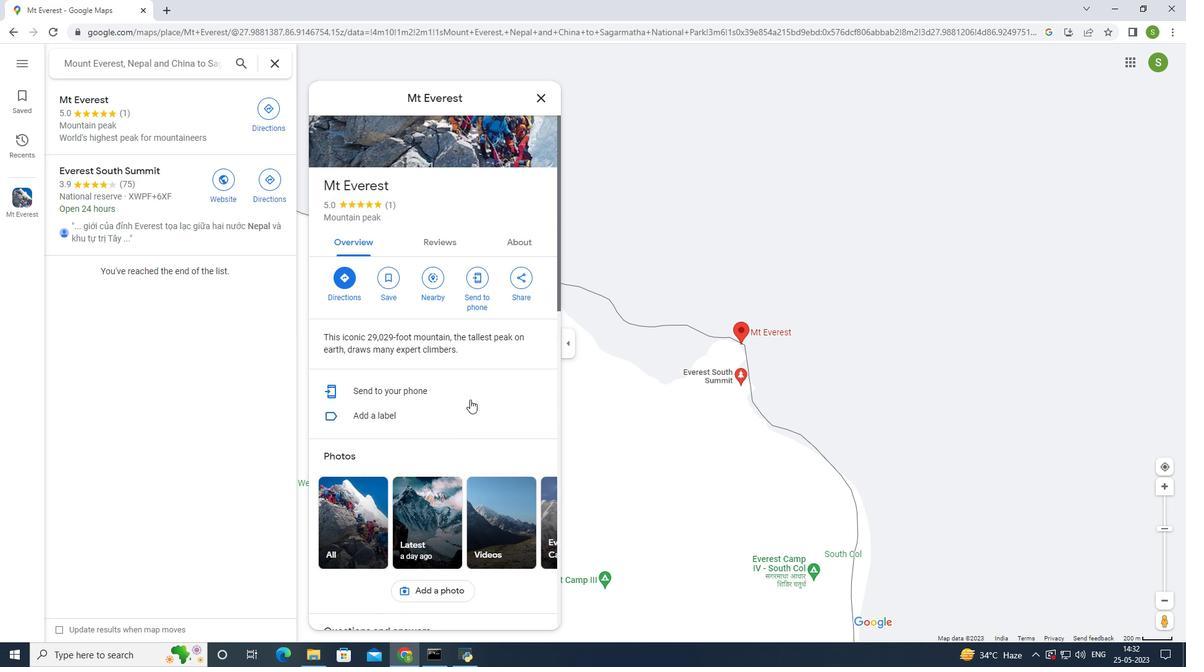 
Action: Mouse scrolled (470, 400) with delta (0, 0)
Screenshot: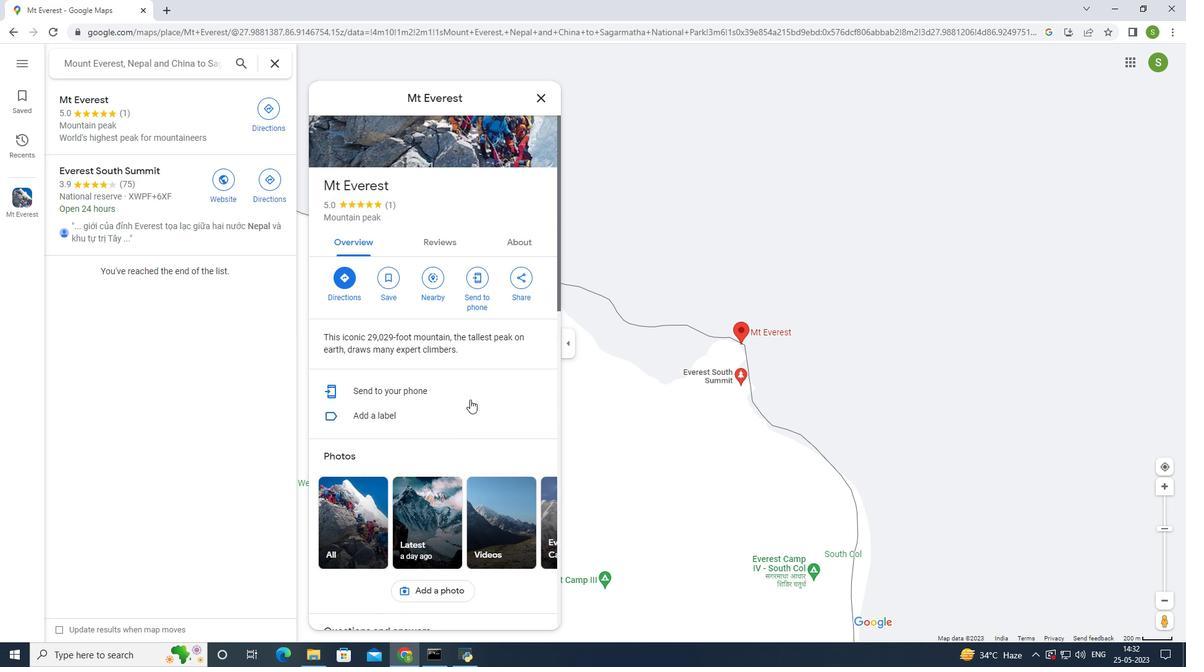 
Action: Mouse scrolled (470, 400) with delta (0, 0)
Screenshot: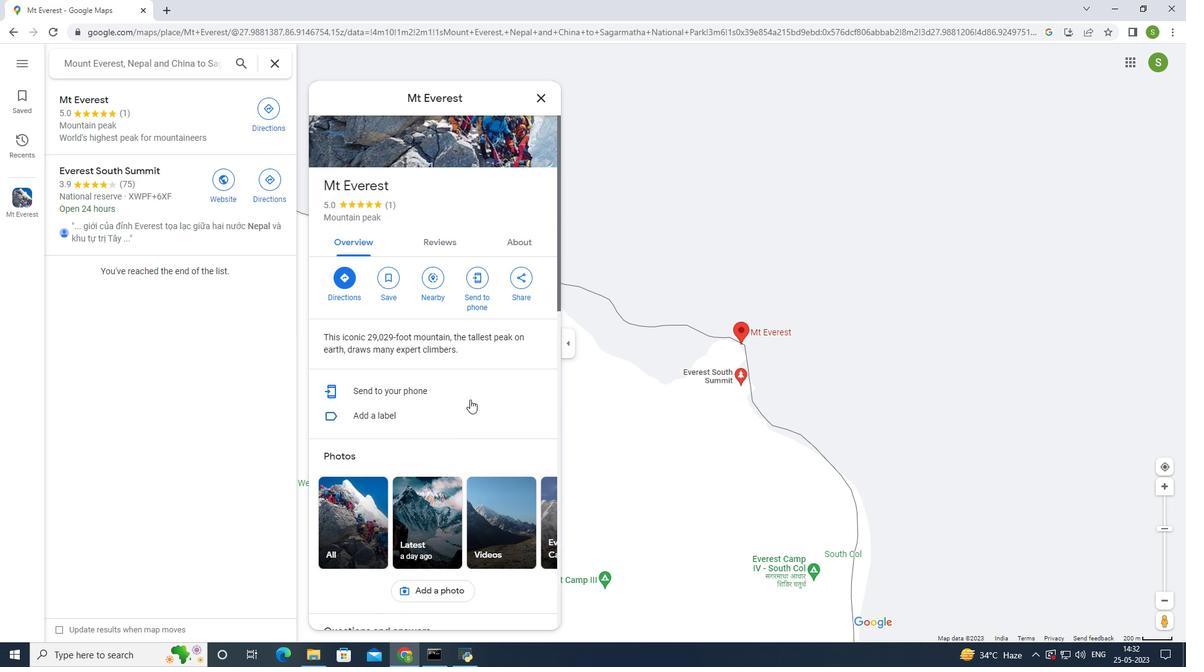 
Action: Mouse scrolled (470, 400) with delta (0, 0)
Screenshot: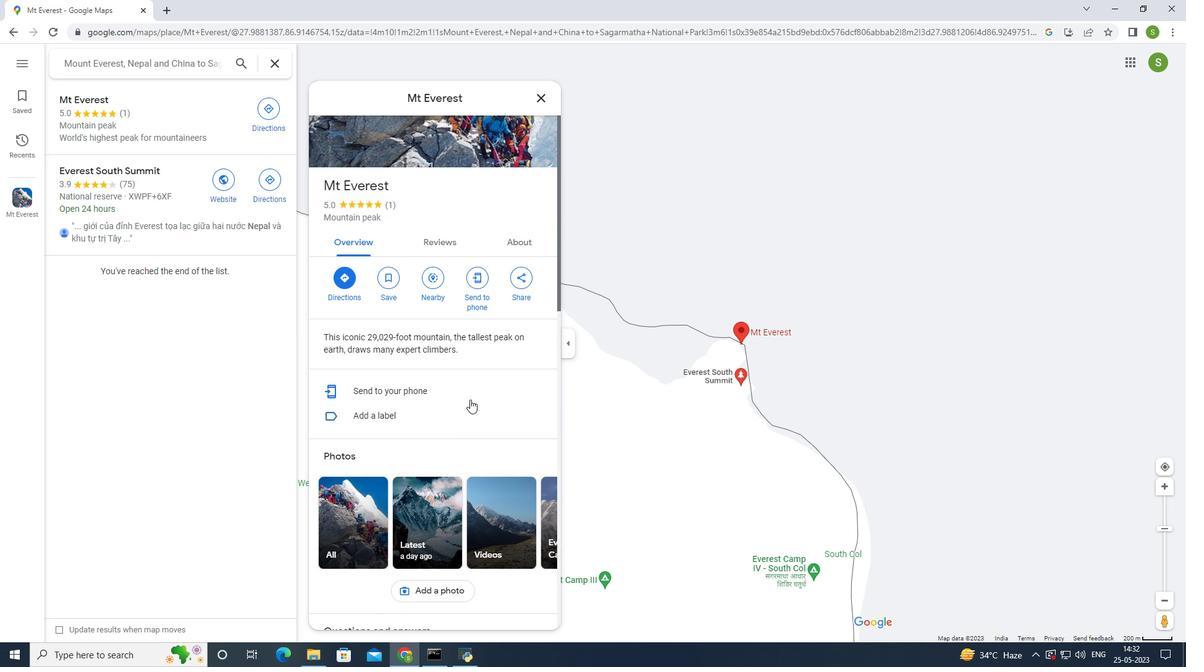
Action: Mouse scrolled (470, 400) with delta (0, 0)
Screenshot: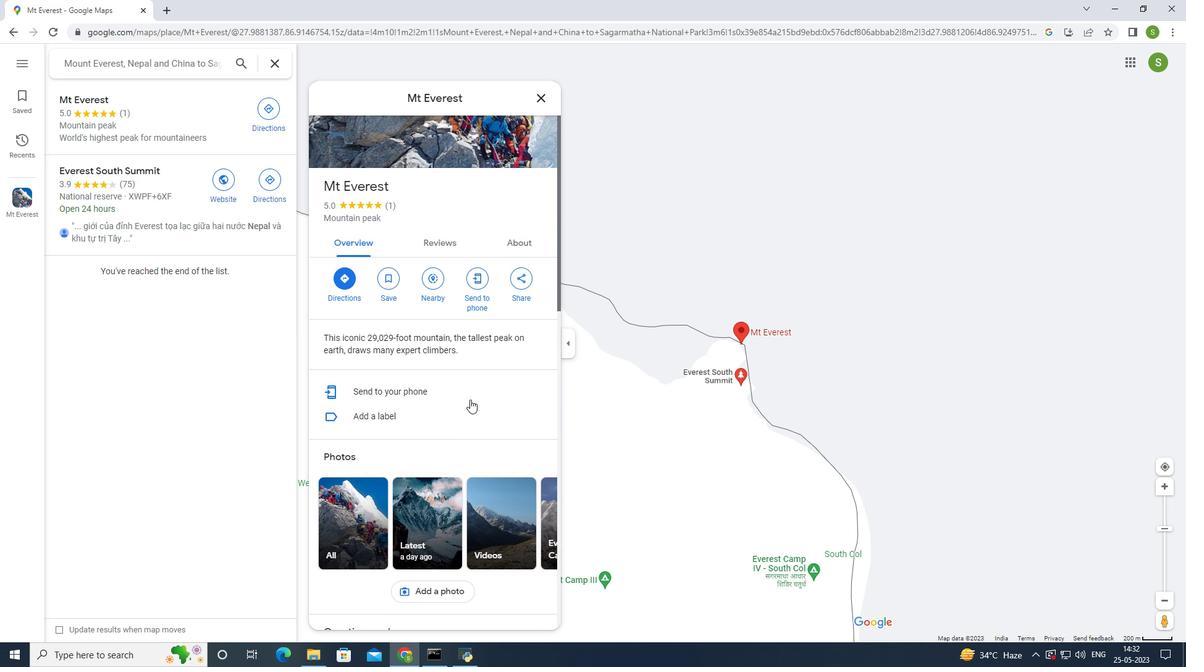 
Action: Mouse moved to (470, 399)
Screenshot: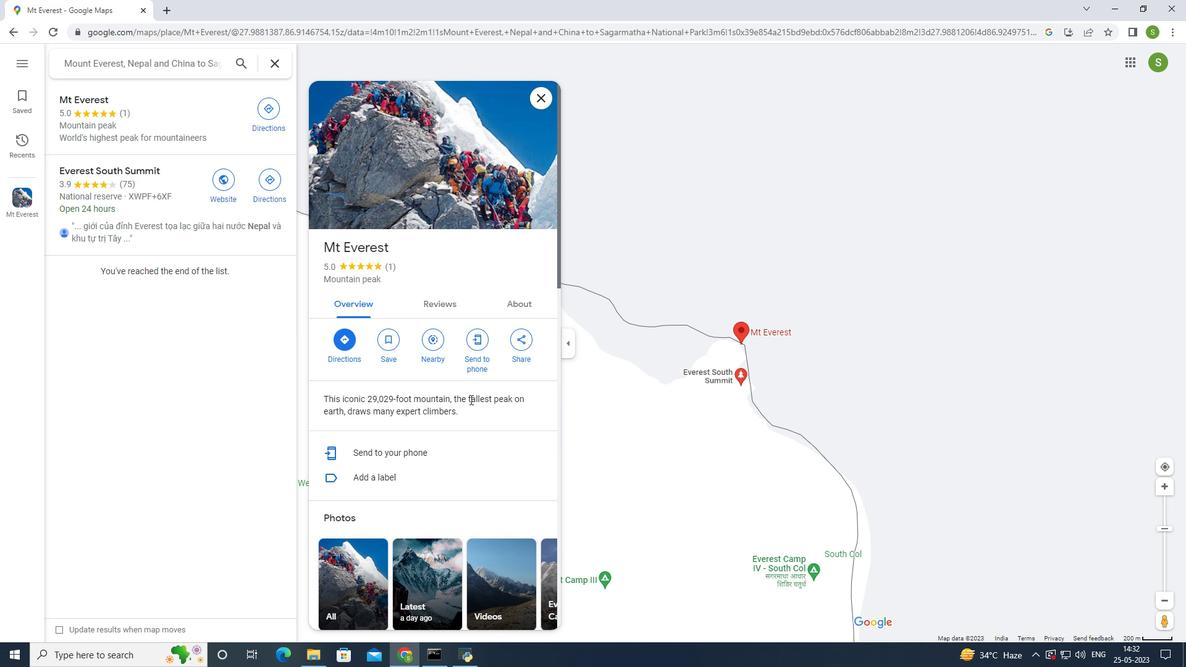 
Action: Mouse scrolled (470, 399) with delta (0, 0)
Screenshot: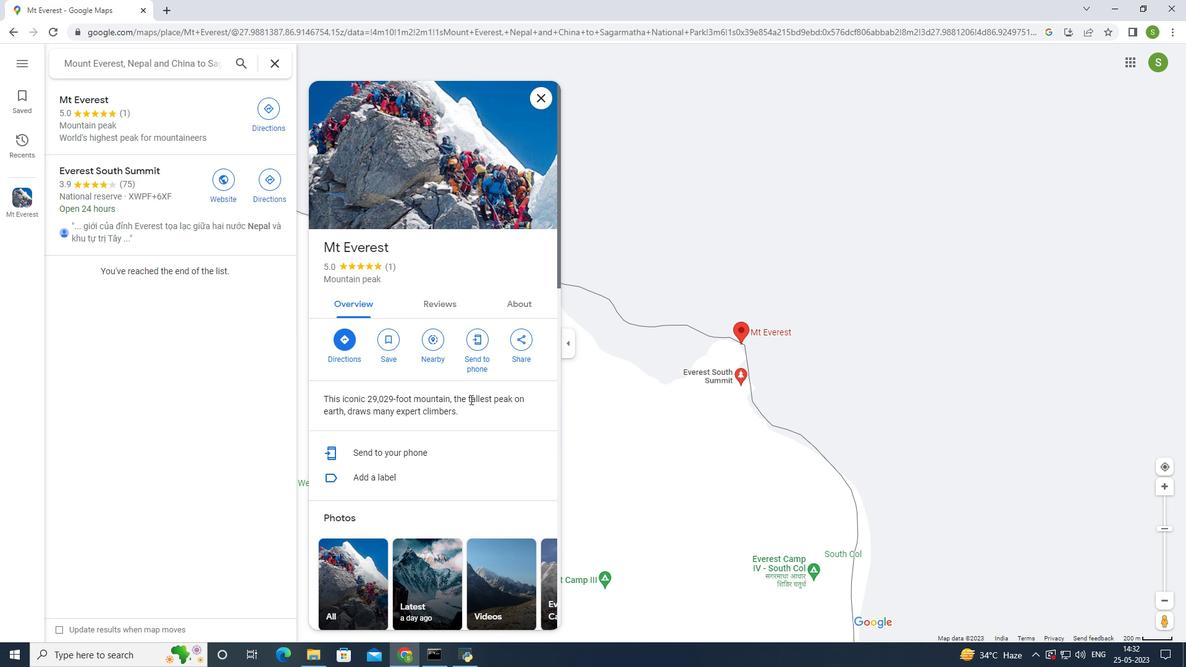 
Action: Mouse moved to (470, 399)
Screenshot: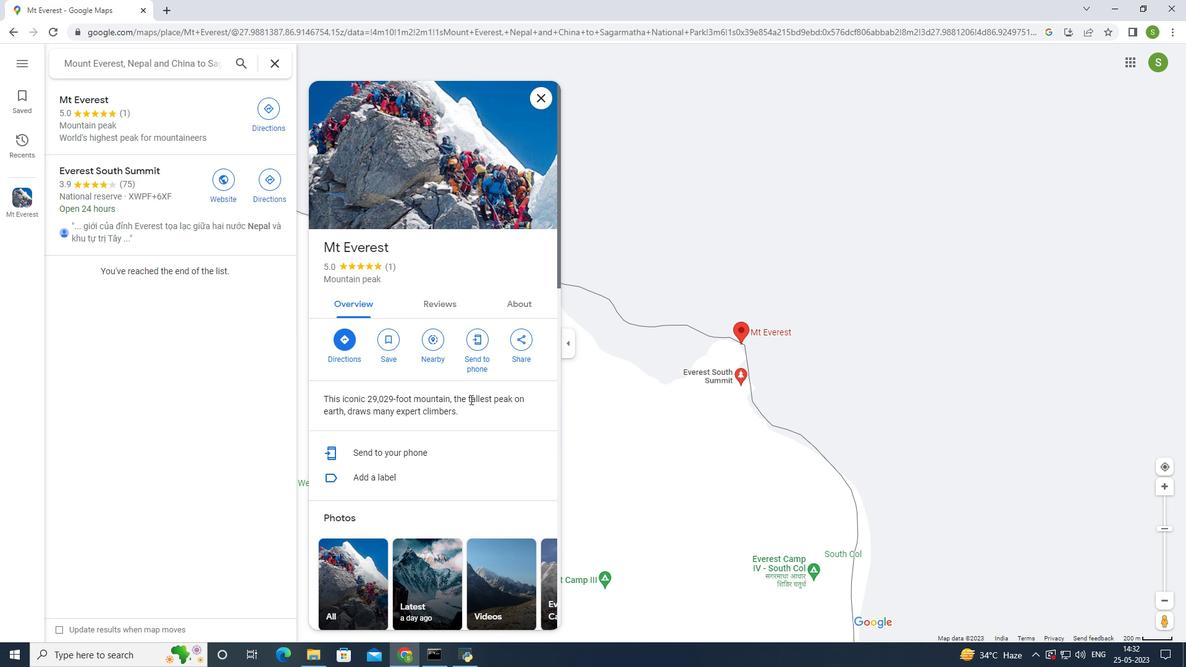 
Action: Mouse scrolled (470, 399) with delta (0, 0)
Screenshot: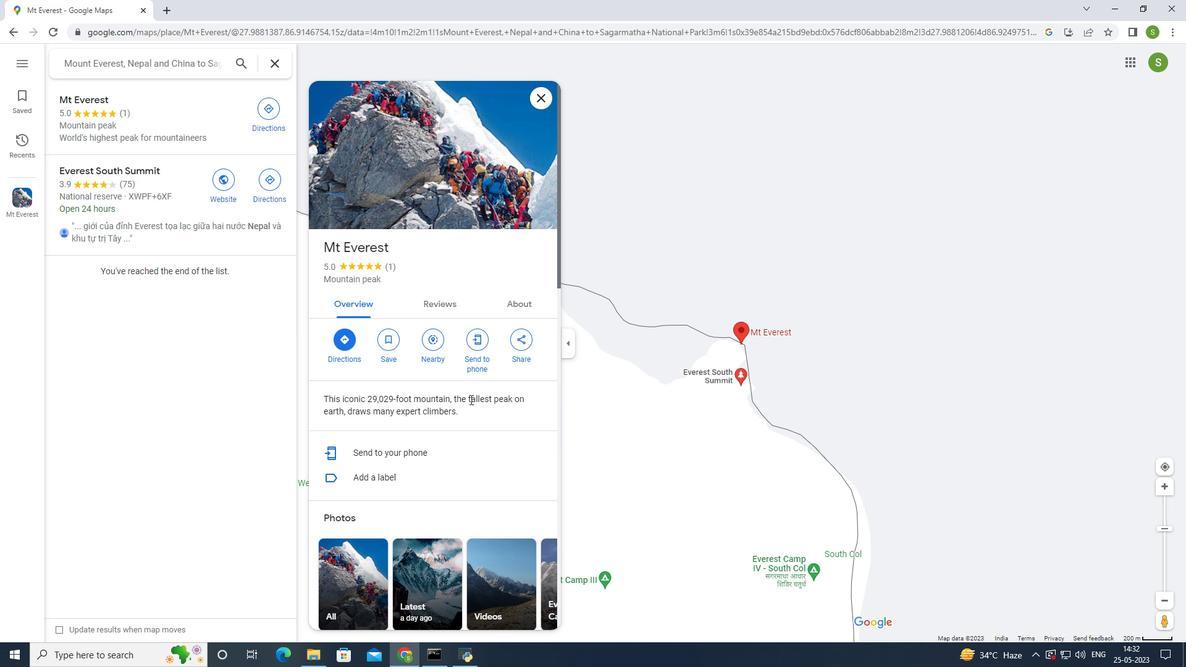 
Action: Mouse moved to (471, 398)
Screenshot: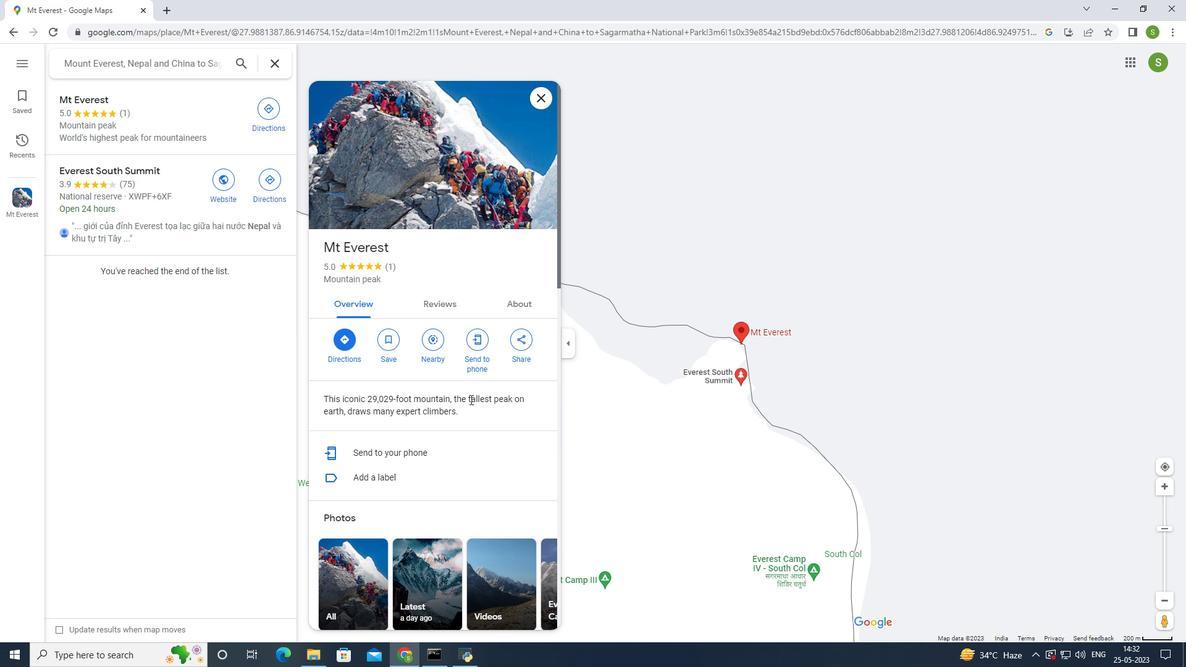 
Action: Mouse scrolled (471, 399) with delta (0, 0)
Screenshot: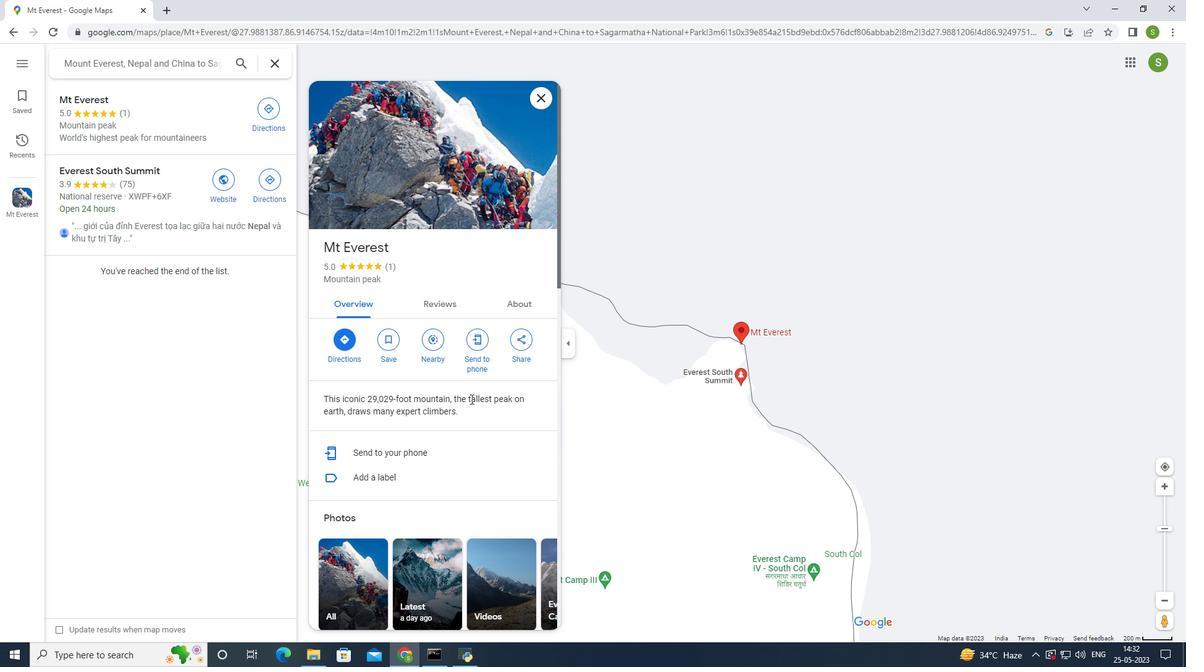 
Action: Mouse moved to (472, 397)
Screenshot: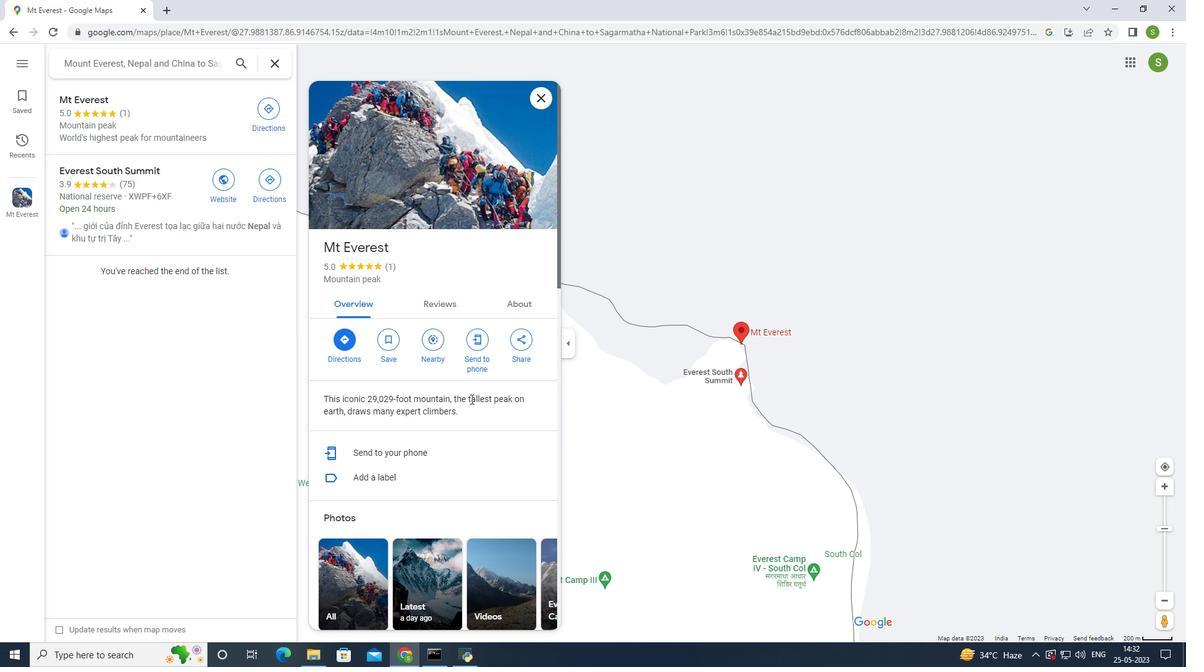 
Action: Mouse scrolled (472, 397) with delta (0, 0)
Screenshot: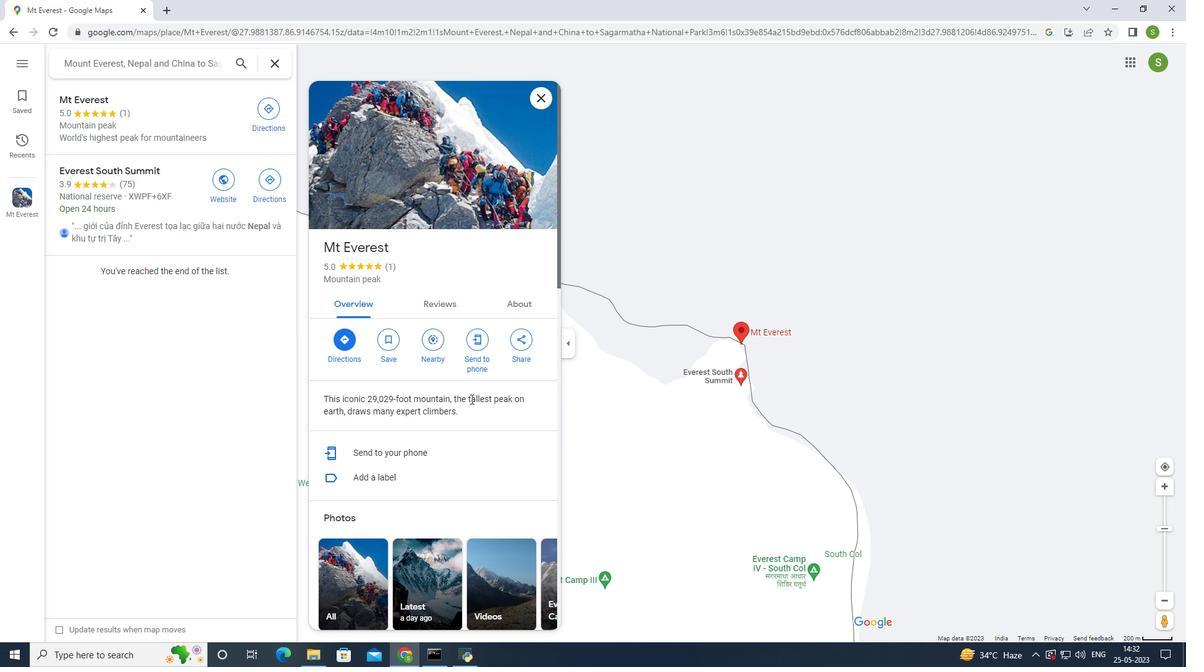 
Action: Mouse moved to (474, 394)
Screenshot: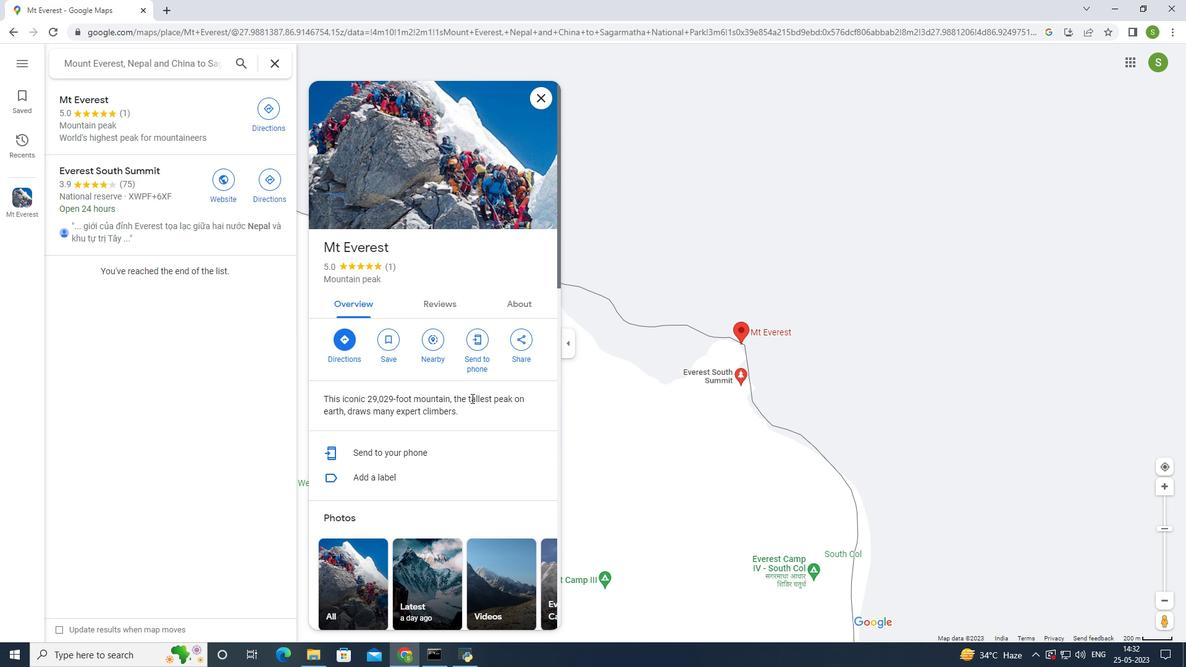 
Action: Mouse scrolled (474, 395) with delta (0, 0)
Screenshot: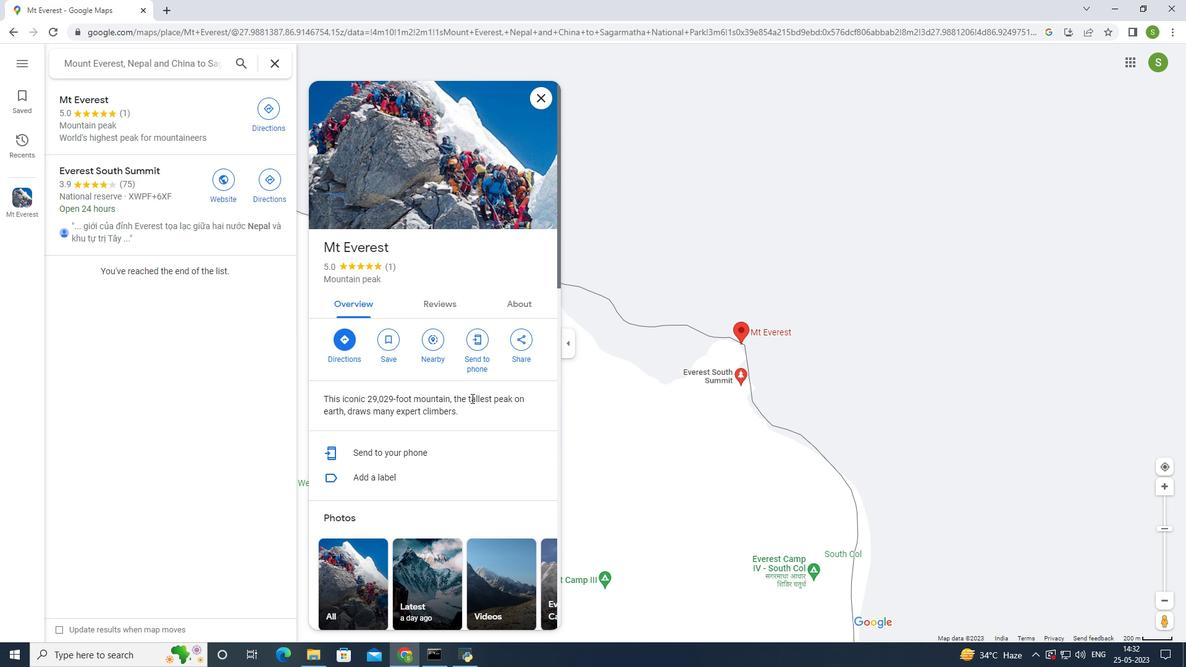 
Action: Mouse moved to (543, 95)
Screenshot: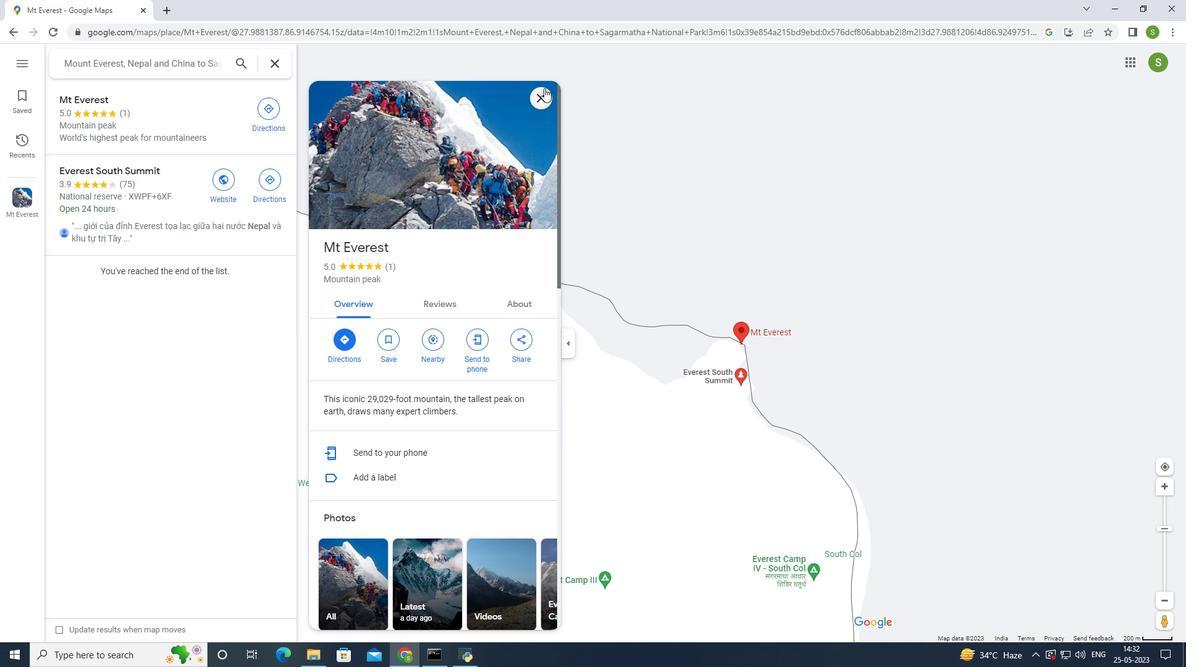
Action: Mouse pressed left at (542, 93)
Screenshot: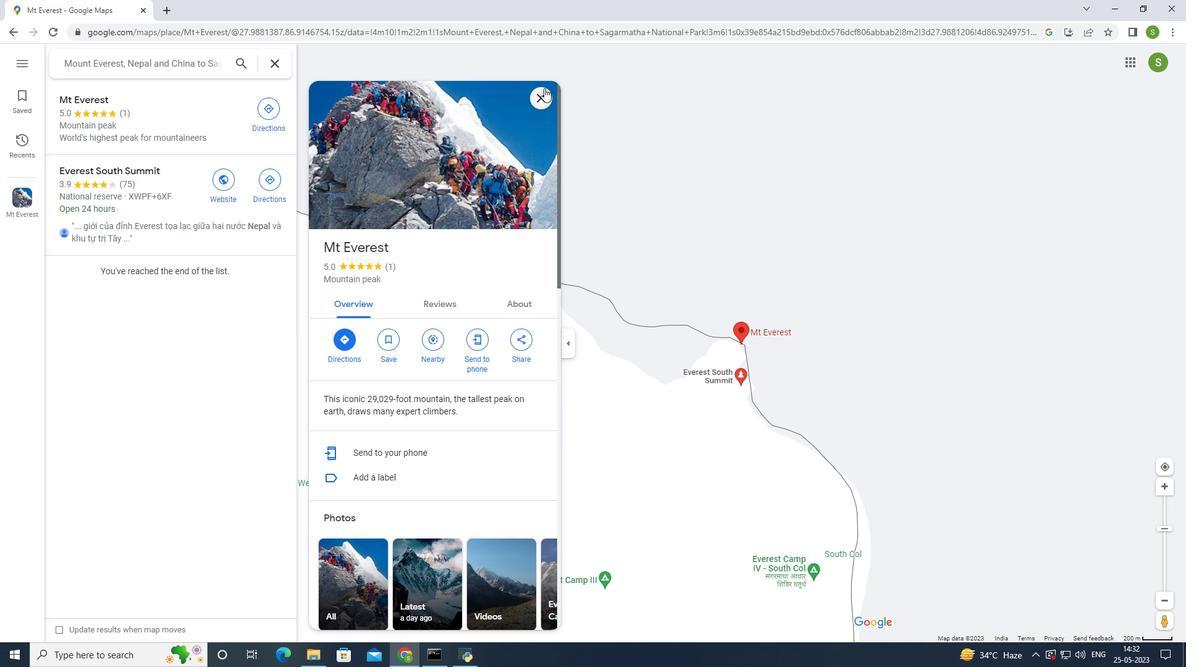 
Action: Mouse moved to (656, 164)
Screenshot: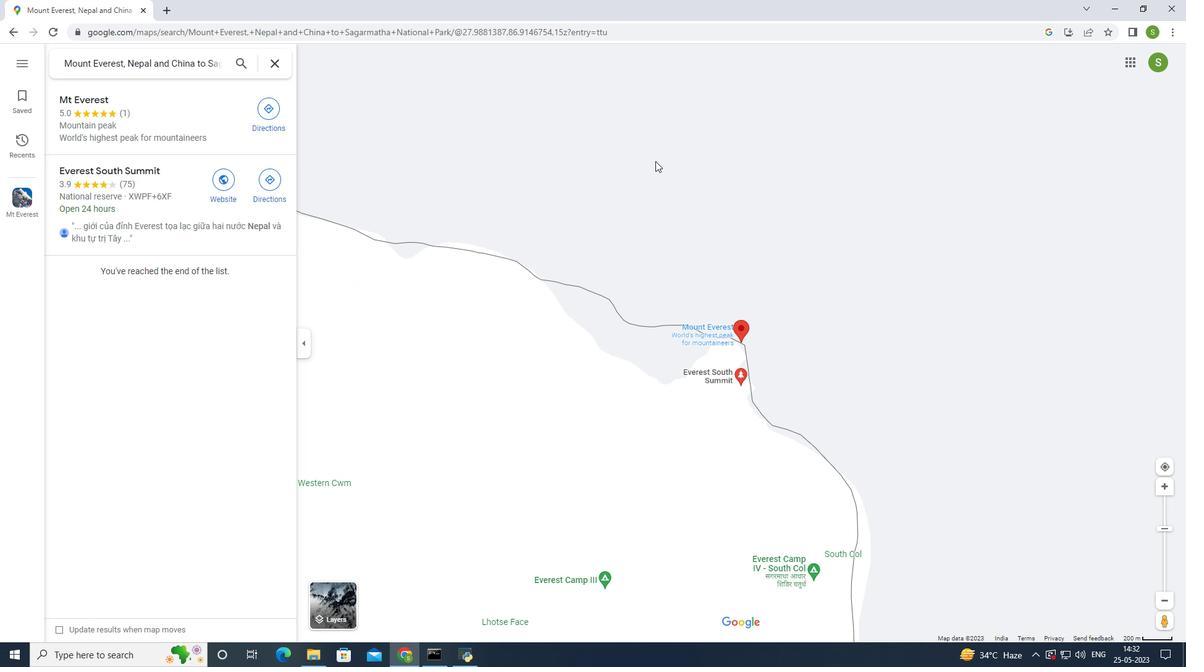 
